 Task: Look for space in Middelburg, South Africa from 12th July, 2023 to 16th July, 2023 for 8 adults in price range Rs.10000 to Rs.16000. Place can be private room with 8 bedrooms having 8 beds and 8 bathrooms. Property type can be house, flat, guest house, hotel. Amenities needed are: wifi, TV, free parkinig on premises, gym, breakfast. Booking option can be shelf check-in. Required host language is English.
Action: Mouse moved to (550, 140)
Screenshot: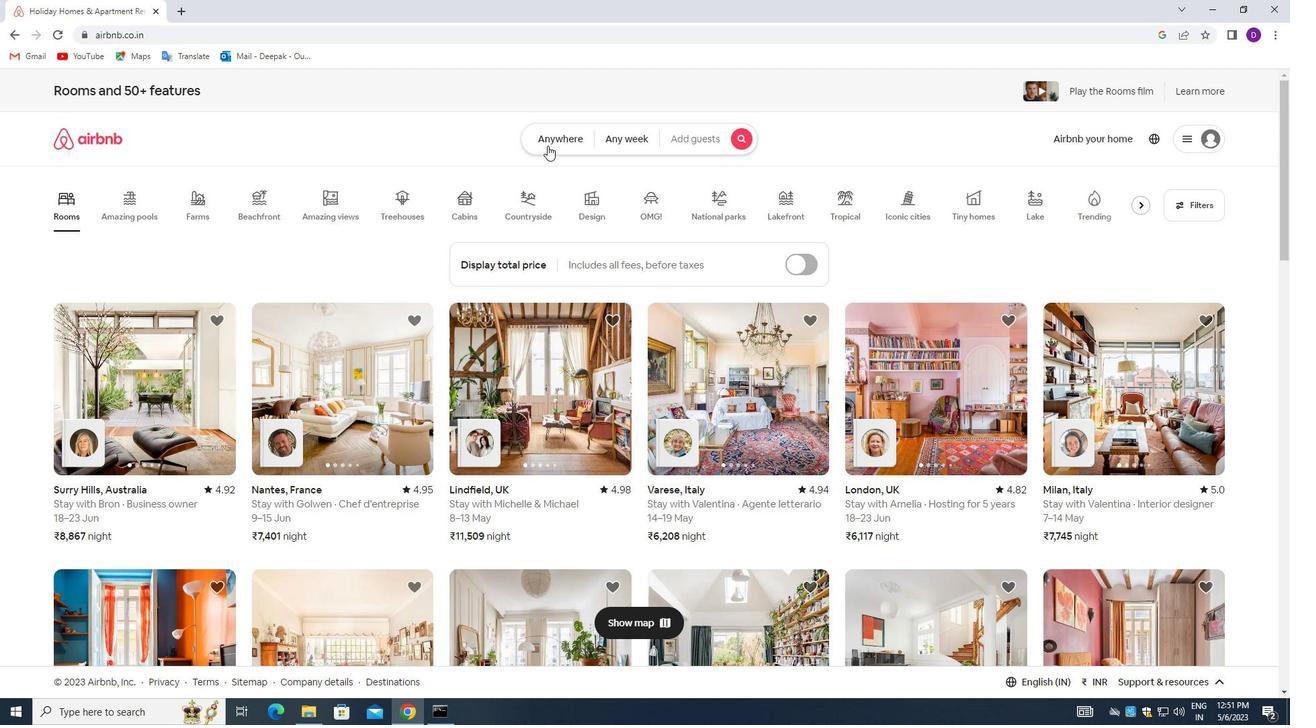 
Action: Mouse pressed left at (550, 140)
Screenshot: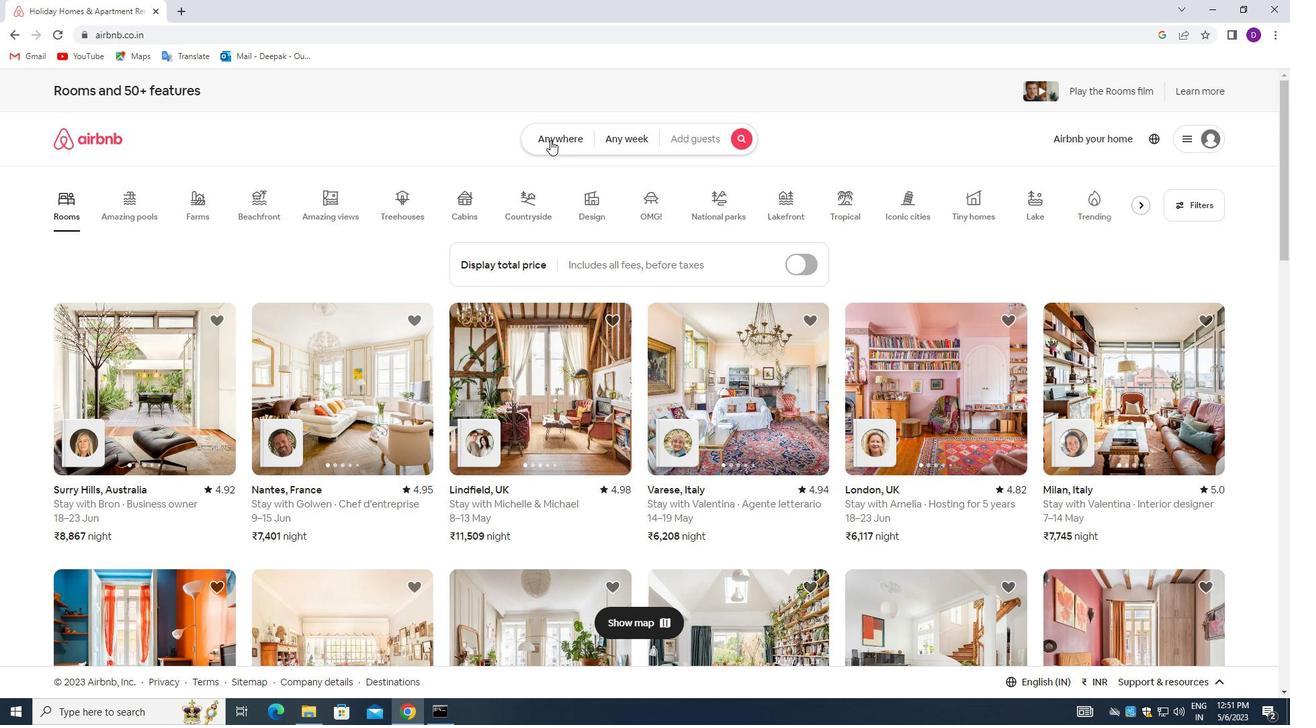 
Action: Mouse moved to (482, 190)
Screenshot: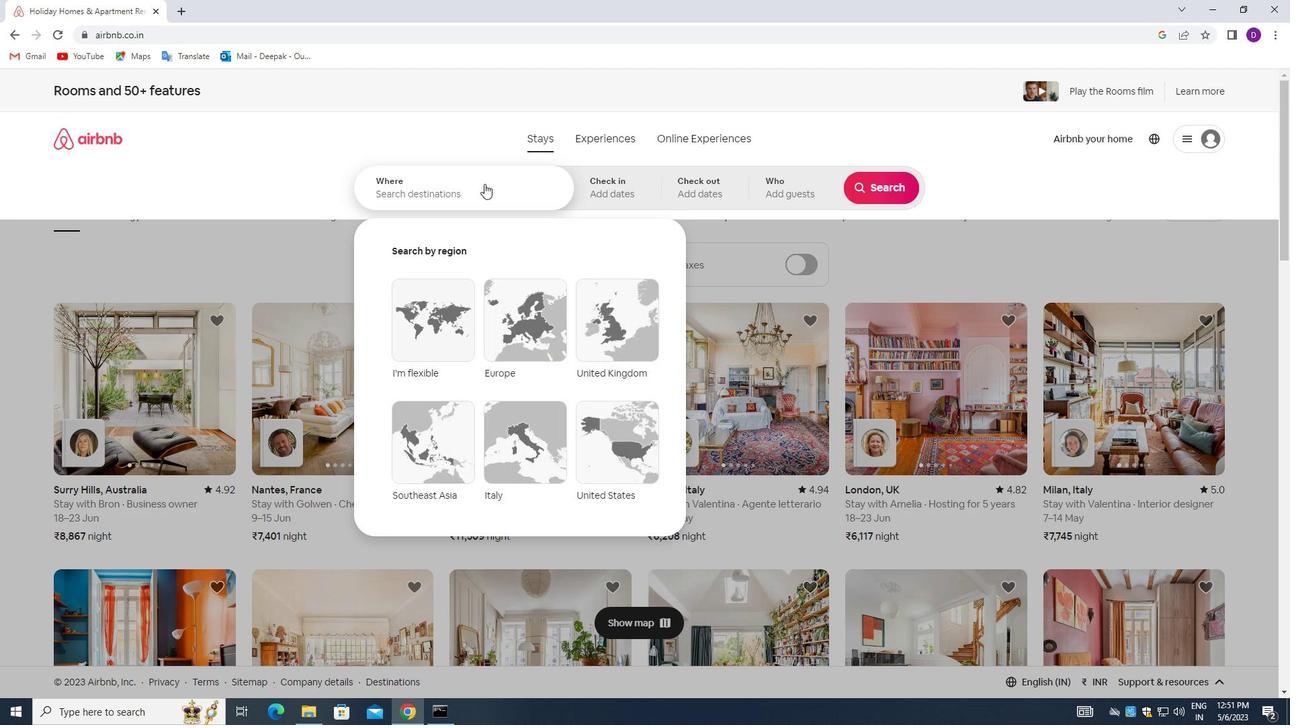 
Action: Mouse pressed left at (482, 190)
Screenshot: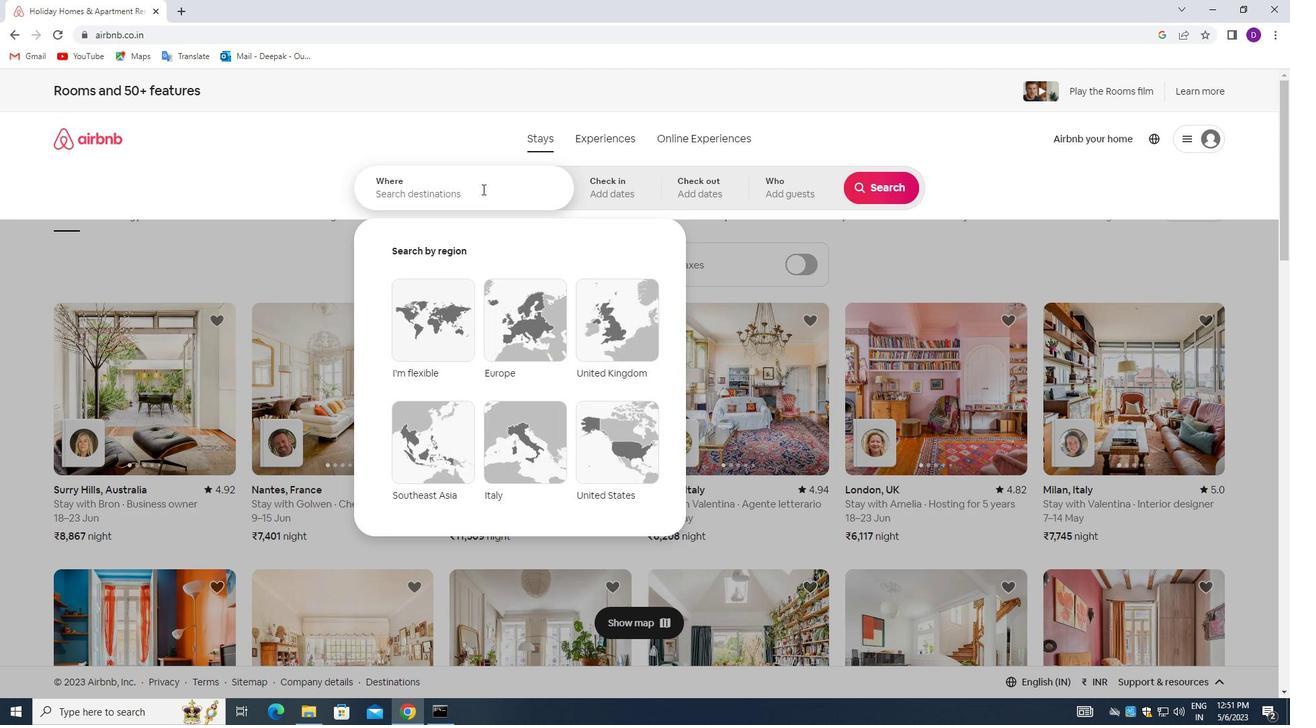 
Action: Mouse moved to (308, 258)
Screenshot: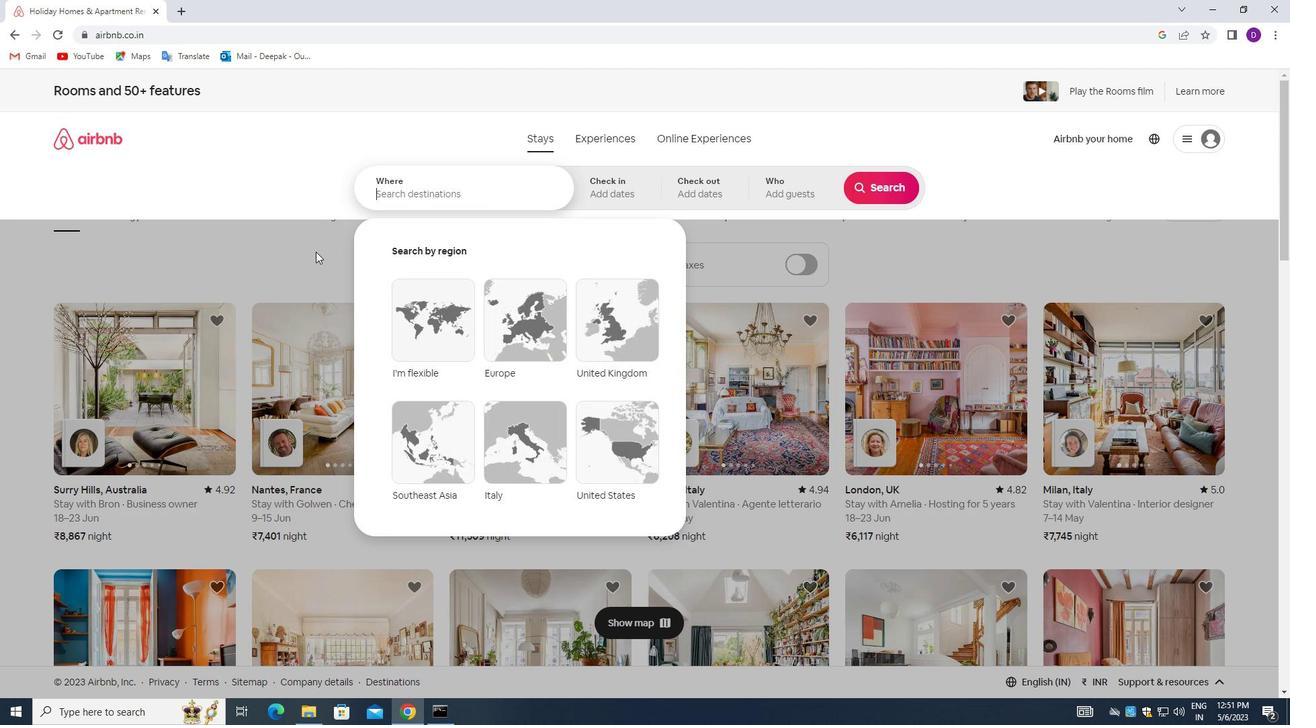 
Action: Key pressed <Key.shift>MIDDELBURG,<Key.space><Key.shift_r>SOUTH<Key.space><Key.shift_r>AFRICA<Key.enter>
Screenshot: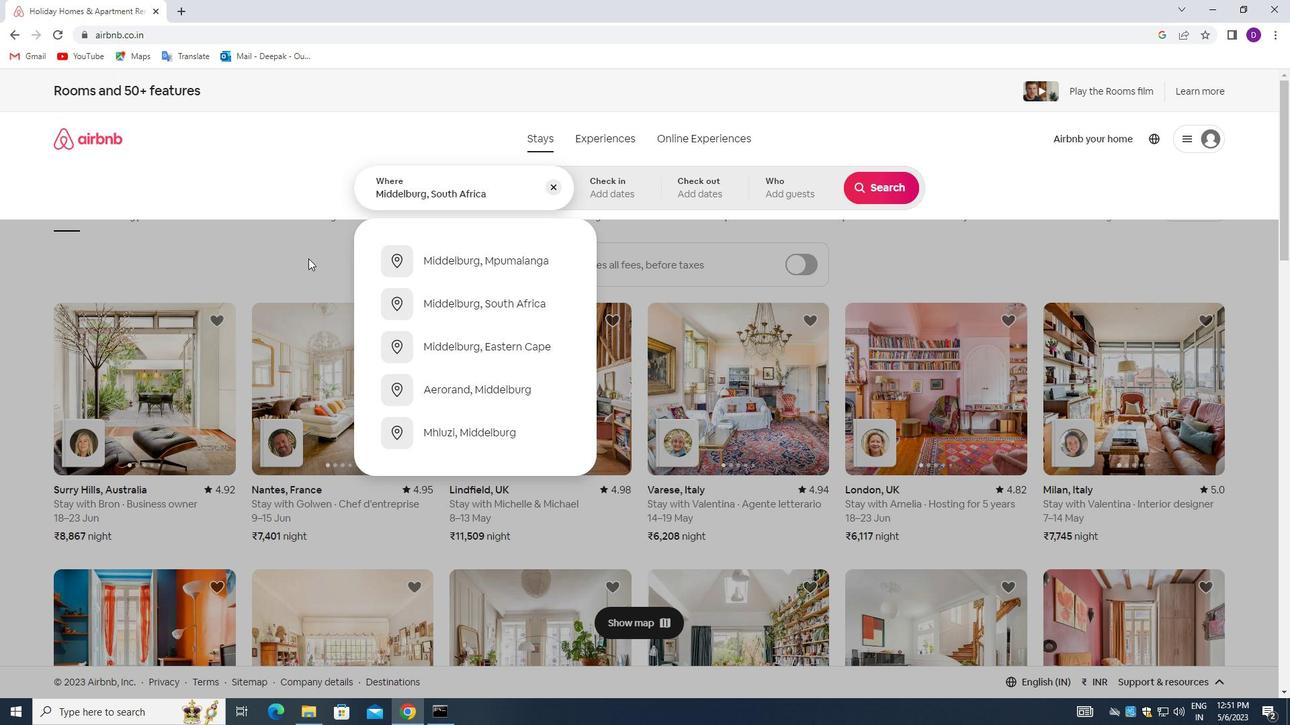 
Action: Mouse moved to (876, 299)
Screenshot: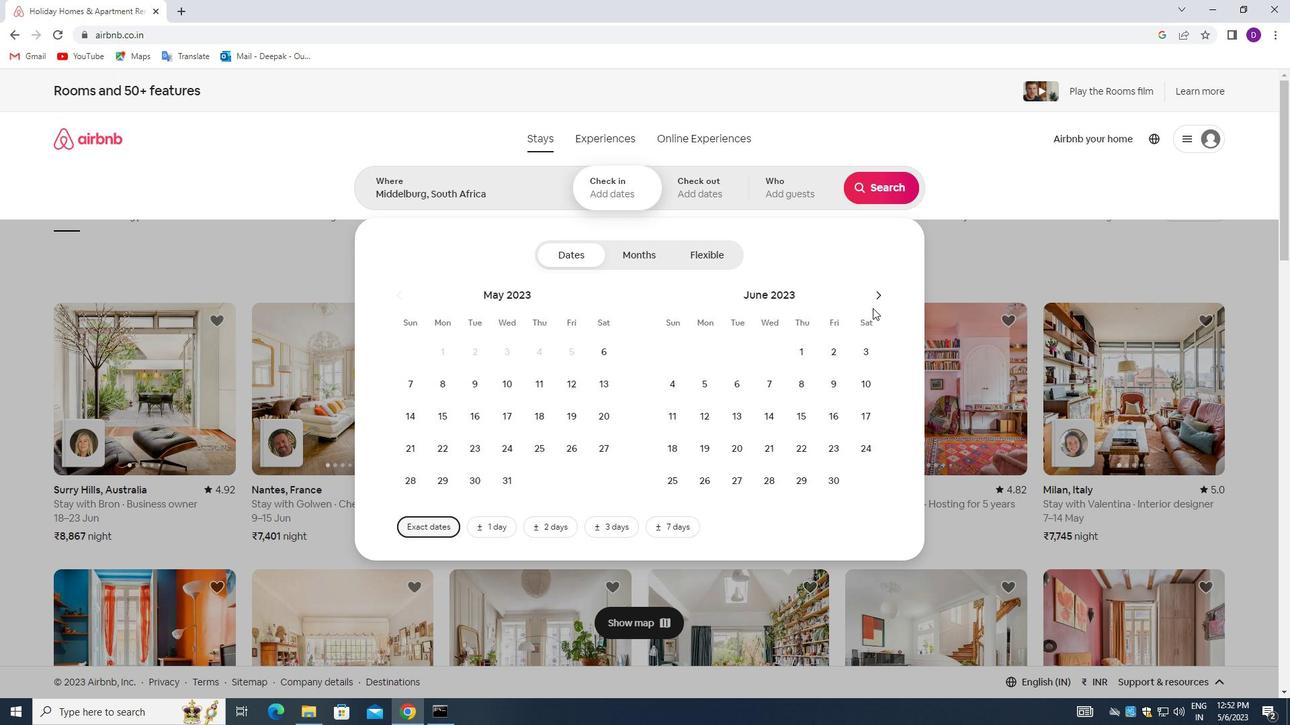 
Action: Mouse pressed left at (876, 299)
Screenshot: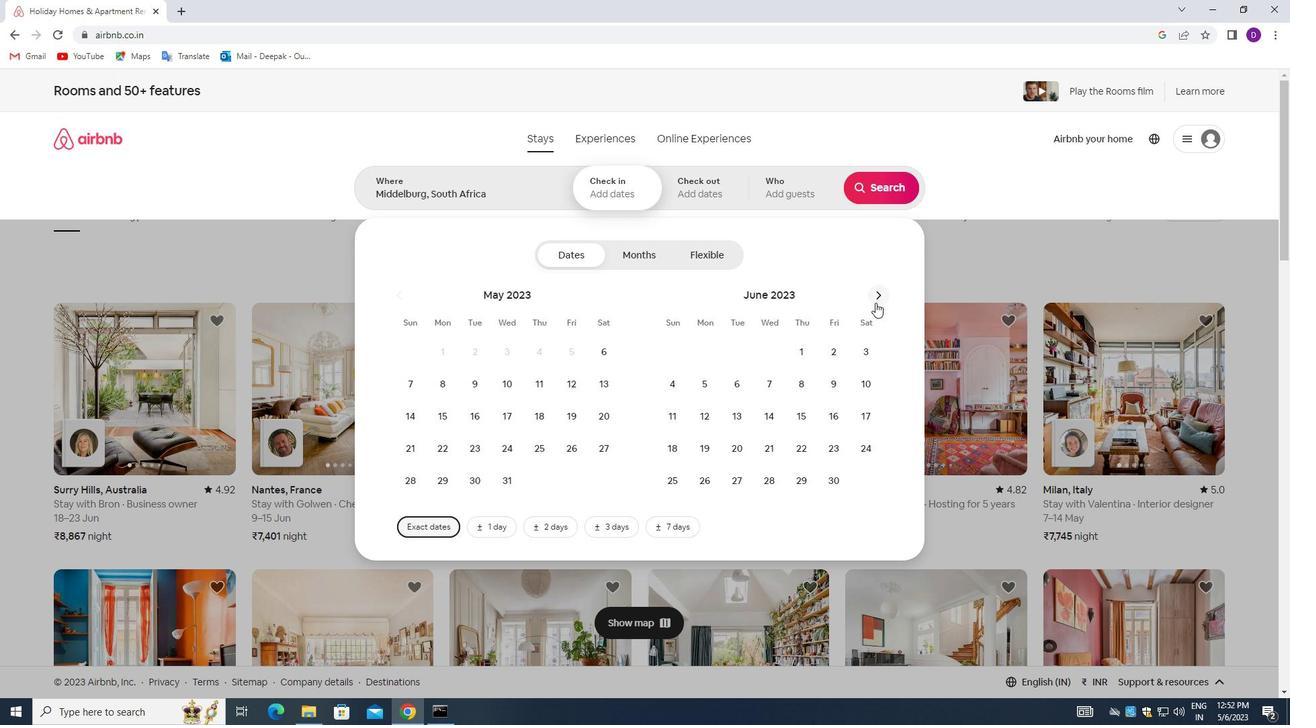 
Action: Mouse moved to (768, 414)
Screenshot: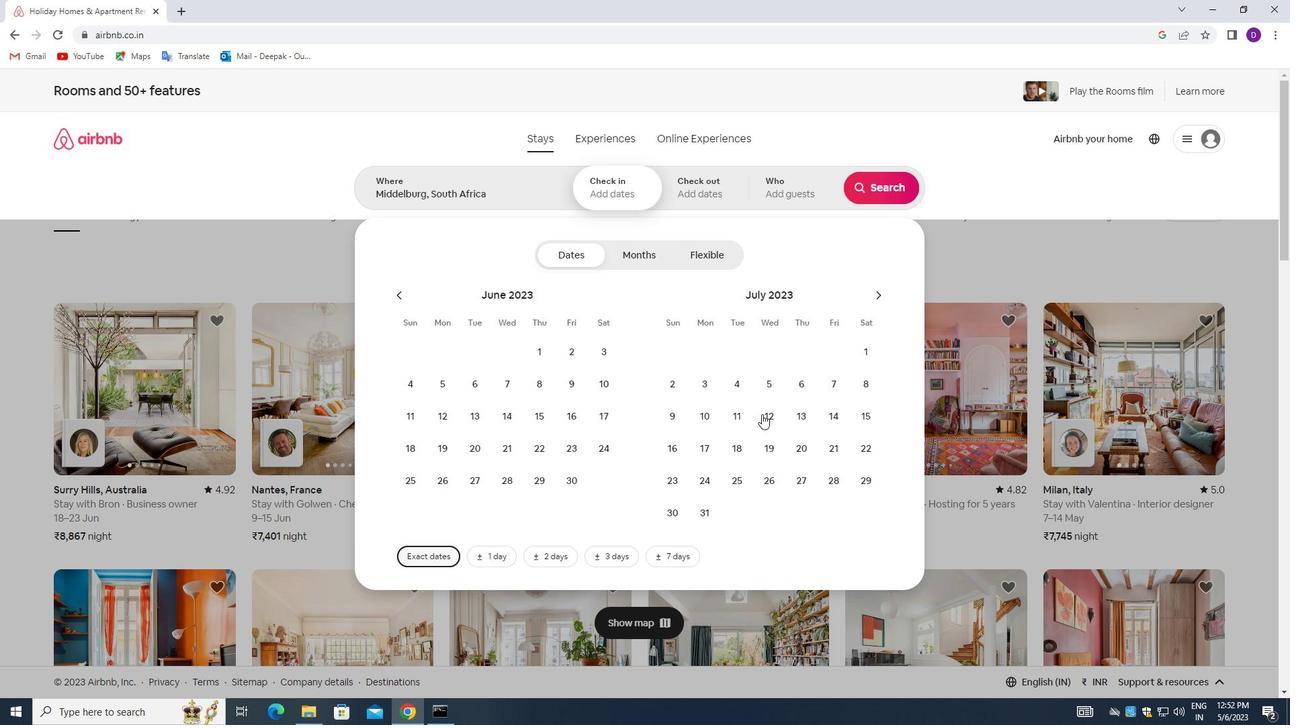 
Action: Mouse pressed left at (768, 414)
Screenshot: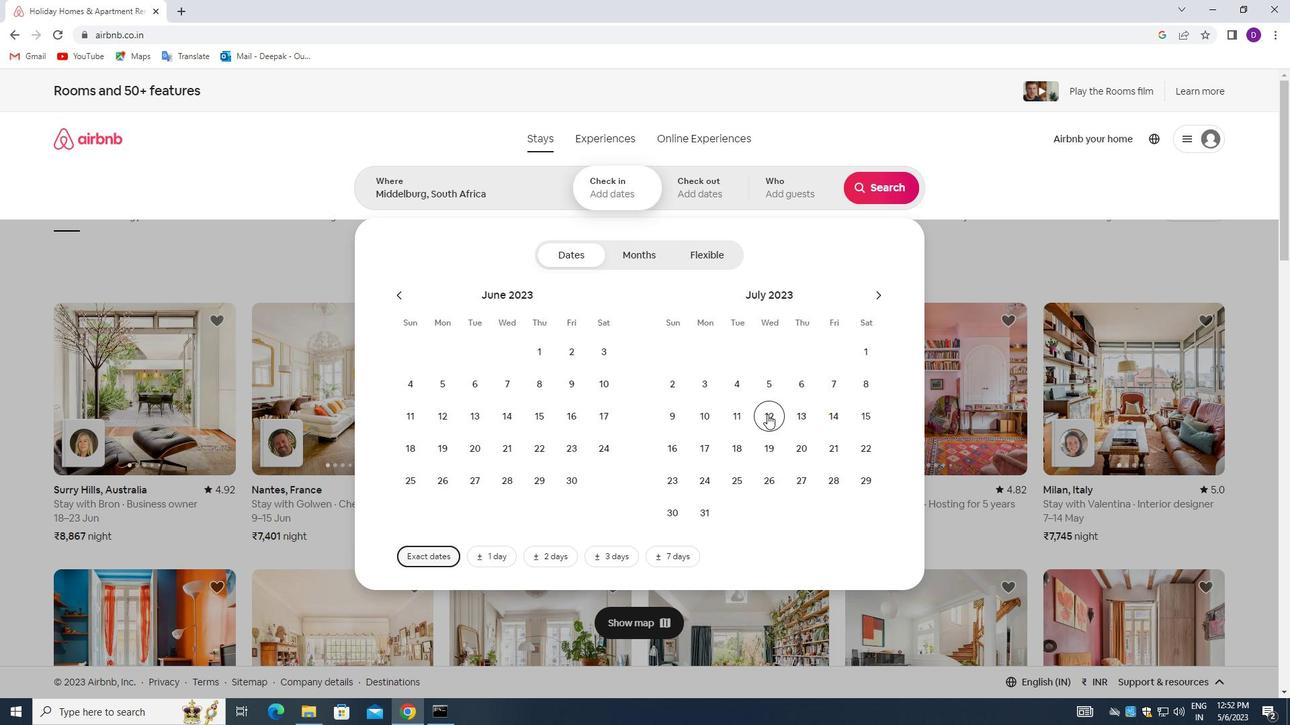 
Action: Mouse moved to (680, 446)
Screenshot: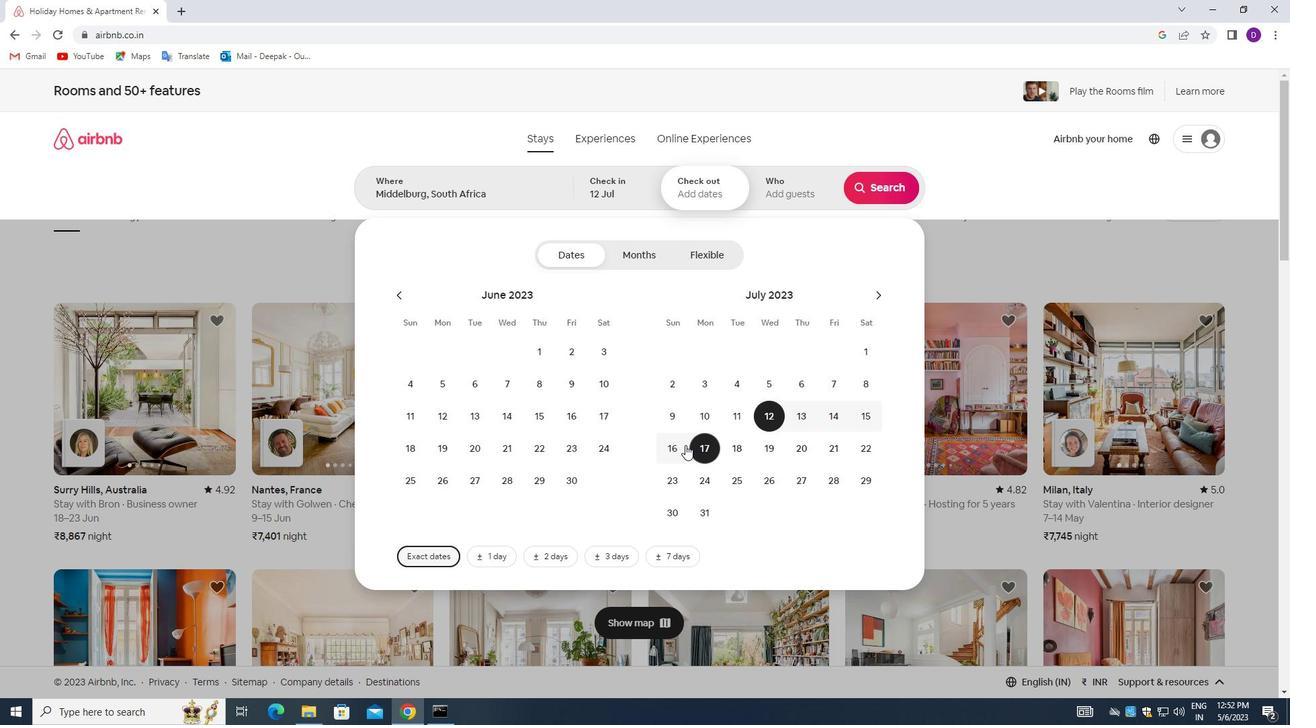 
Action: Mouse pressed left at (680, 446)
Screenshot: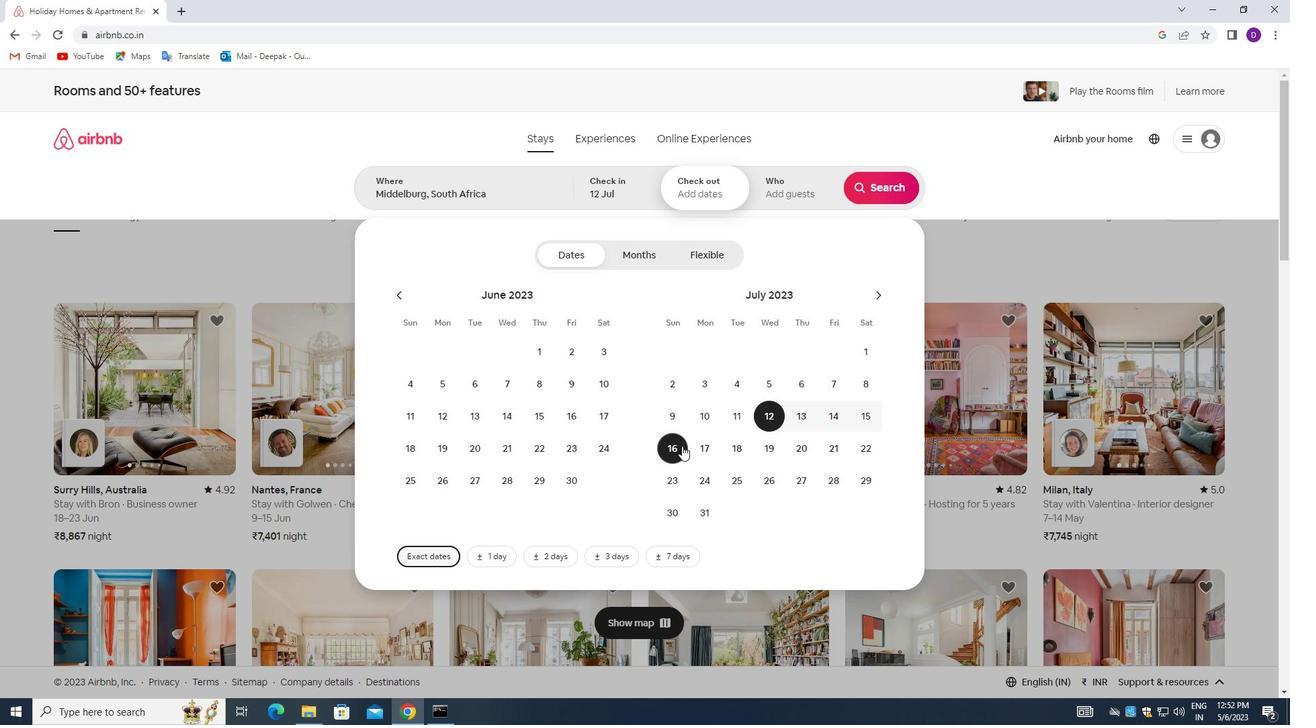 
Action: Mouse moved to (776, 189)
Screenshot: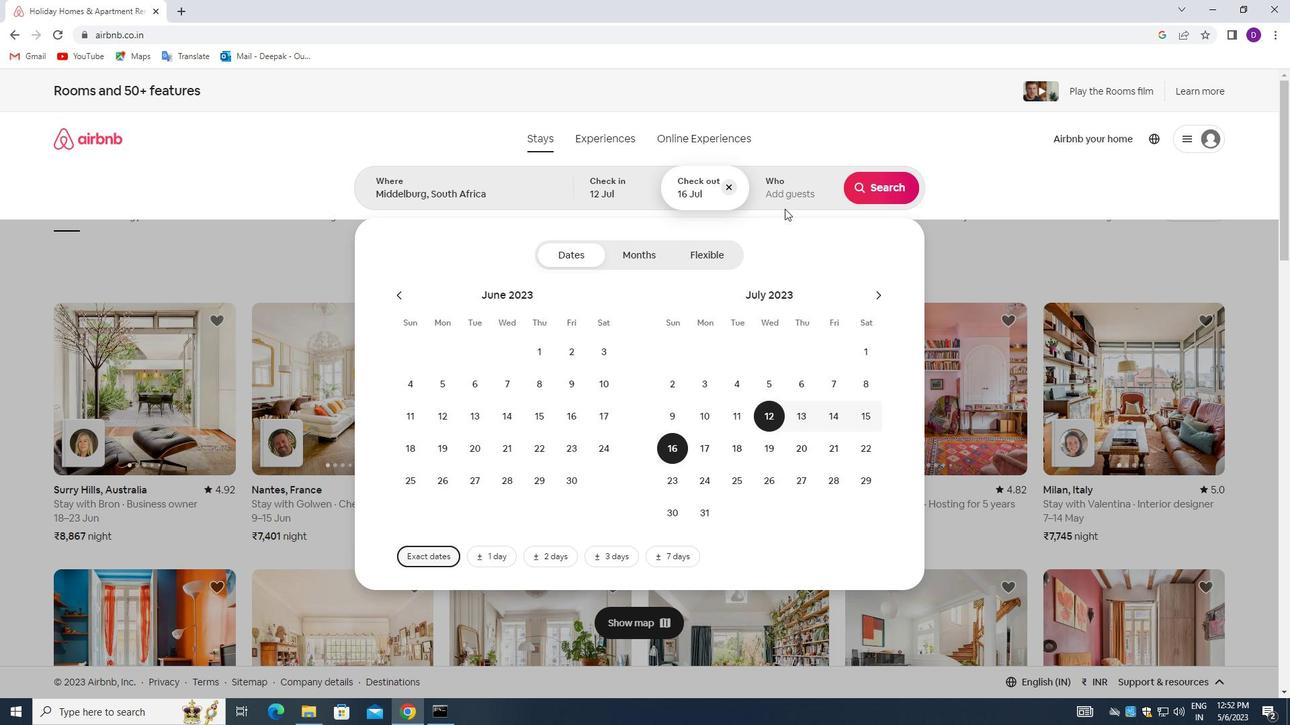 
Action: Mouse pressed left at (776, 189)
Screenshot: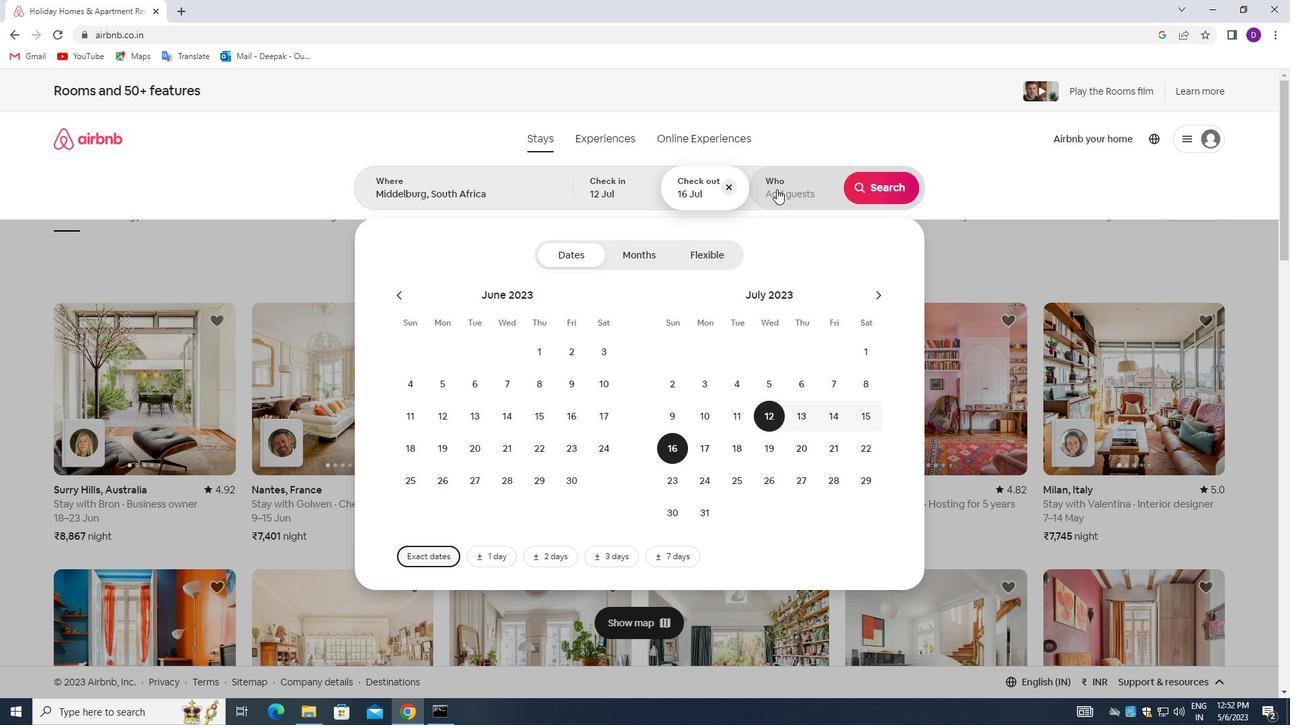 
Action: Mouse moved to (880, 262)
Screenshot: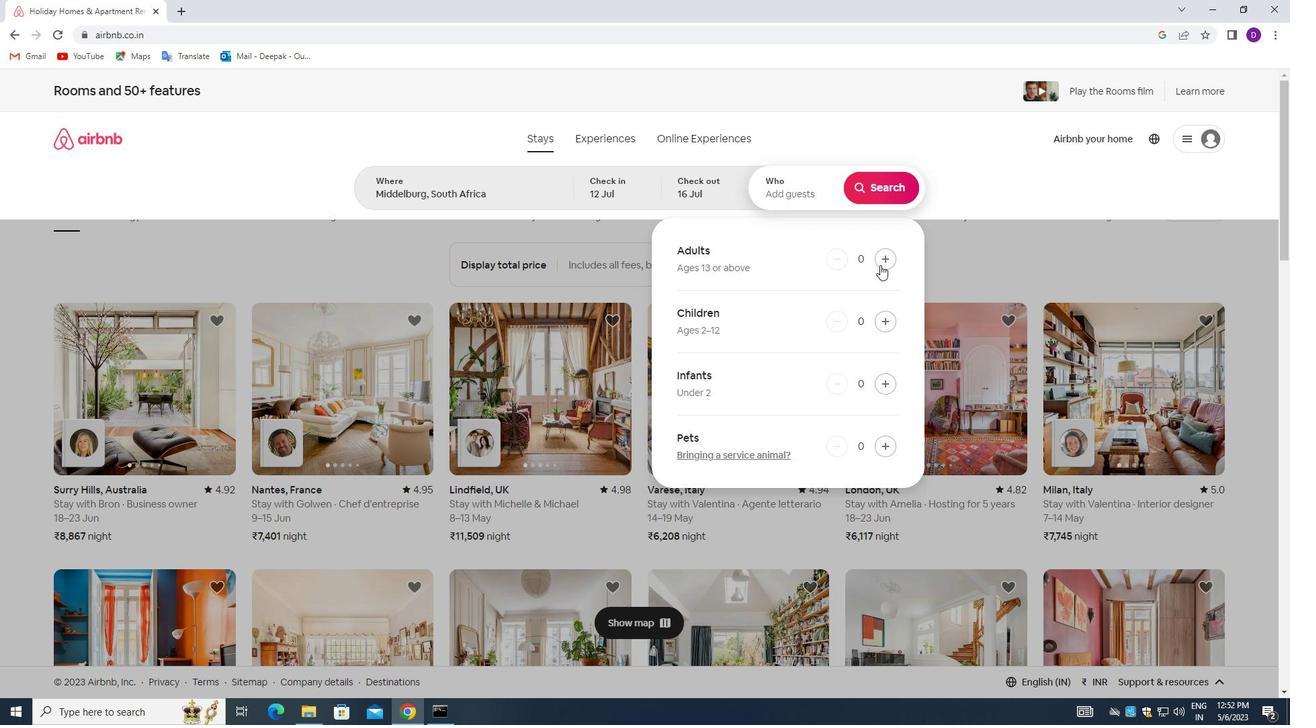 
Action: Mouse pressed left at (880, 262)
Screenshot: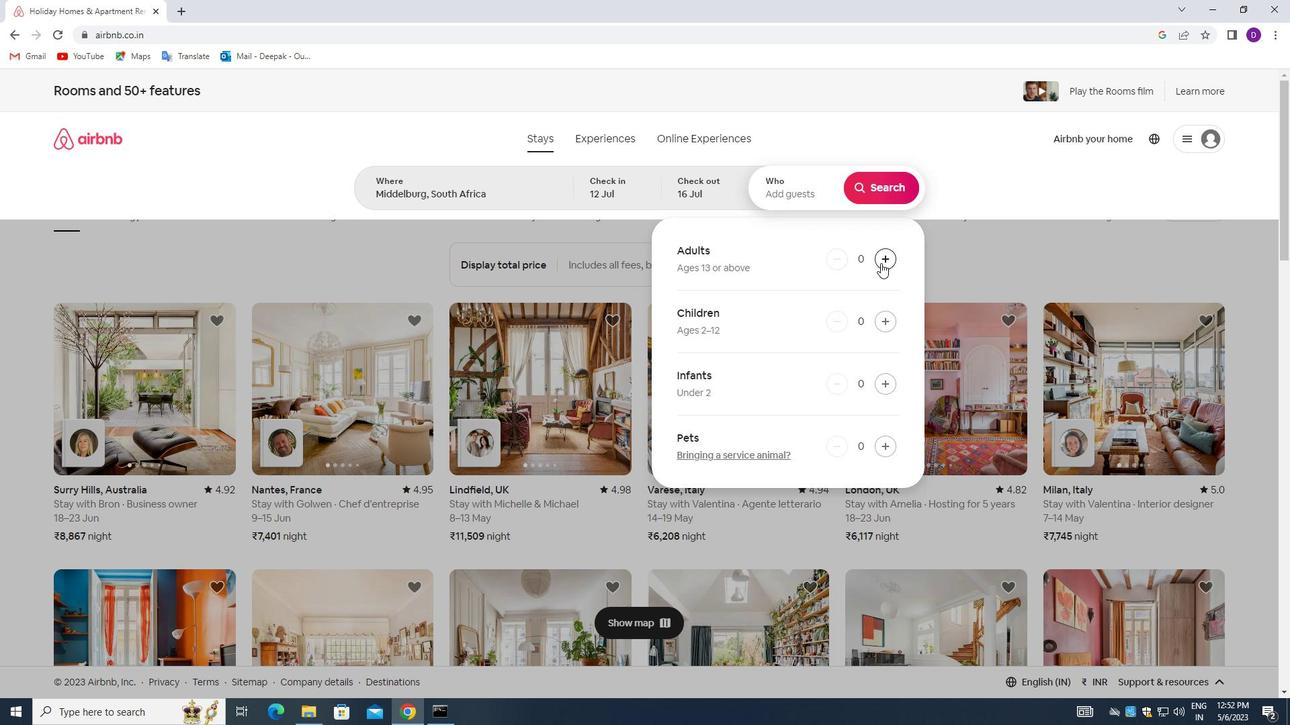 
Action: Mouse pressed left at (880, 262)
Screenshot: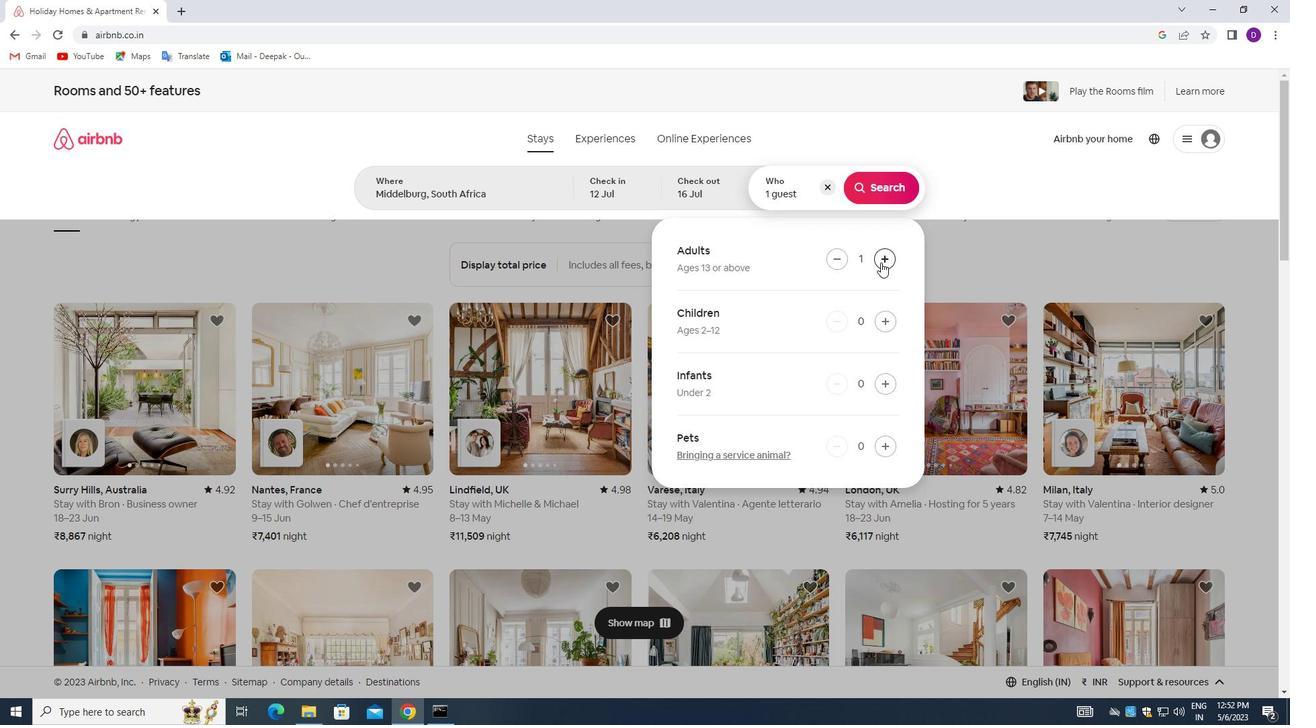
Action: Mouse pressed left at (880, 262)
Screenshot: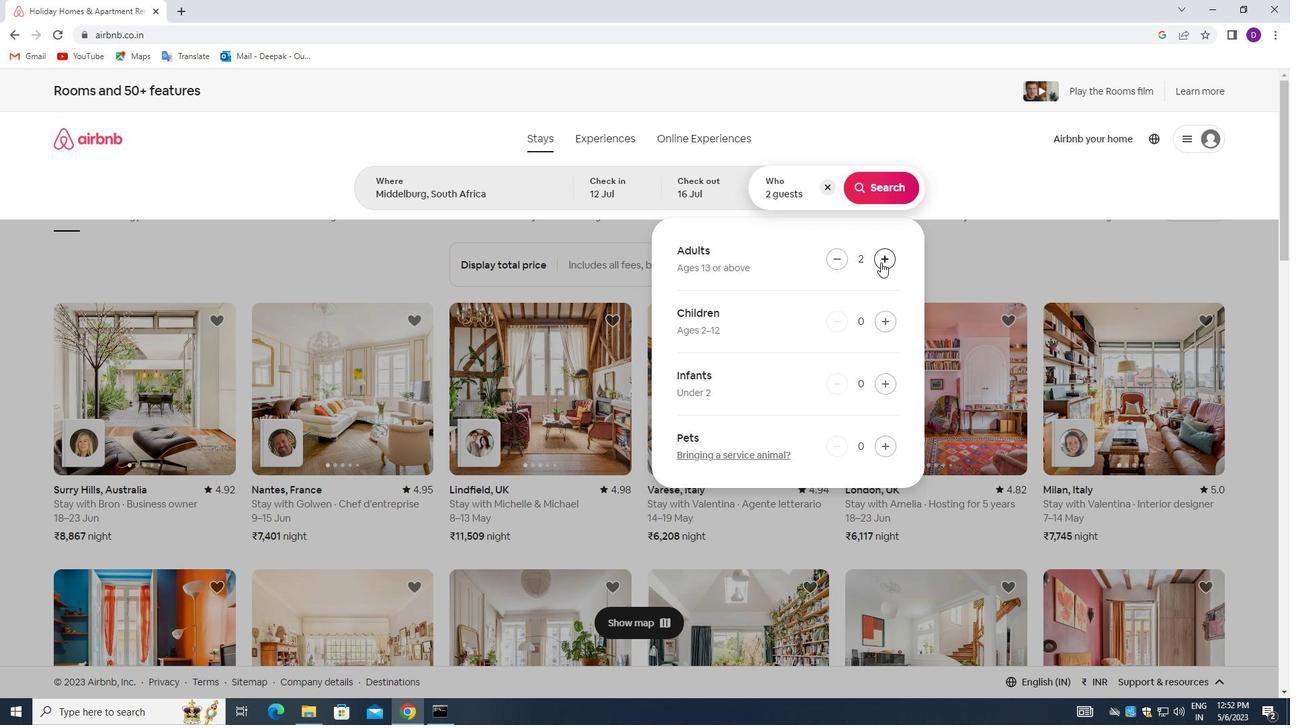 
Action: Mouse pressed left at (880, 262)
Screenshot: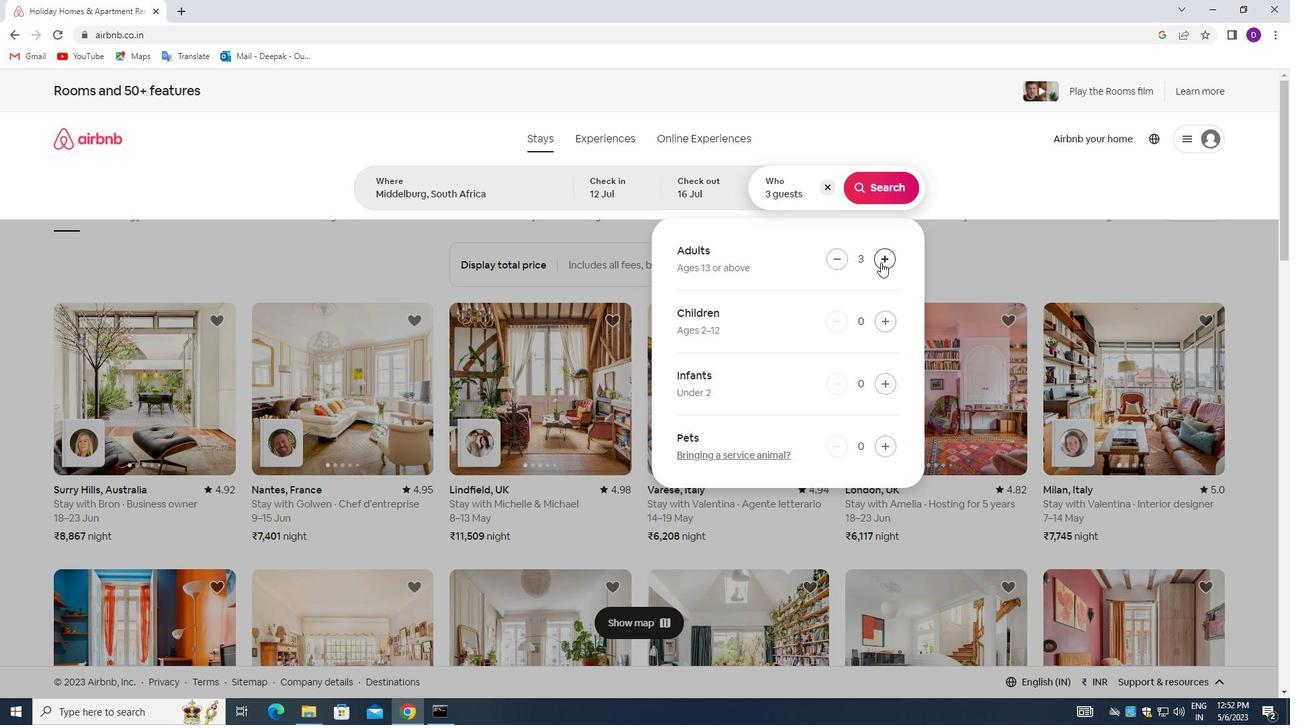 
Action: Mouse pressed left at (880, 262)
Screenshot: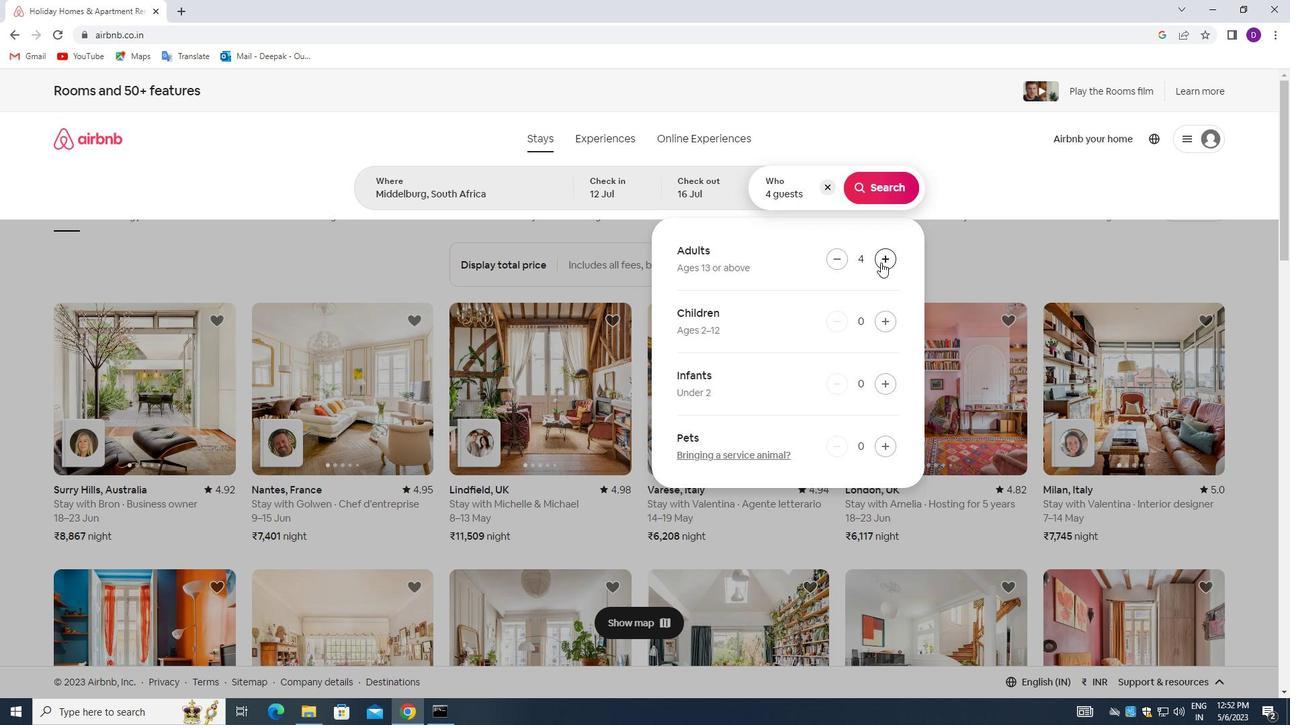 
Action: Mouse pressed left at (880, 262)
Screenshot: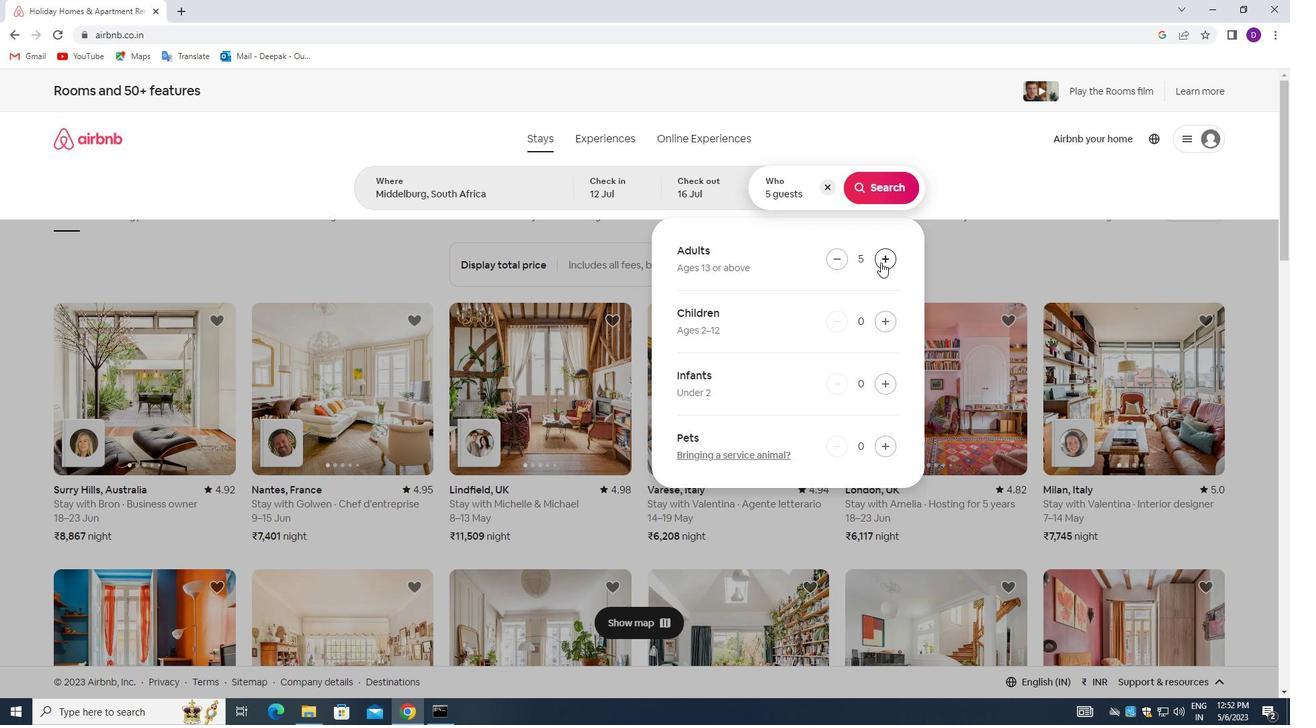 
Action: Mouse pressed left at (880, 262)
Screenshot: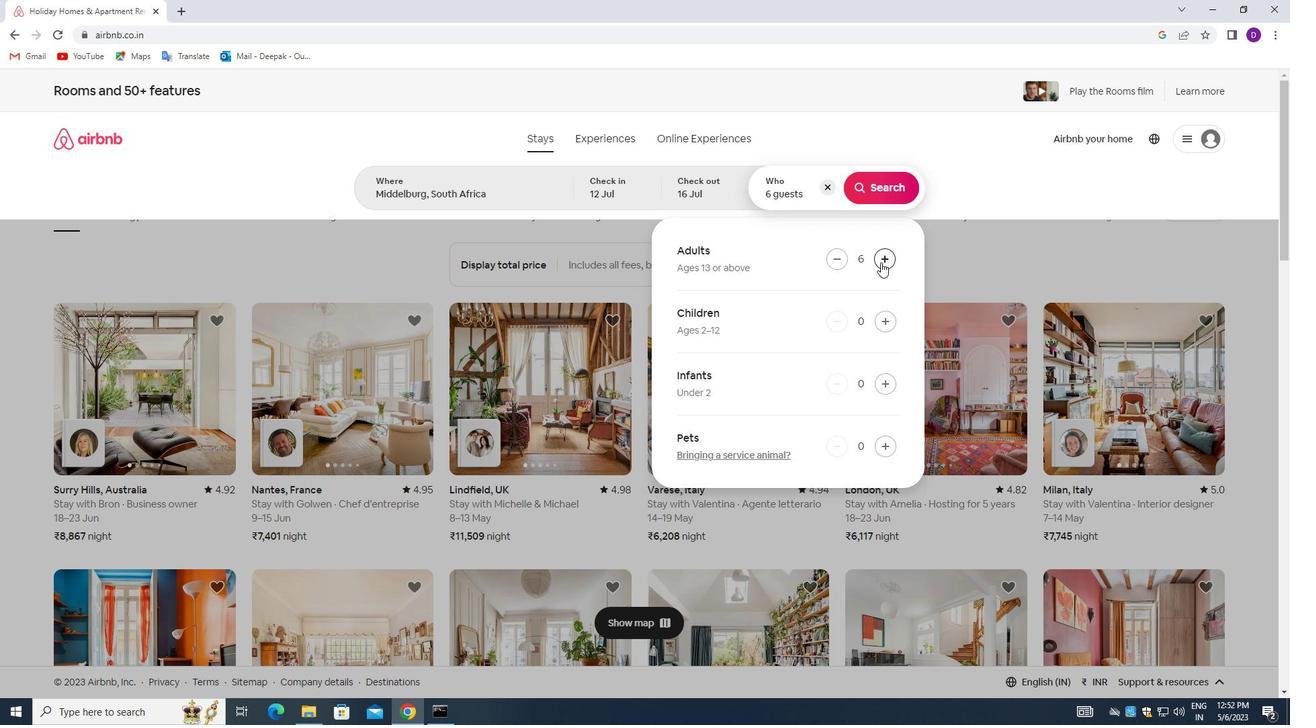 
Action: Mouse pressed left at (880, 262)
Screenshot: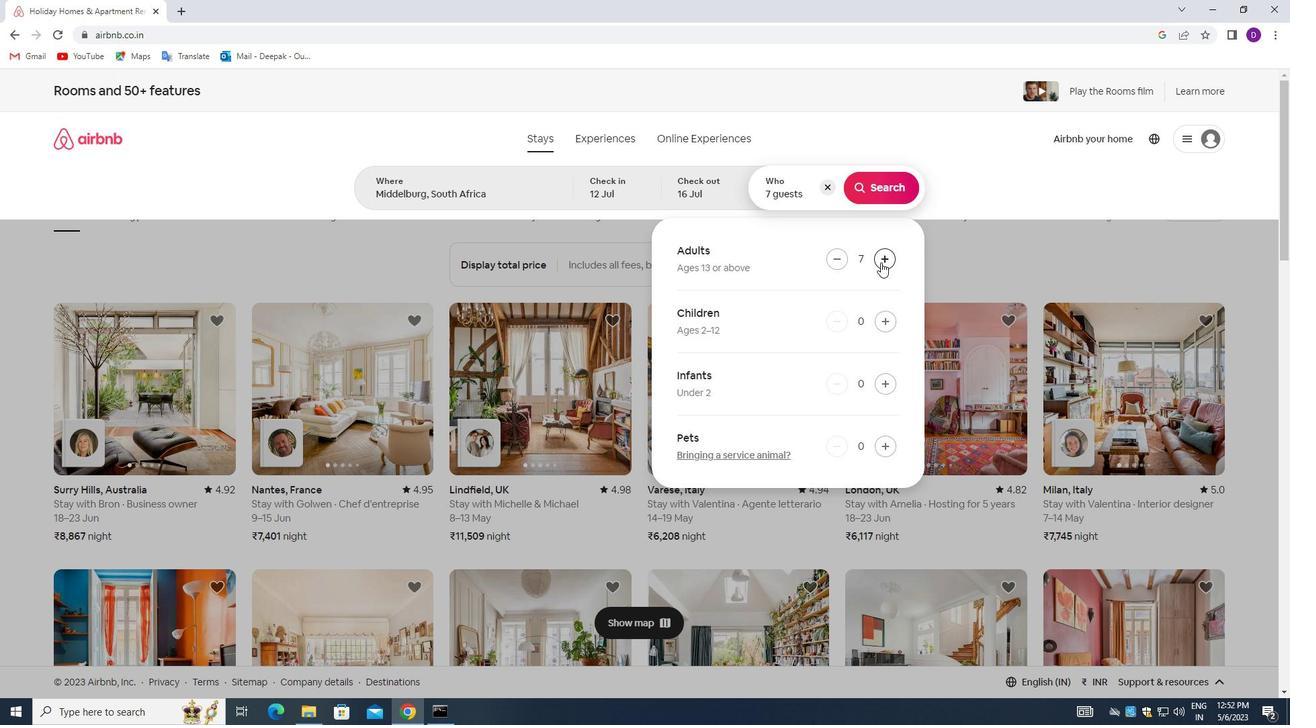 
Action: Mouse moved to (878, 185)
Screenshot: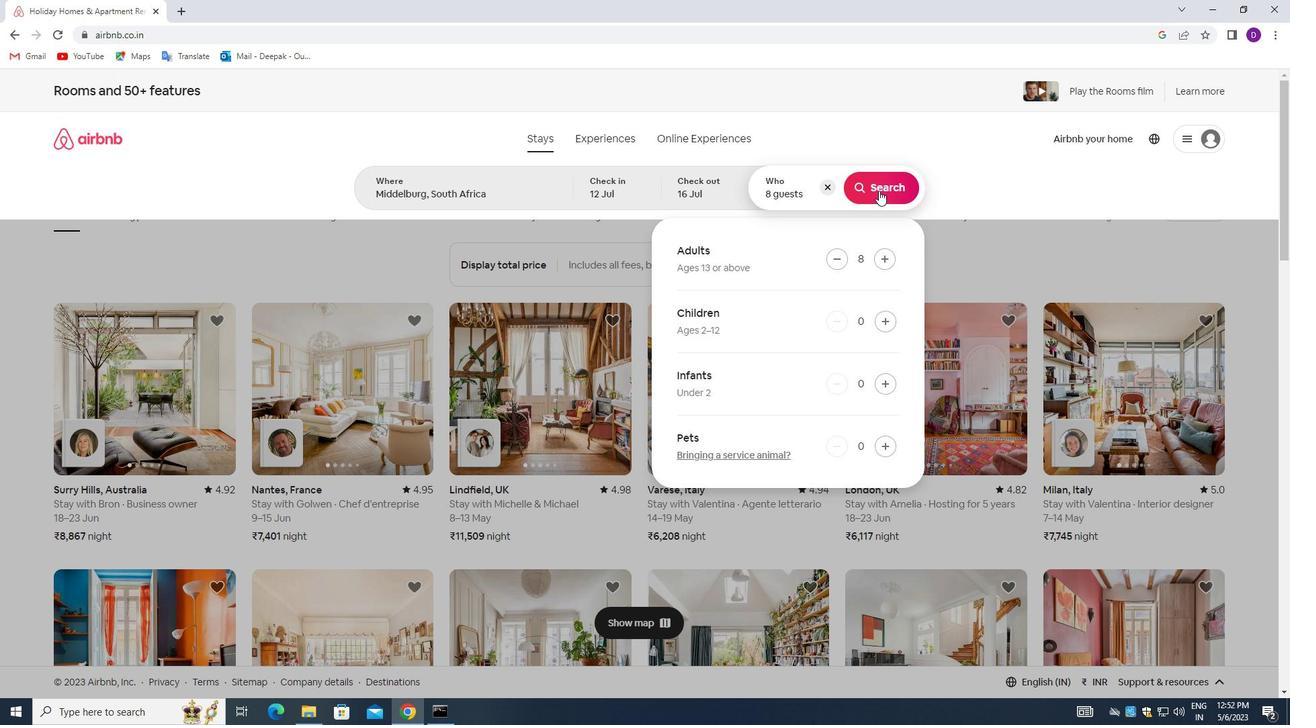 
Action: Mouse pressed left at (878, 185)
Screenshot: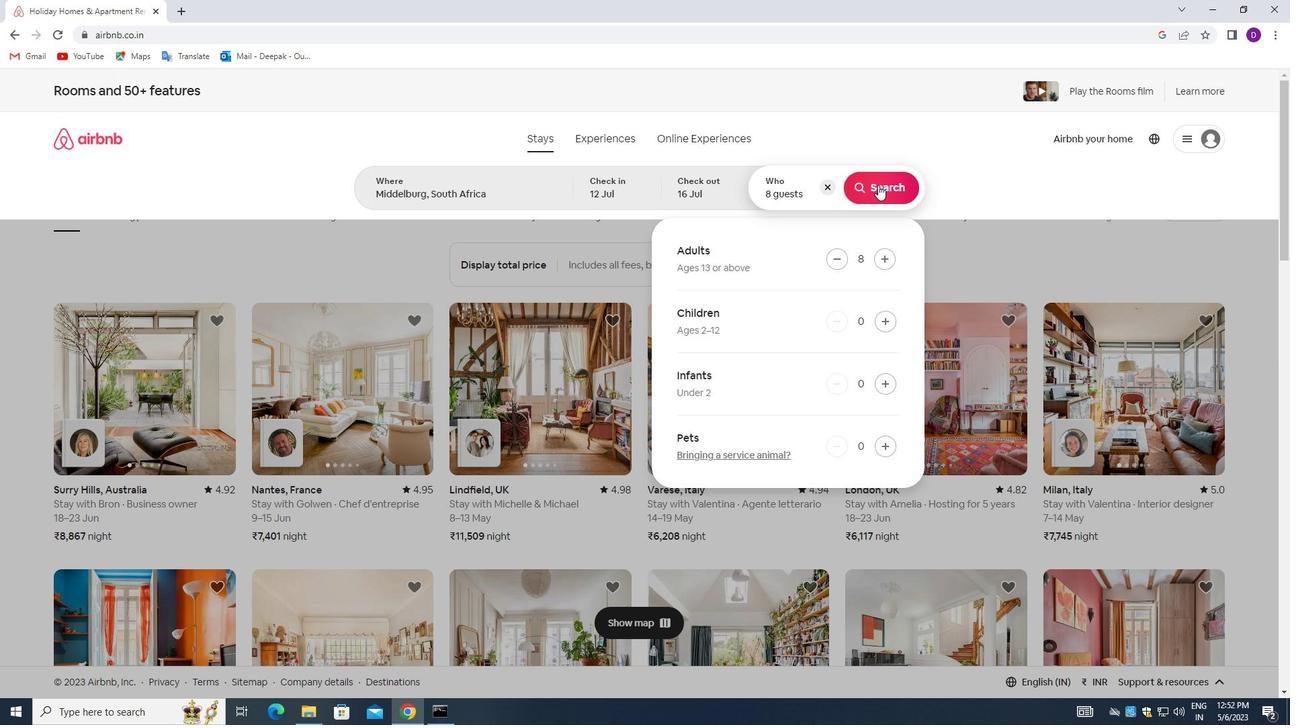 
Action: Mouse moved to (1210, 152)
Screenshot: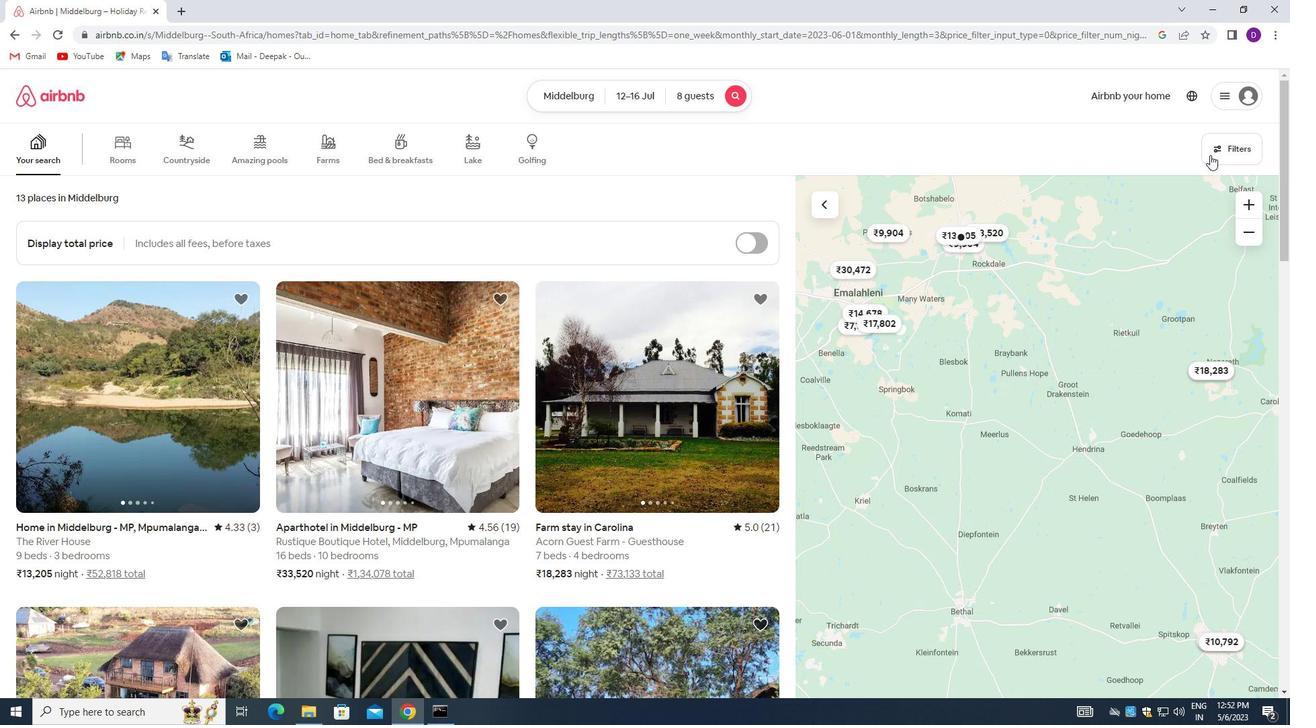 
Action: Mouse pressed left at (1210, 152)
Screenshot: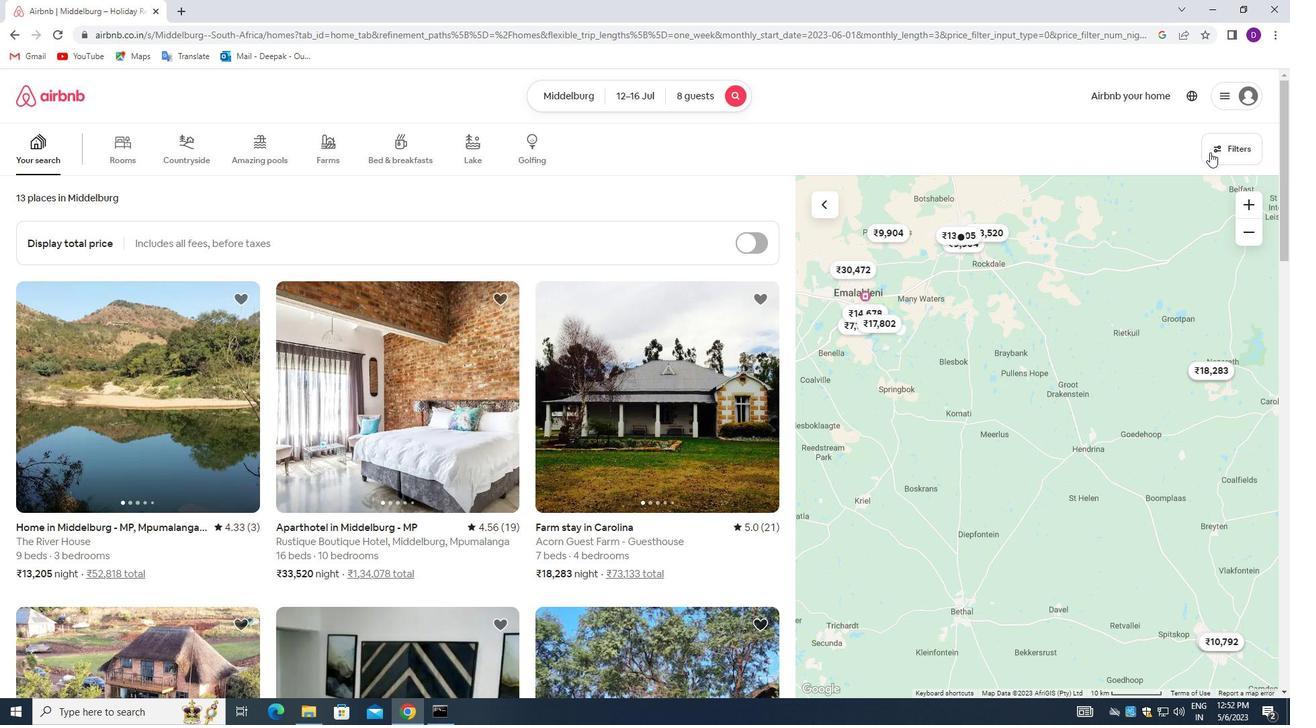 
Action: Mouse moved to (488, 476)
Screenshot: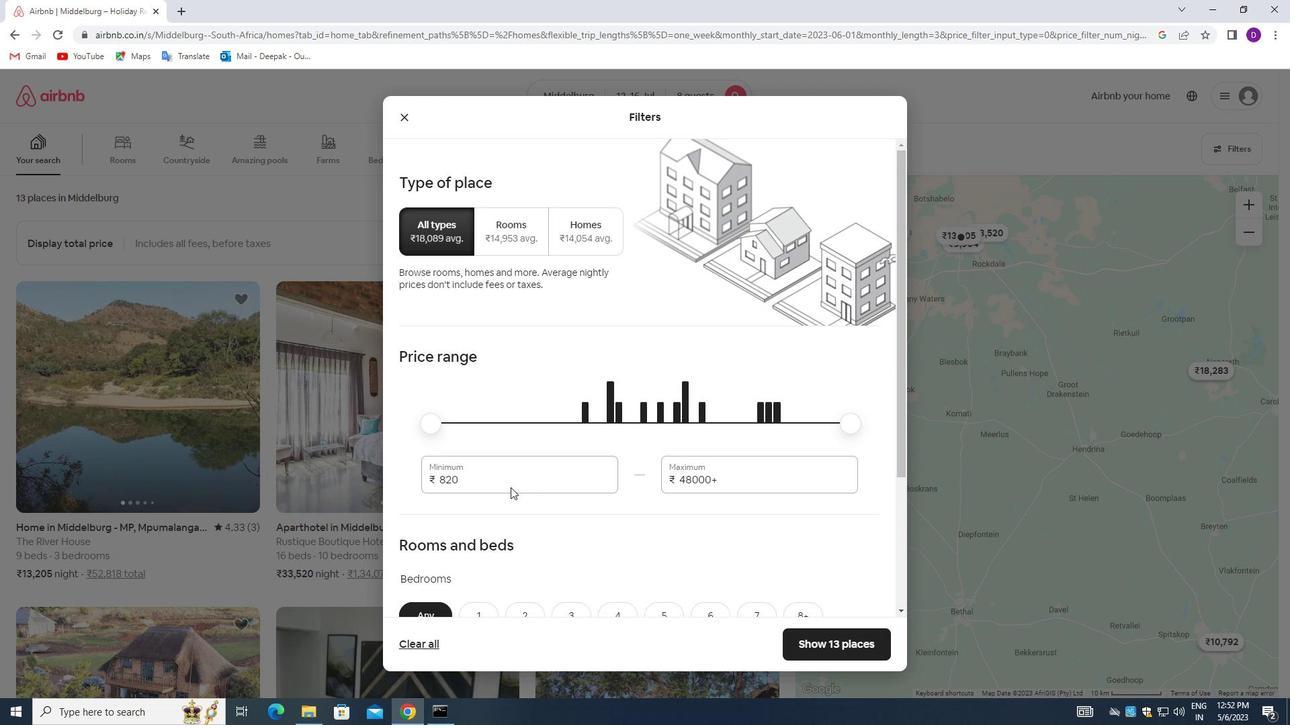 
Action: Mouse pressed left at (488, 476)
Screenshot: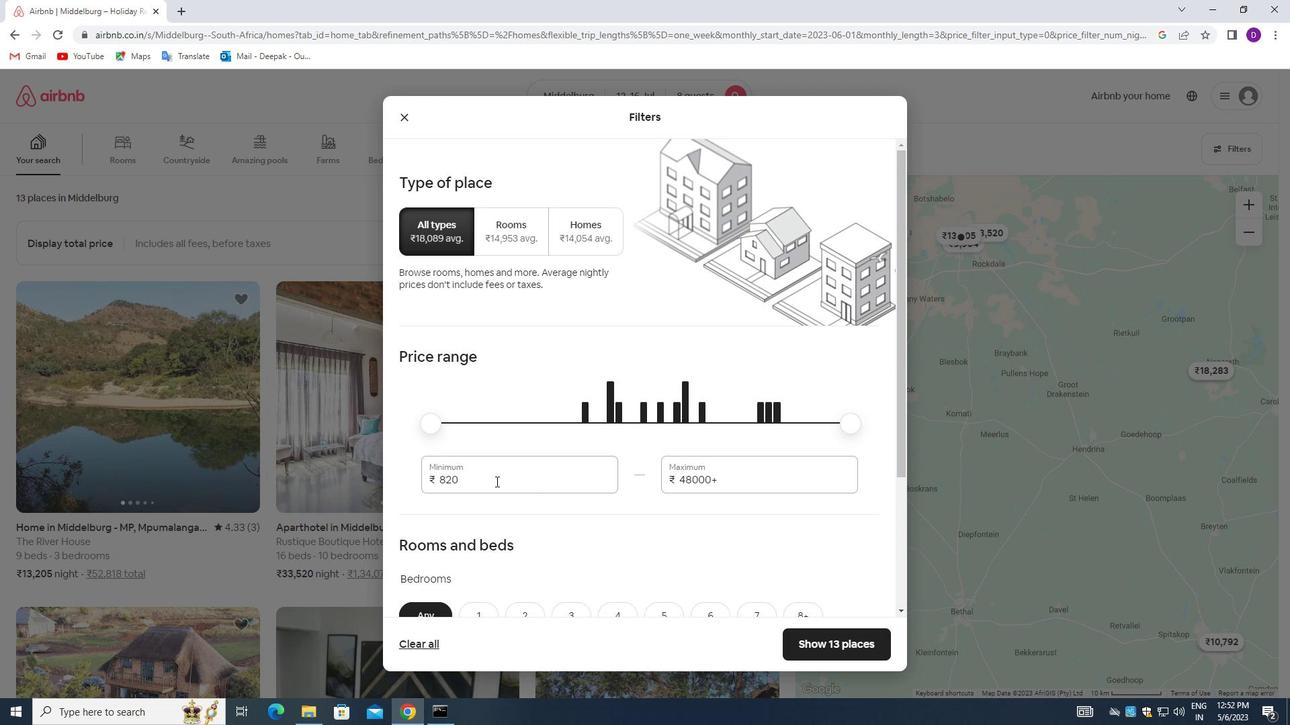 
Action: Mouse pressed left at (488, 476)
Screenshot: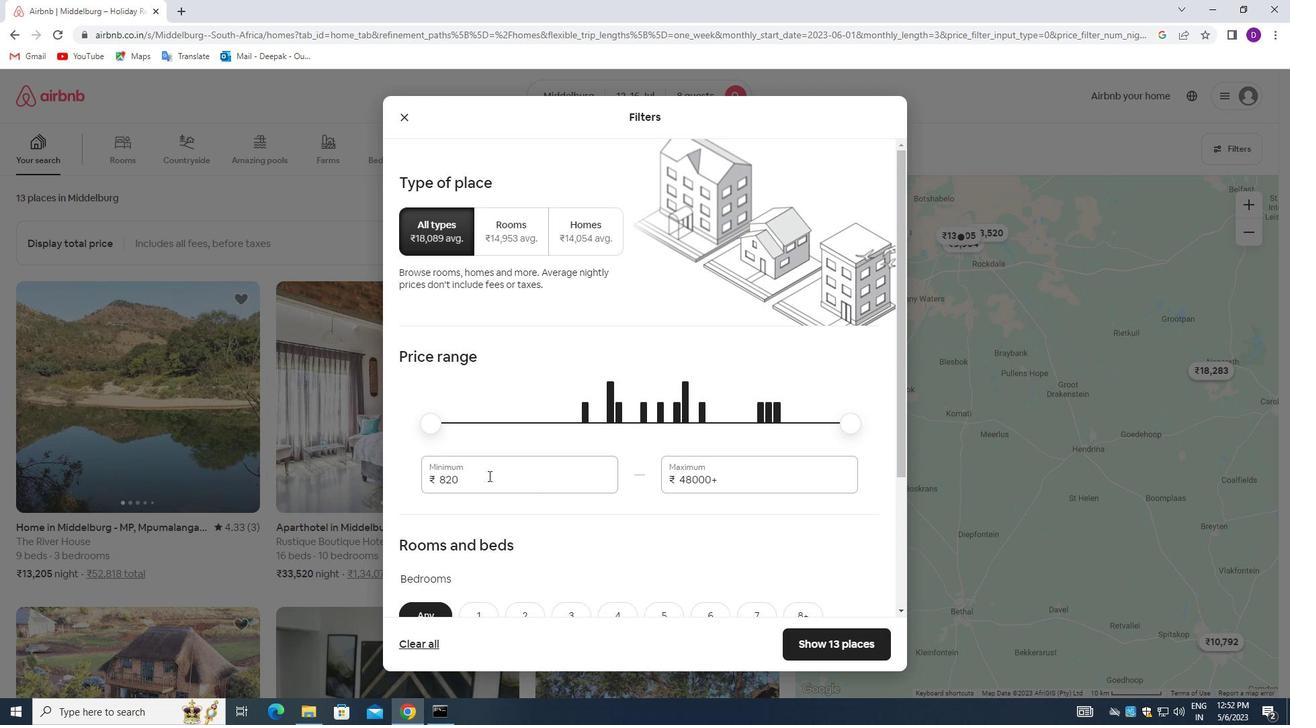 
Action: Key pressed 10000<Key.tab>16000
Screenshot: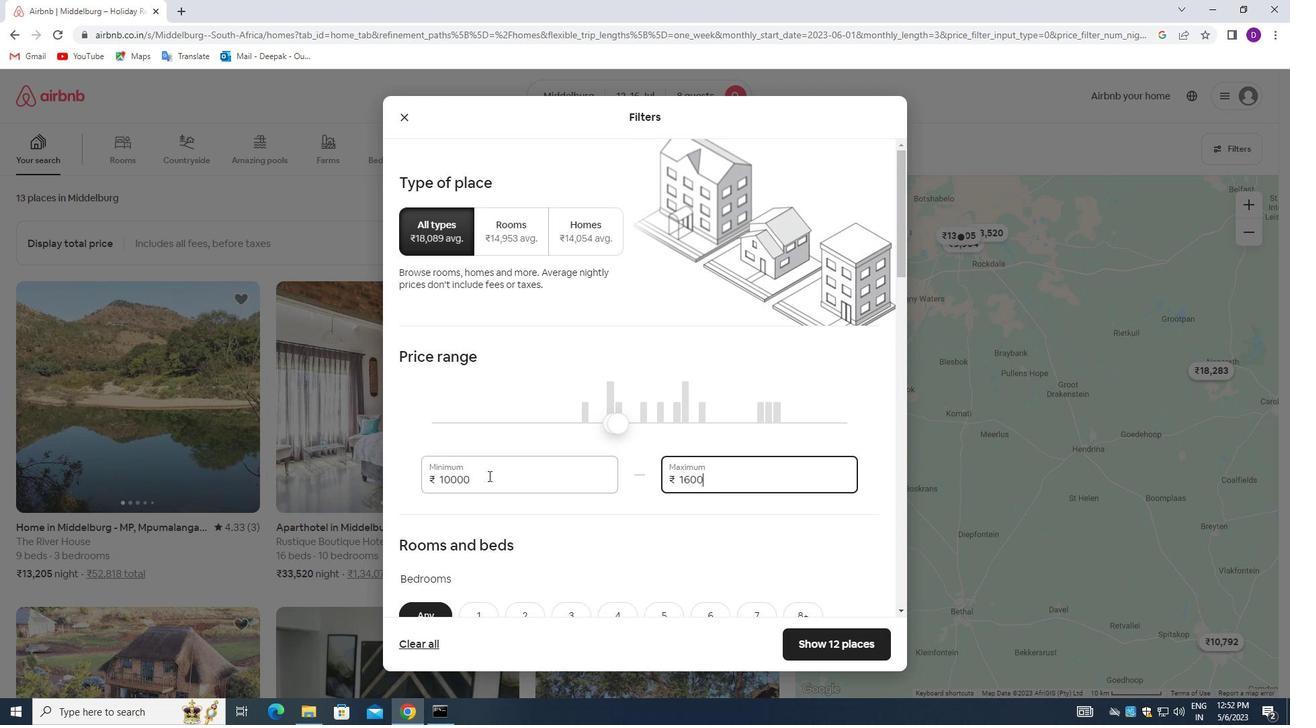 
Action: Mouse moved to (610, 497)
Screenshot: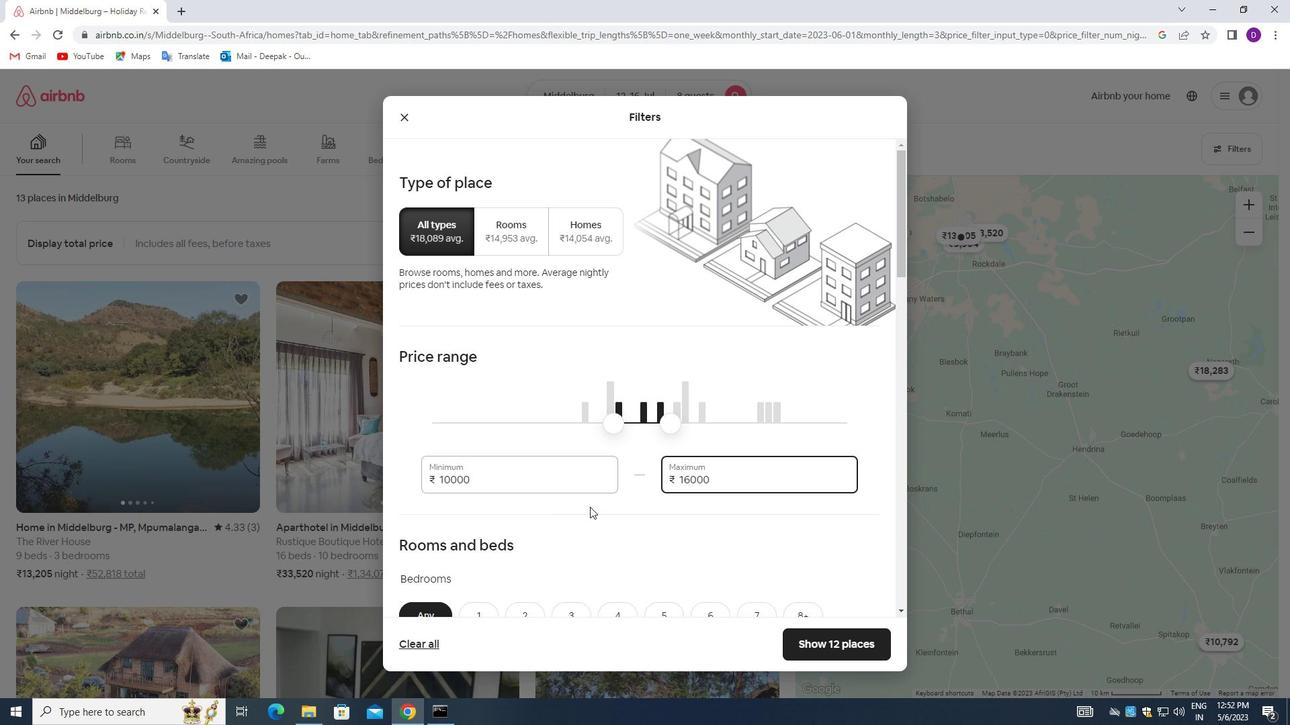 
Action: Mouse scrolled (610, 496) with delta (0, 0)
Screenshot: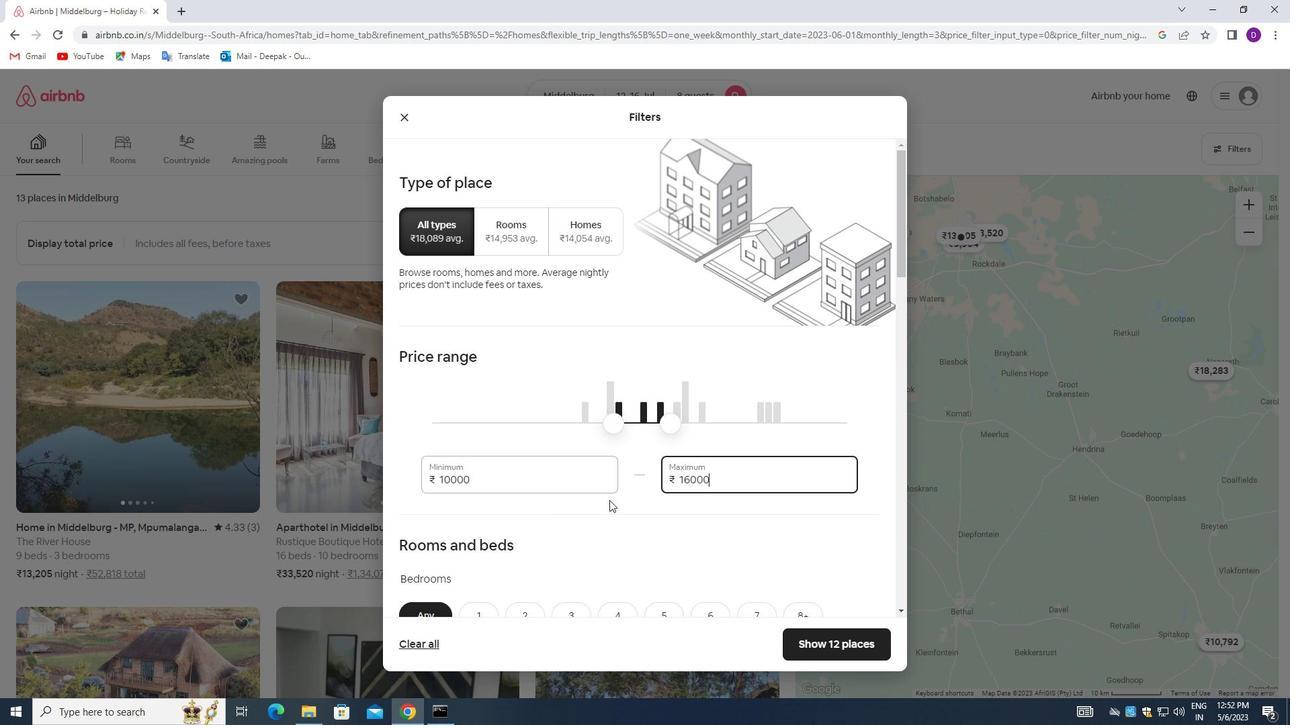 
Action: Mouse scrolled (610, 496) with delta (0, 0)
Screenshot: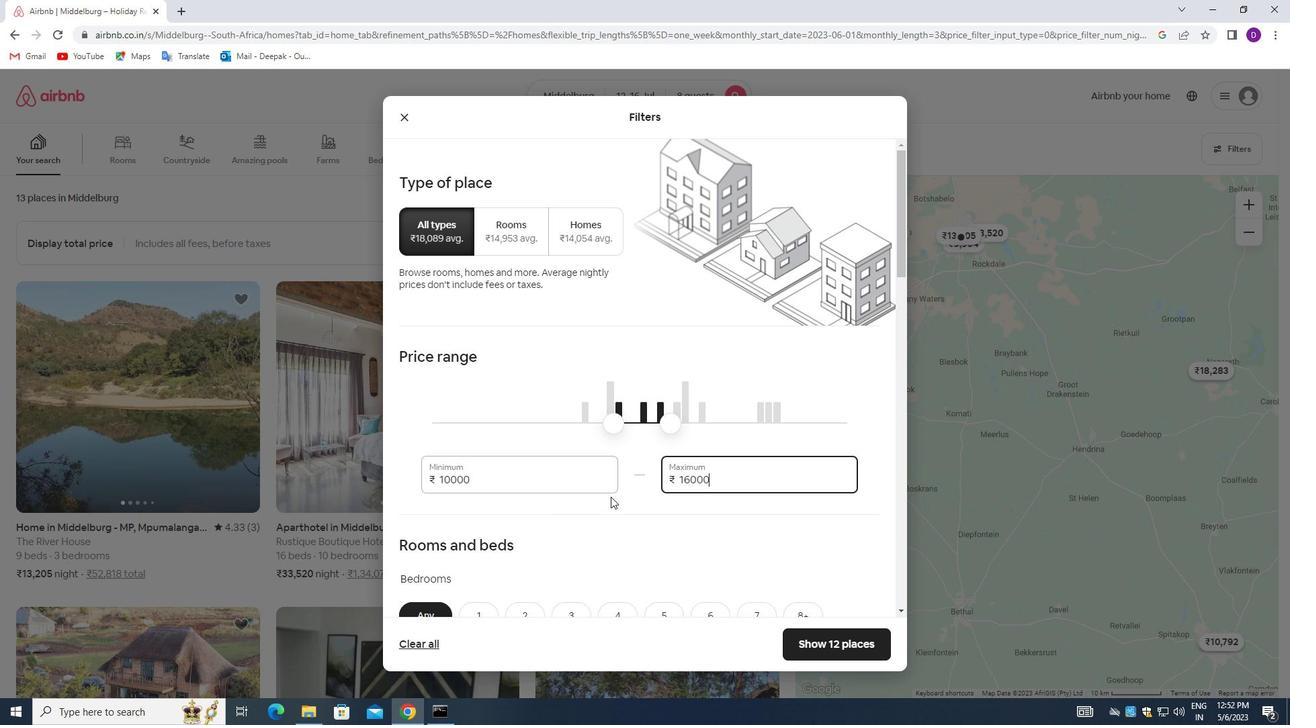 
Action: Mouse moved to (590, 426)
Screenshot: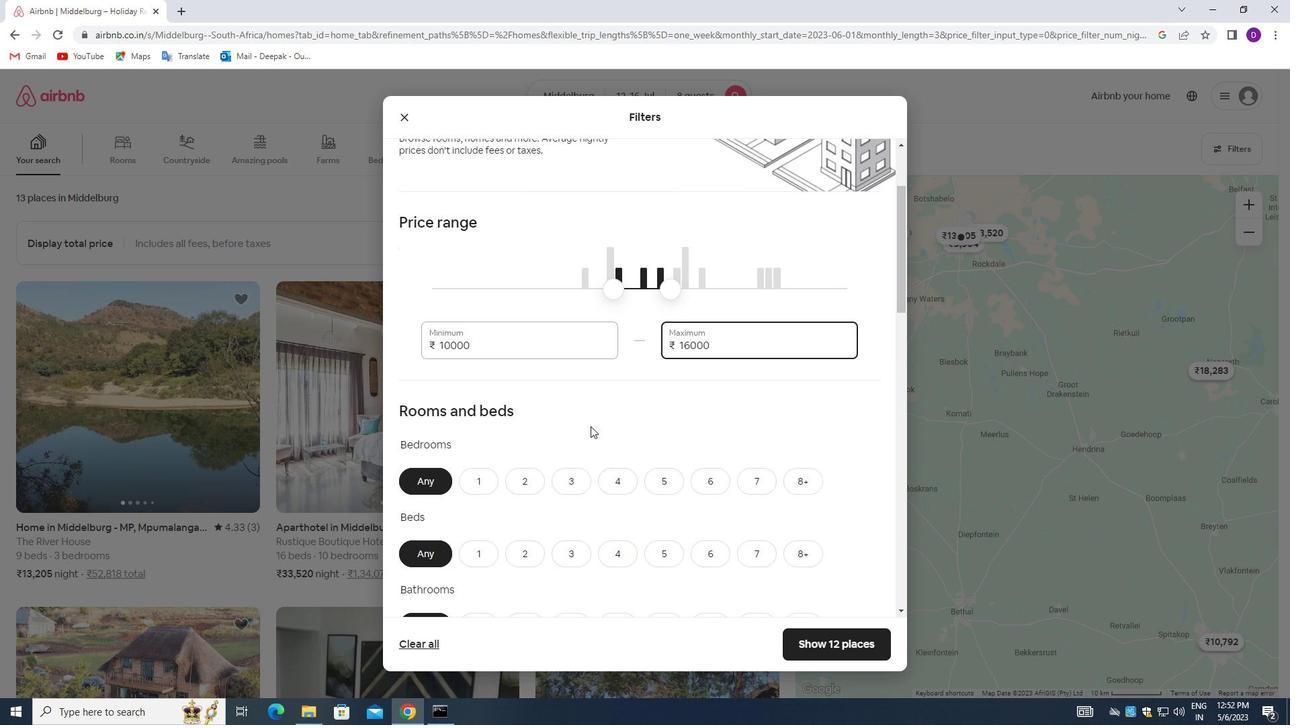 
Action: Mouse scrolled (590, 425) with delta (0, 0)
Screenshot: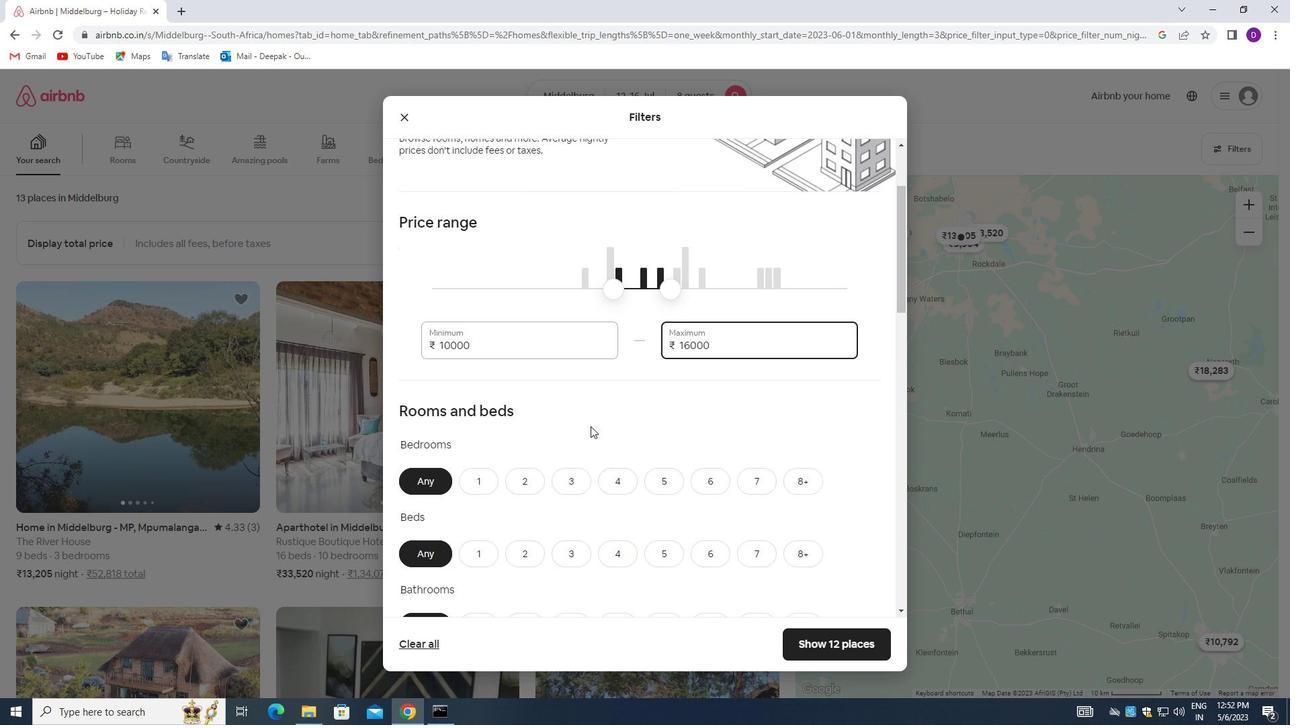 
Action: Mouse moved to (590, 426)
Screenshot: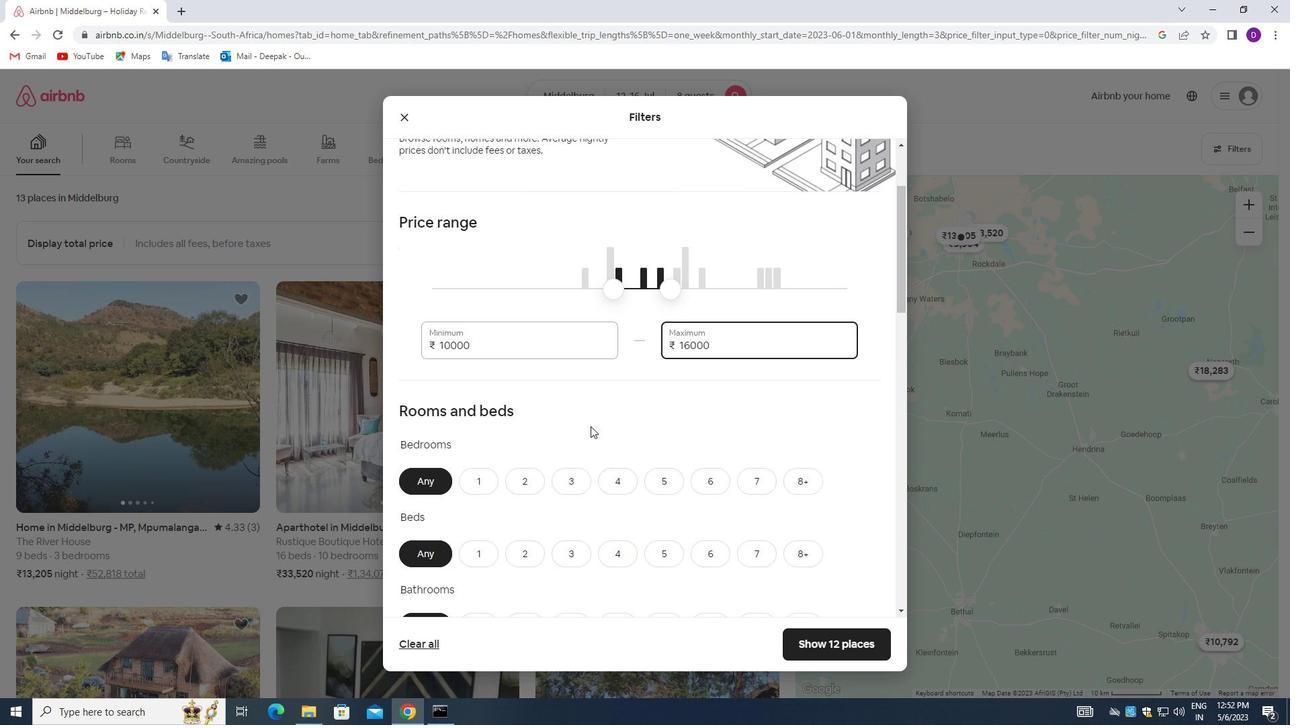 
Action: Mouse scrolled (590, 425) with delta (0, 0)
Screenshot: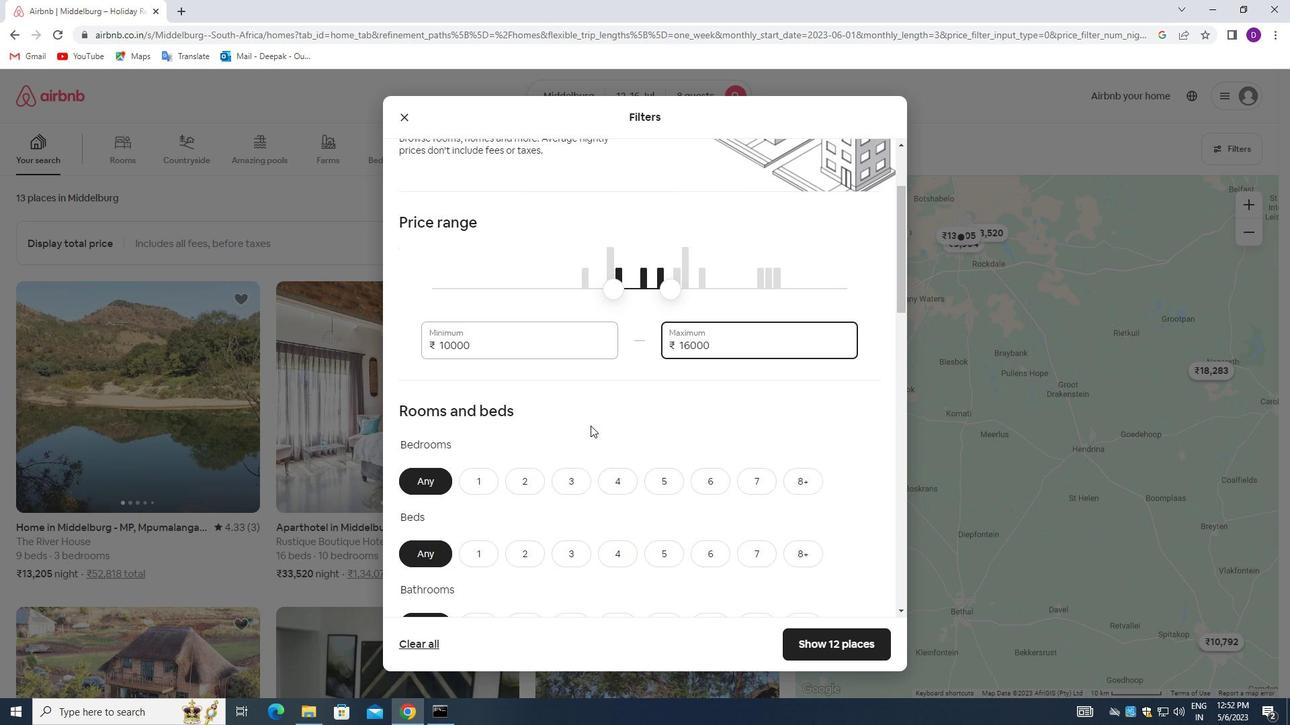 
Action: Mouse scrolled (590, 425) with delta (0, 0)
Screenshot: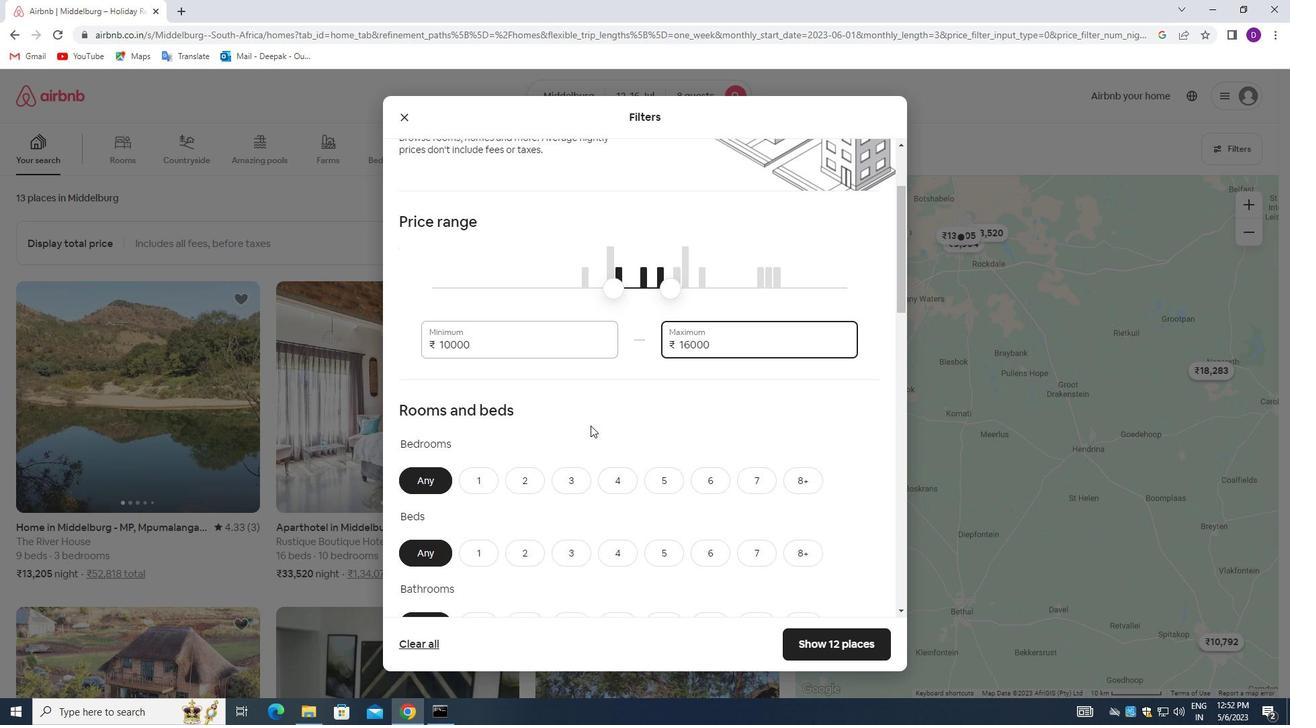 
Action: Mouse moved to (627, 280)
Screenshot: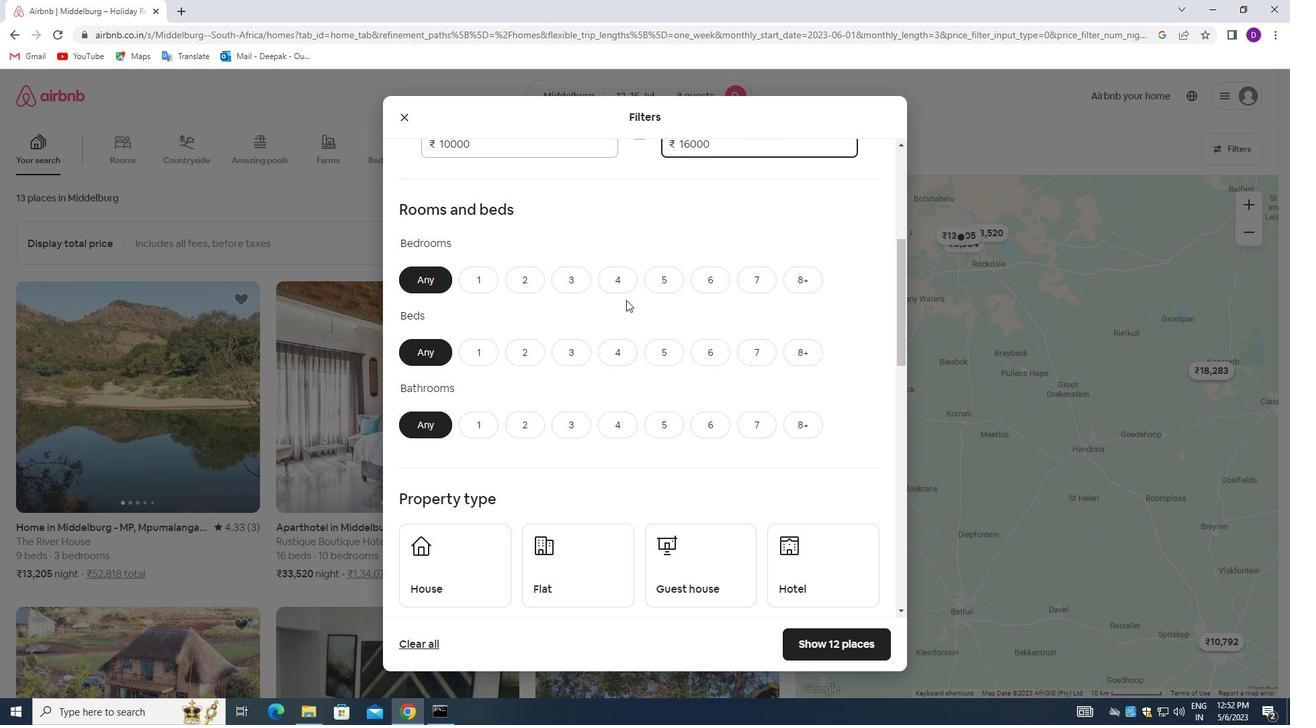 
Action: Mouse pressed left at (627, 280)
Screenshot: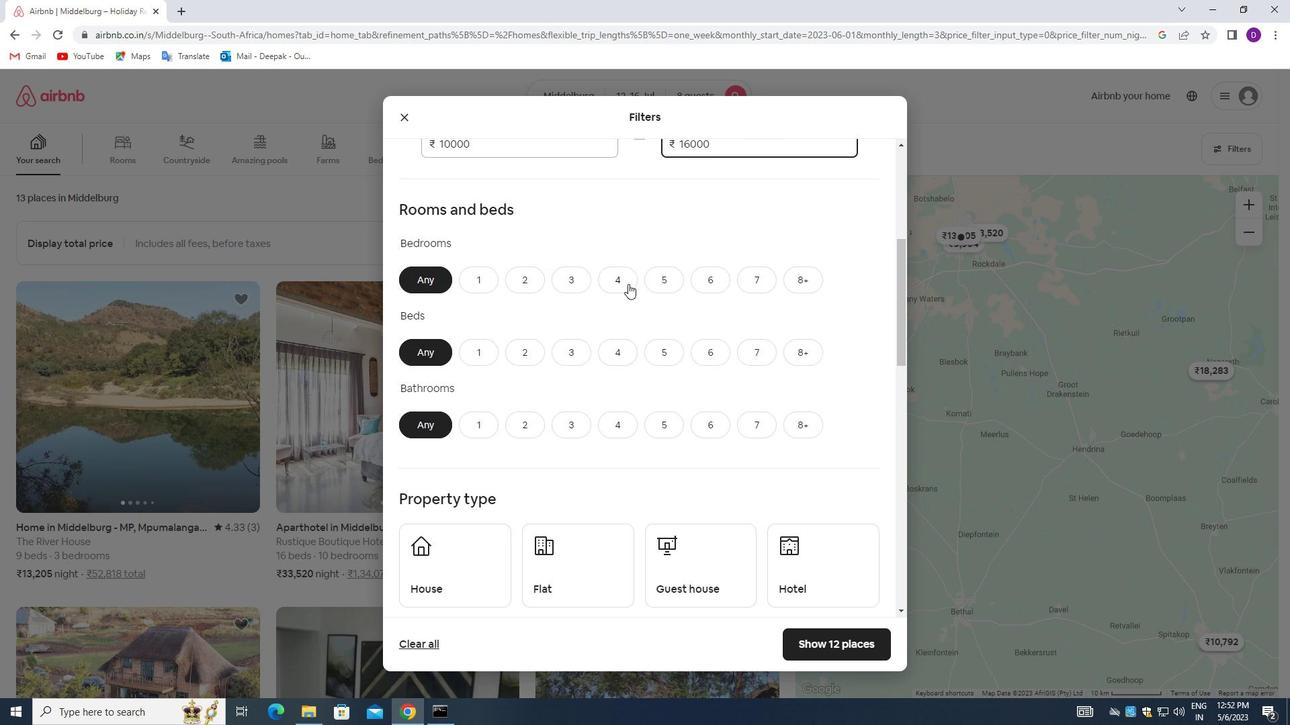 
Action: Mouse moved to (626, 356)
Screenshot: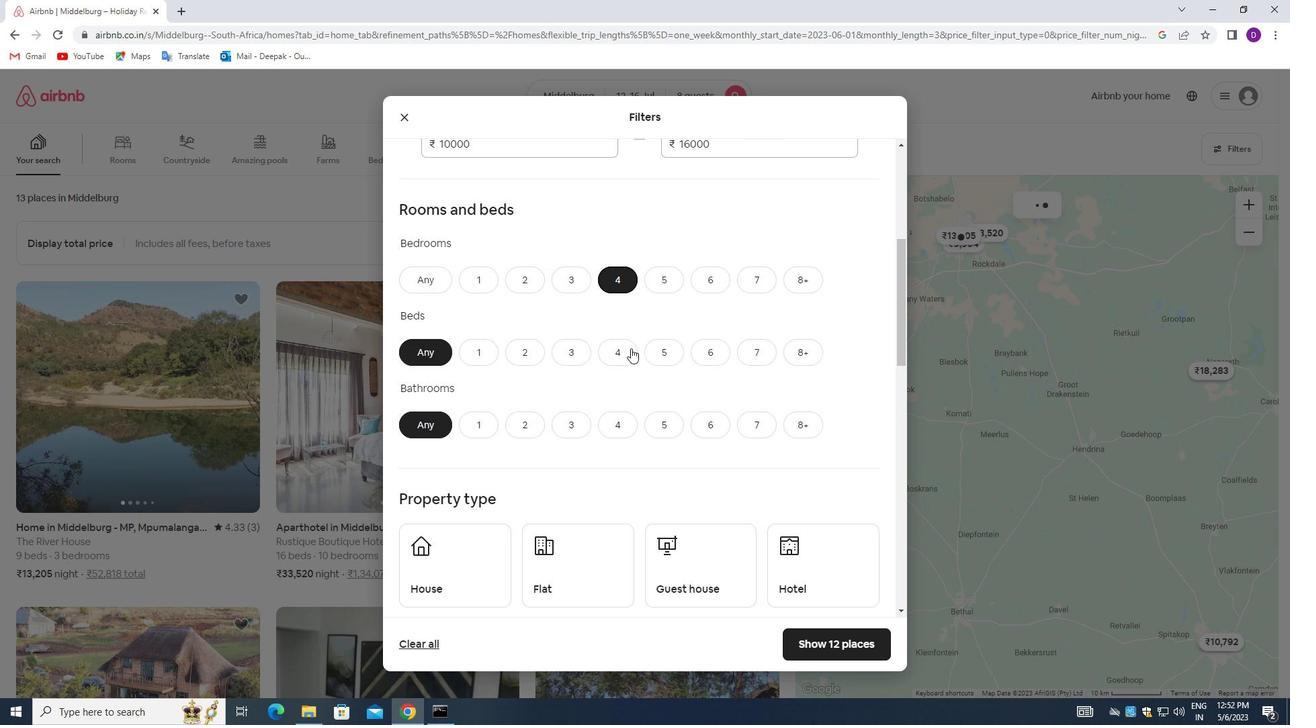 
Action: Mouse pressed left at (626, 356)
Screenshot: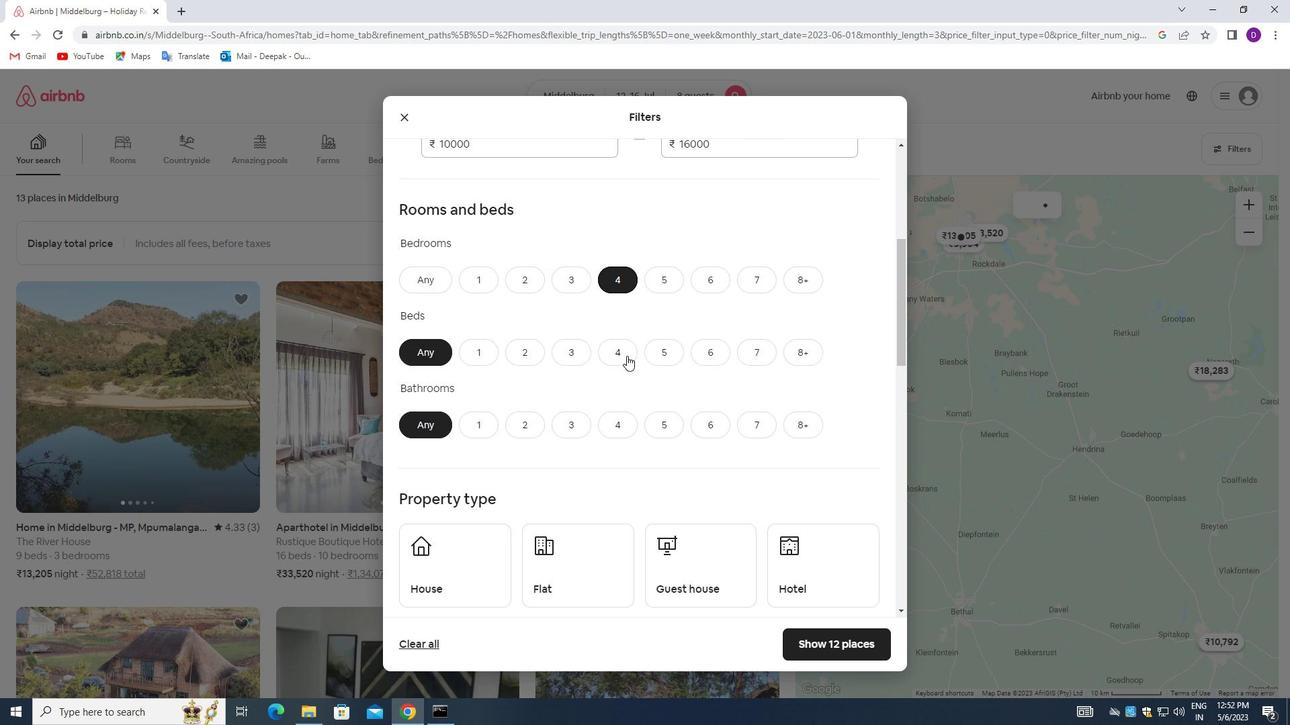 
Action: Mouse moved to (627, 421)
Screenshot: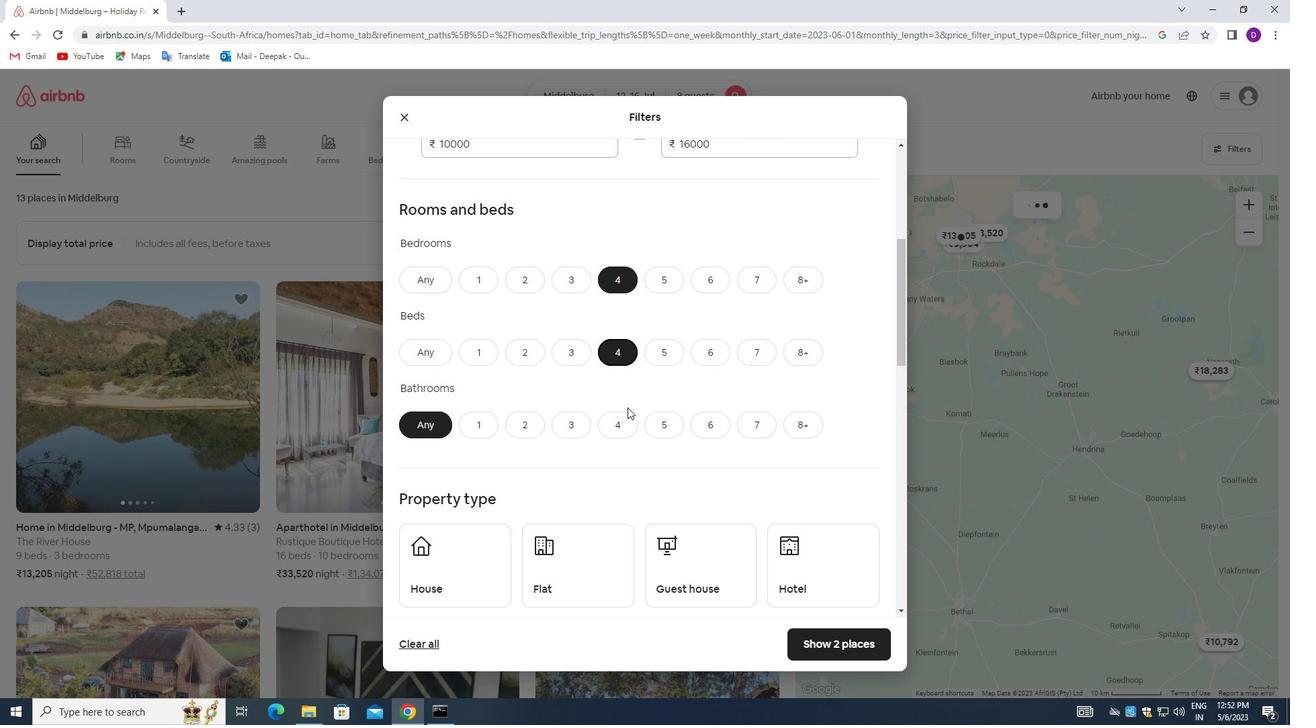 
Action: Mouse pressed left at (627, 421)
Screenshot: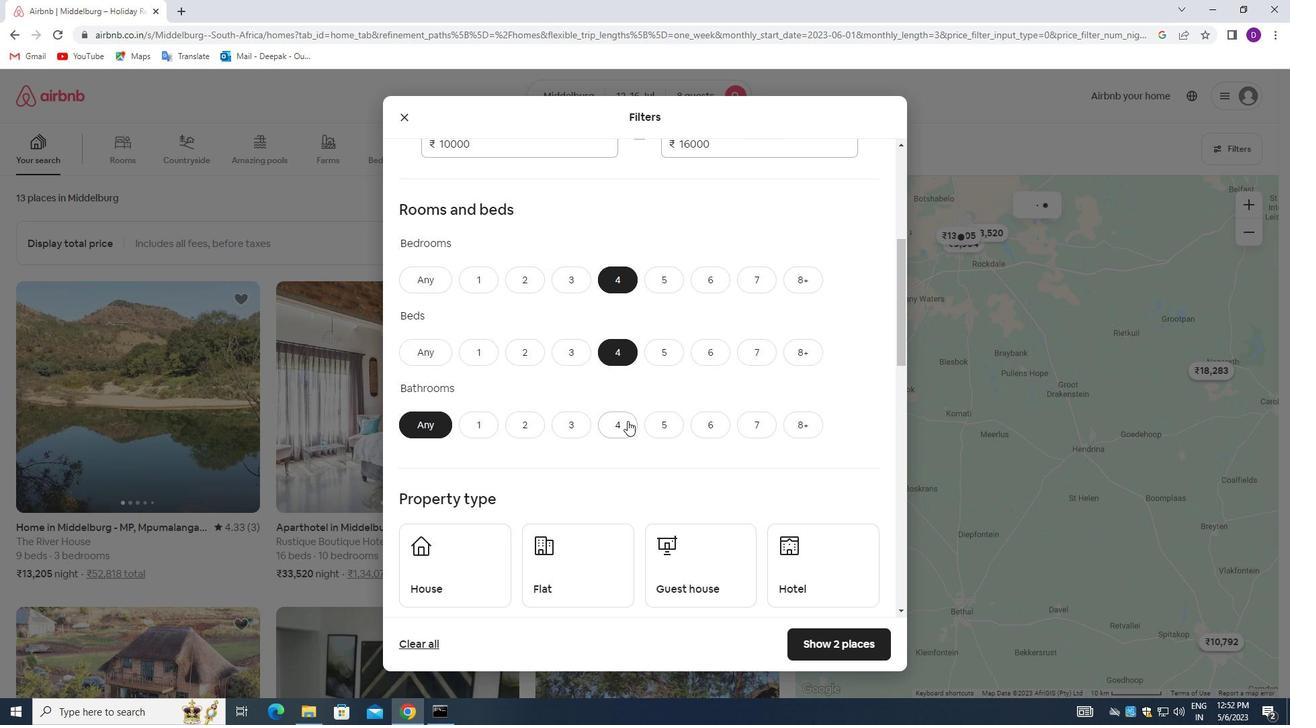 
Action: Mouse moved to (616, 373)
Screenshot: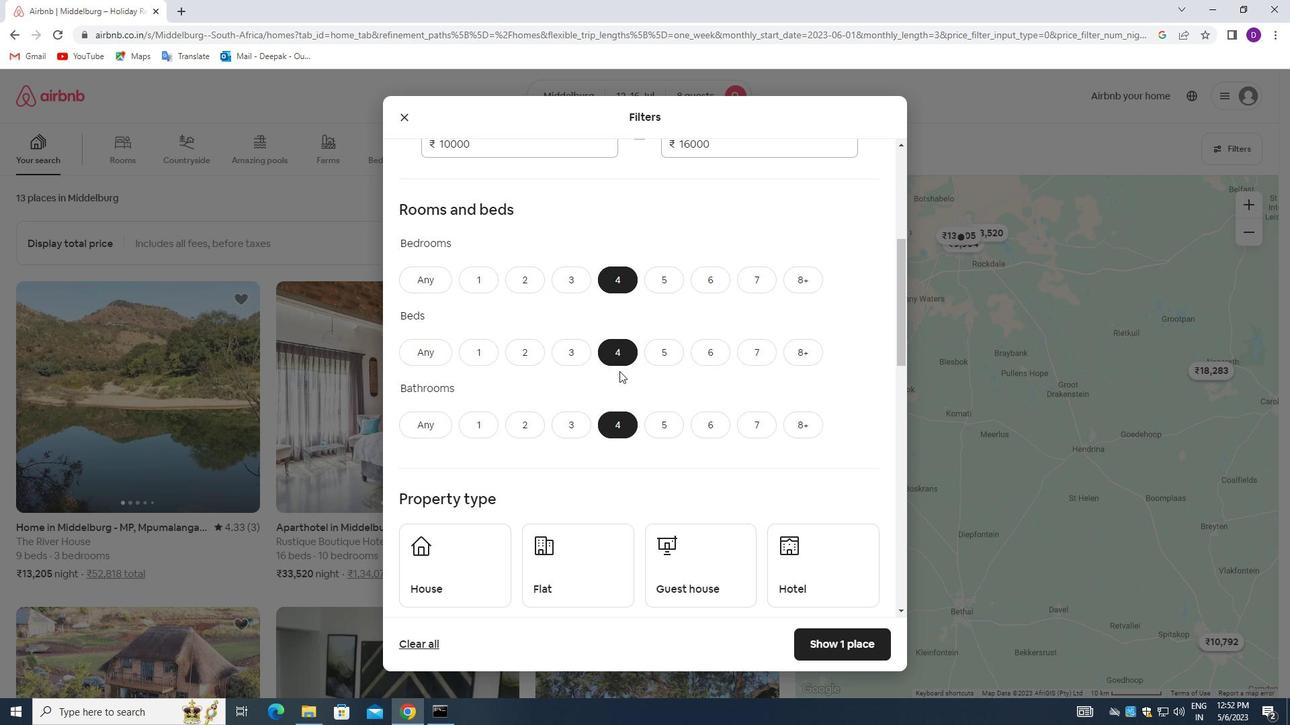 
Action: Mouse scrolled (616, 372) with delta (0, 0)
Screenshot: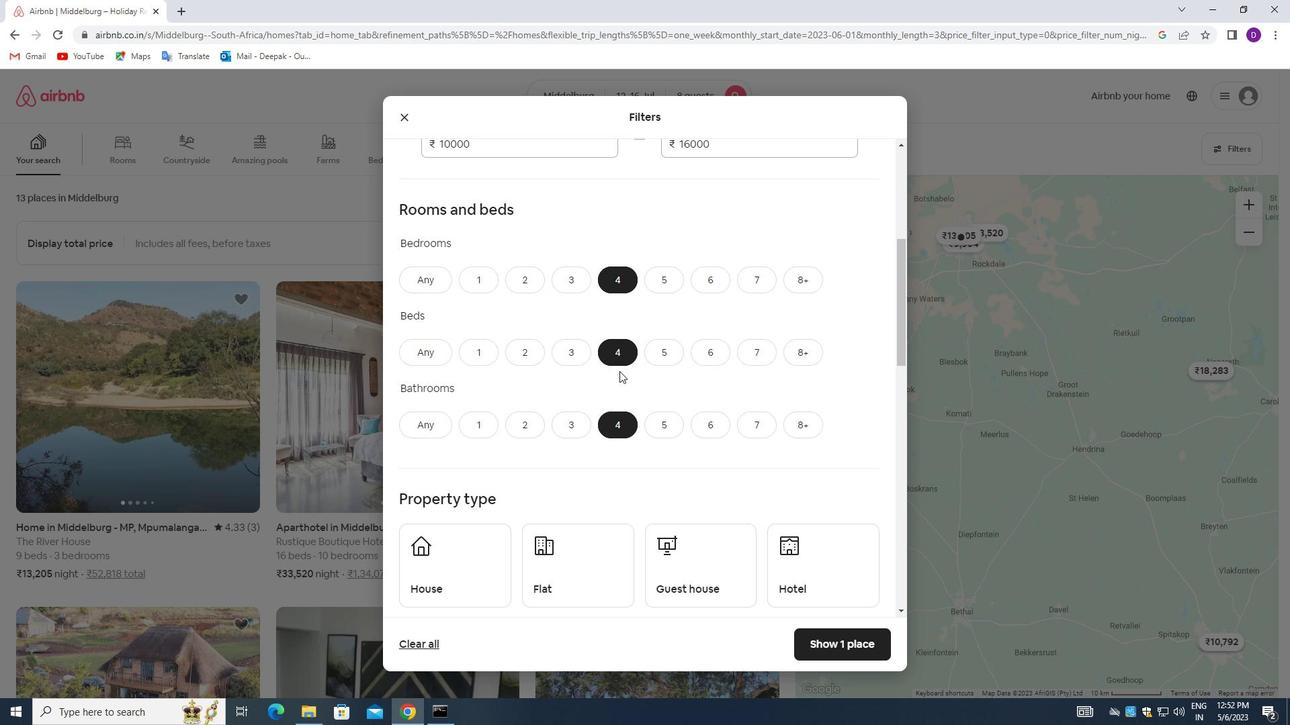 
Action: Mouse moved to (612, 371)
Screenshot: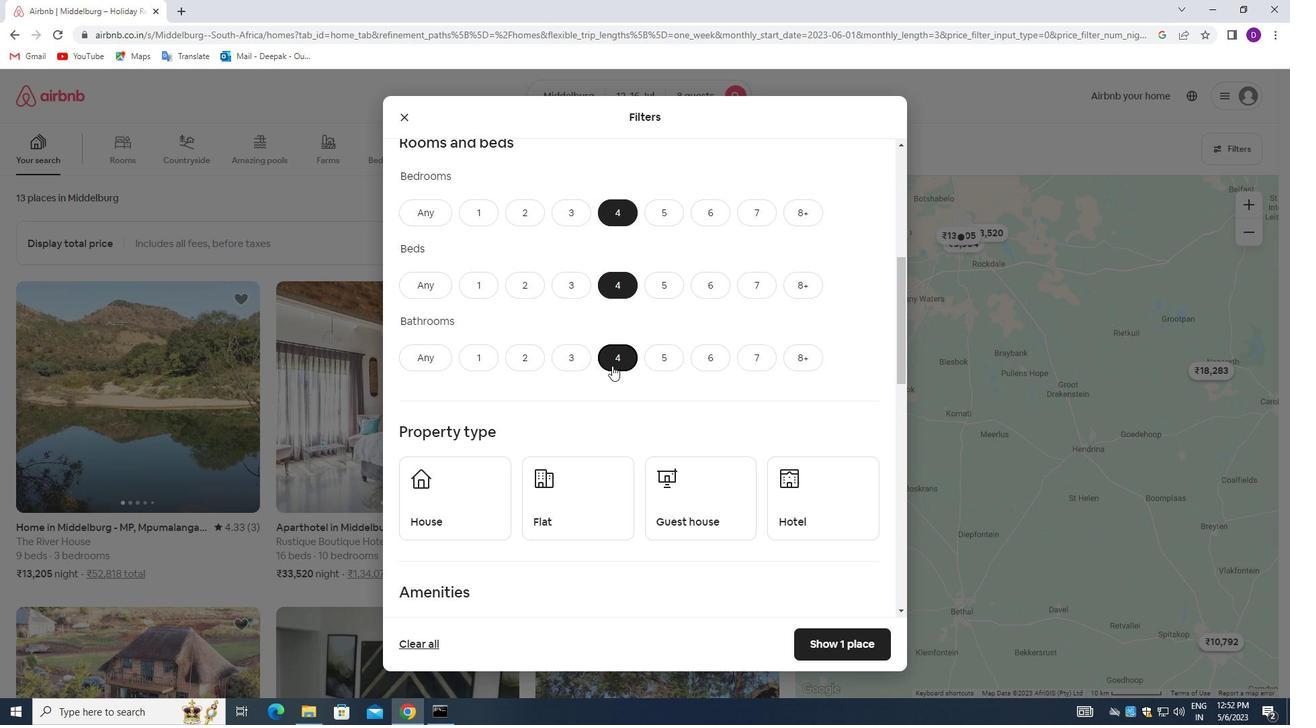 
Action: Mouse scrolled (612, 372) with delta (0, 0)
Screenshot: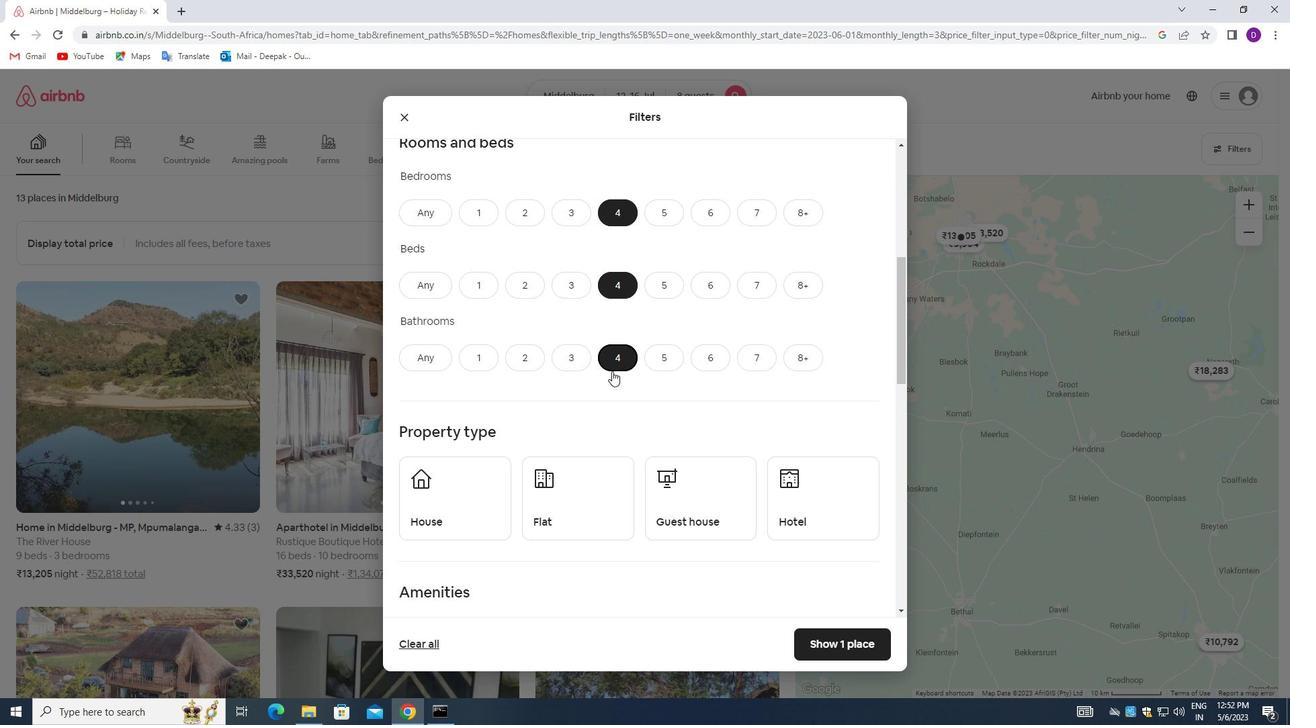 
Action: Mouse moved to (612, 372)
Screenshot: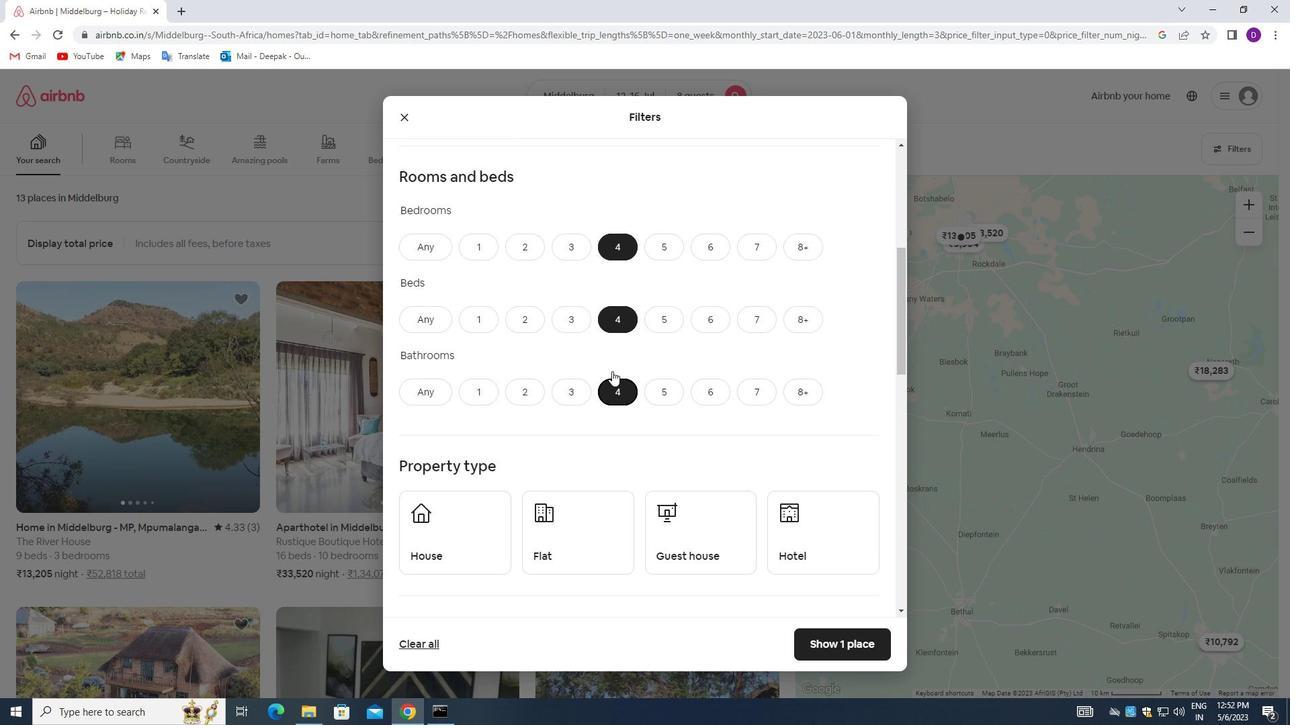 
Action: Mouse scrolled (612, 372) with delta (0, 0)
Screenshot: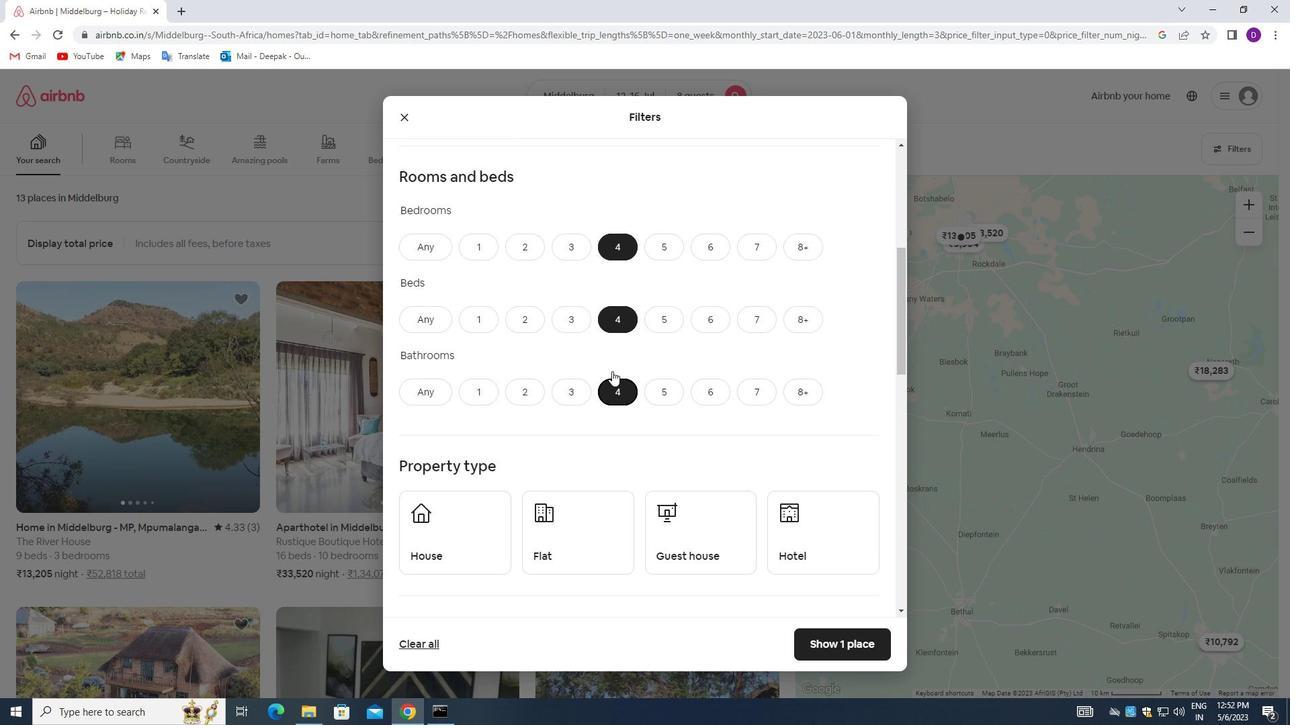 
Action: Mouse moved to (795, 340)
Screenshot: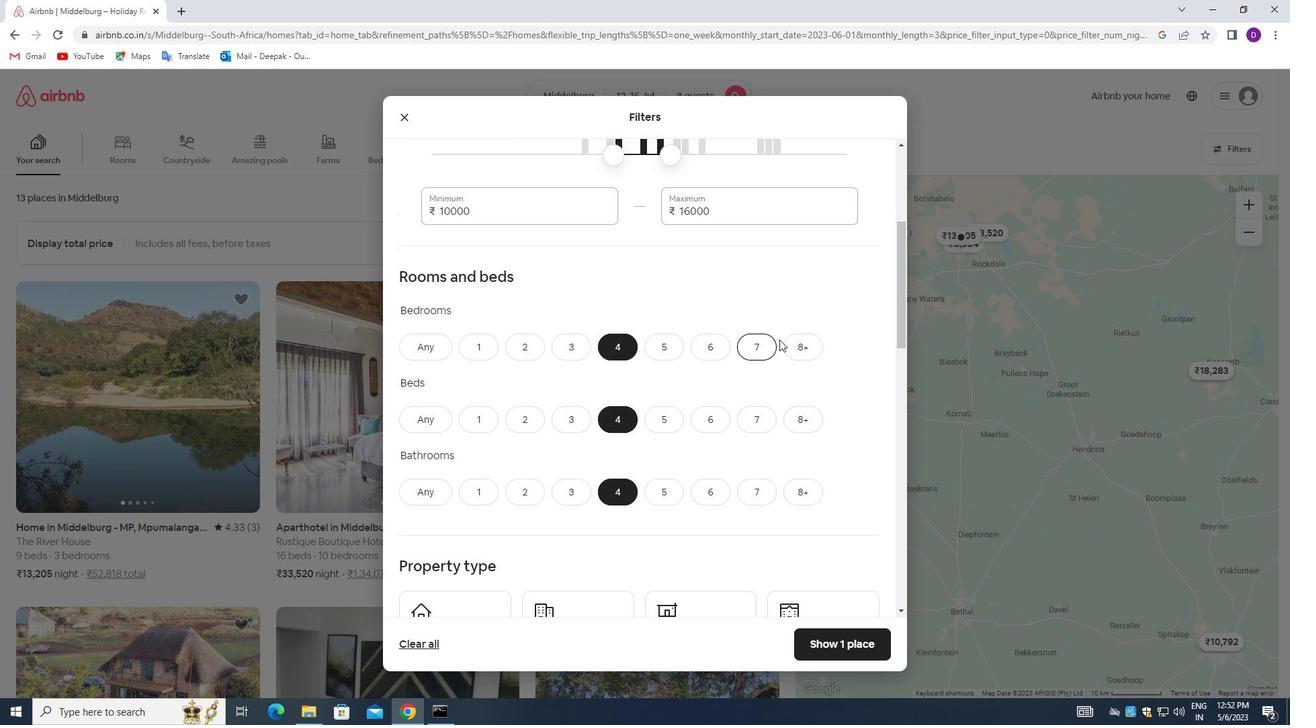 
Action: Mouse pressed left at (795, 340)
Screenshot: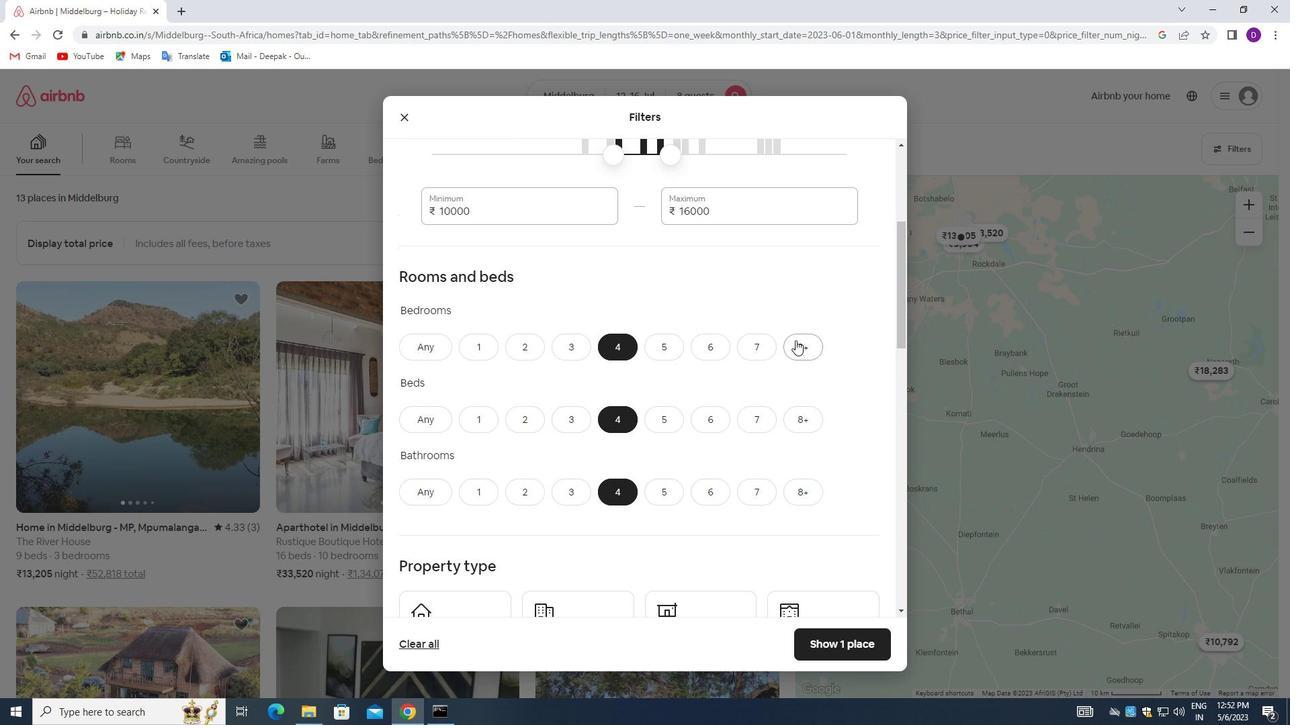 
Action: Mouse moved to (804, 411)
Screenshot: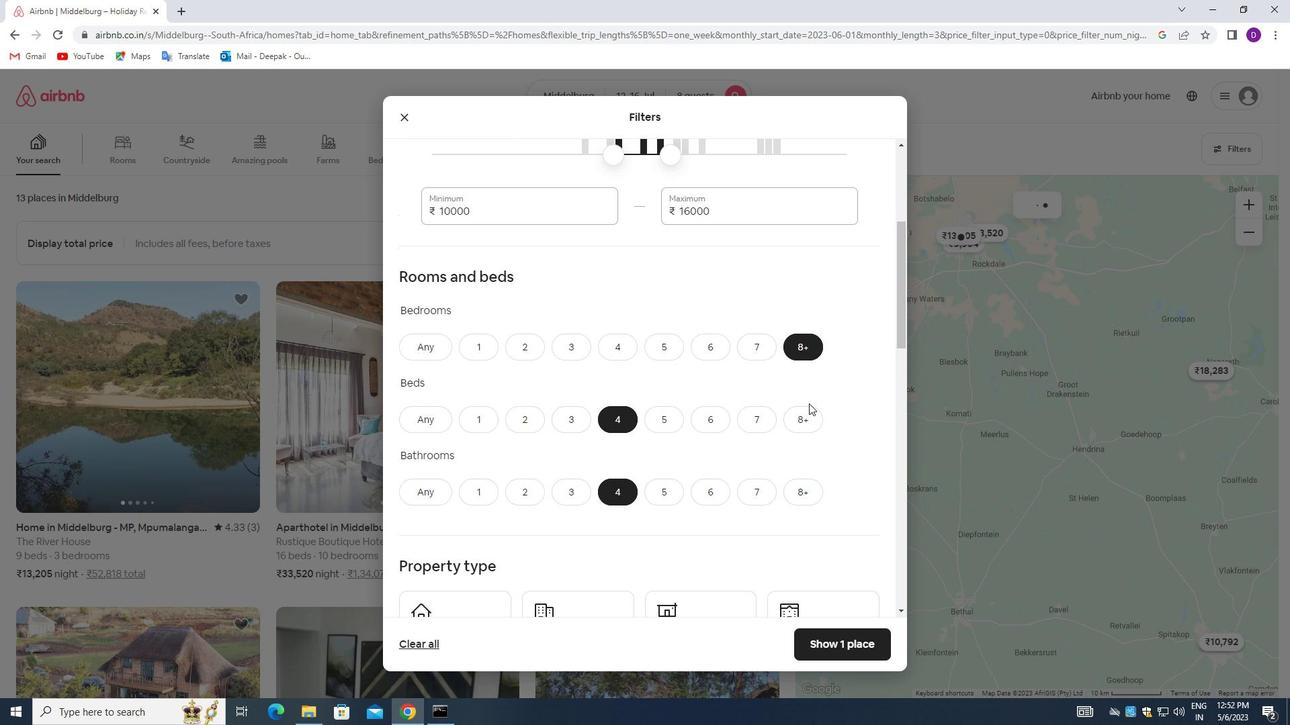 
Action: Mouse pressed left at (804, 411)
Screenshot: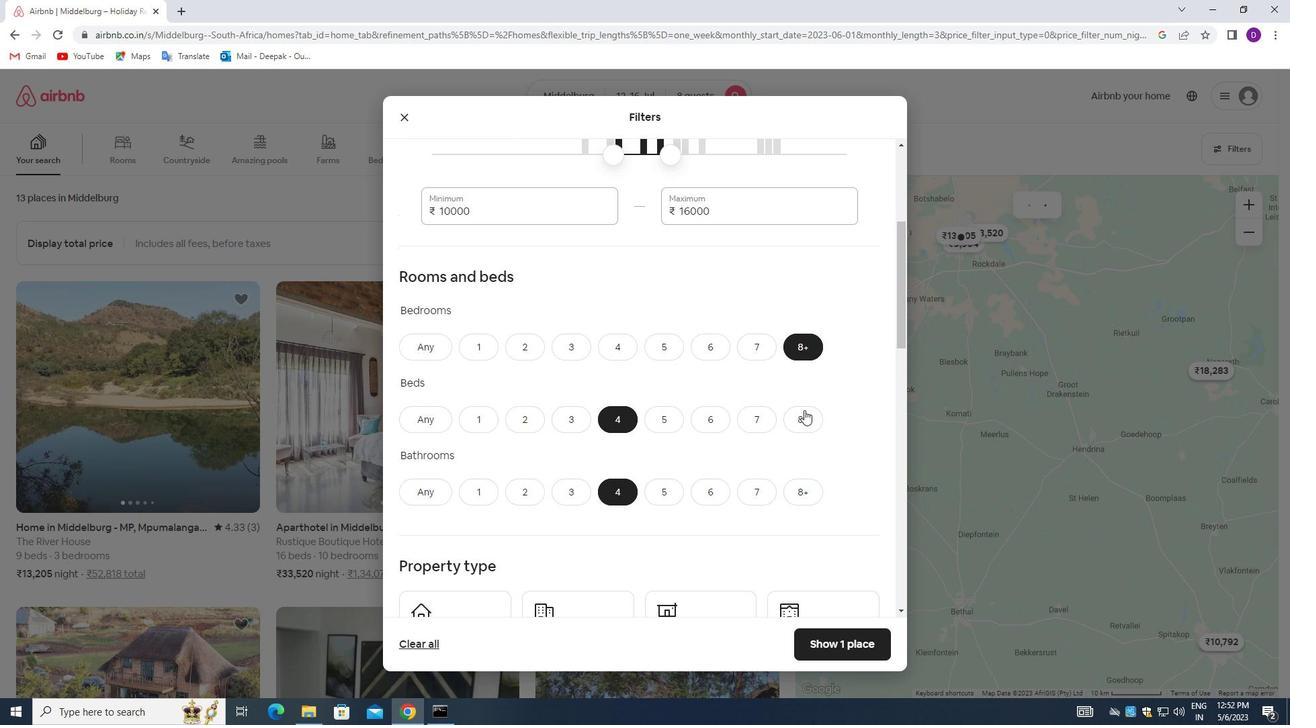 
Action: Mouse moved to (798, 488)
Screenshot: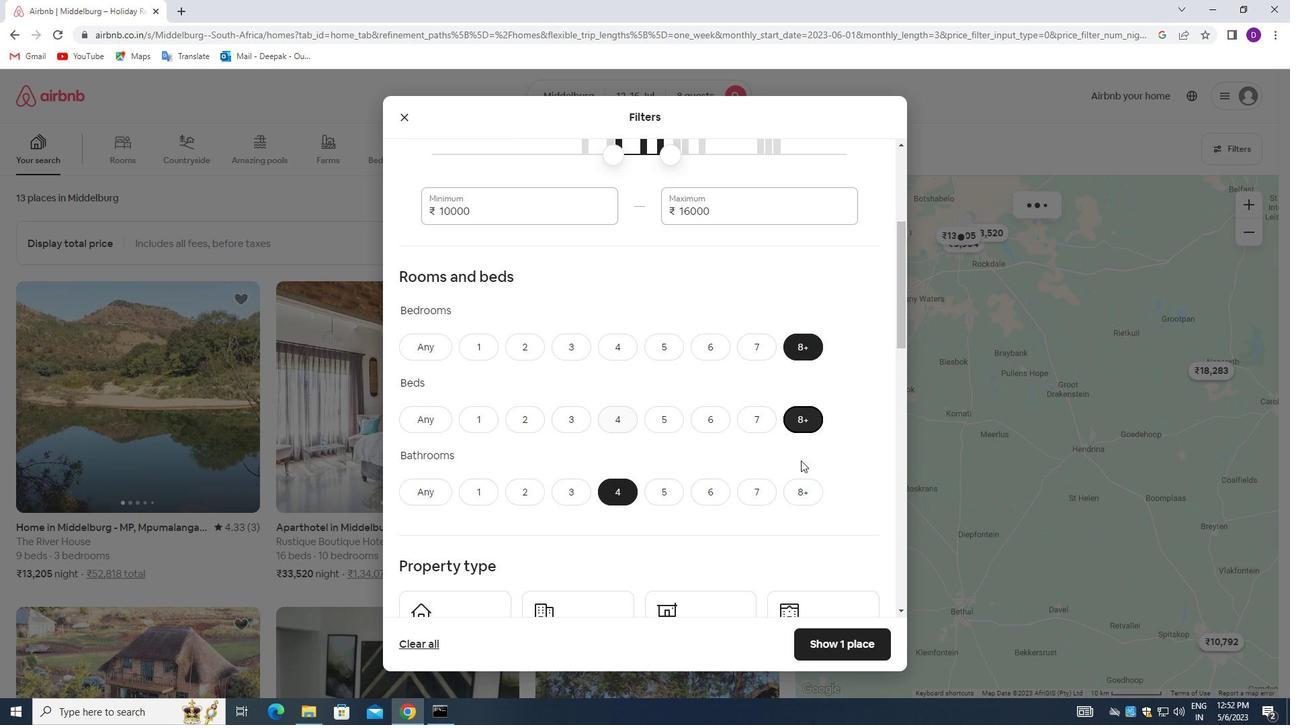 
Action: Mouse pressed left at (798, 488)
Screenshot: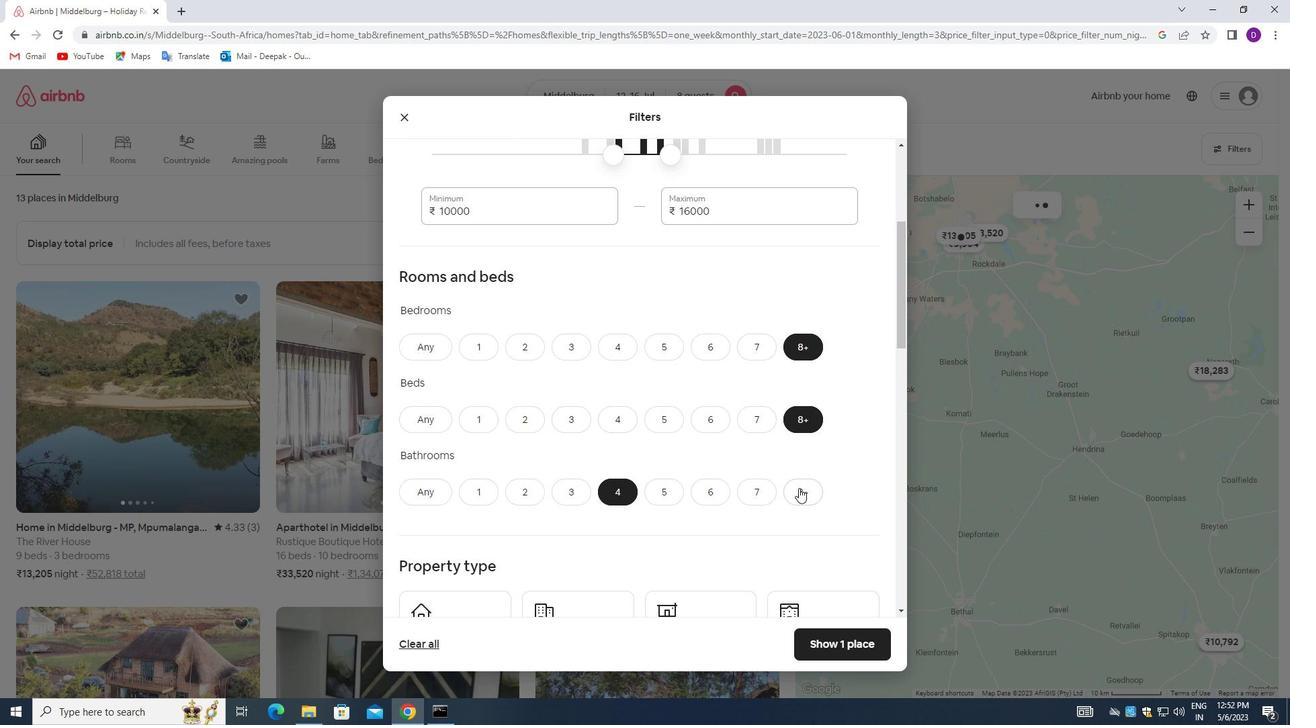 
Action: Mouse moved to (655, 380)
Screenshot: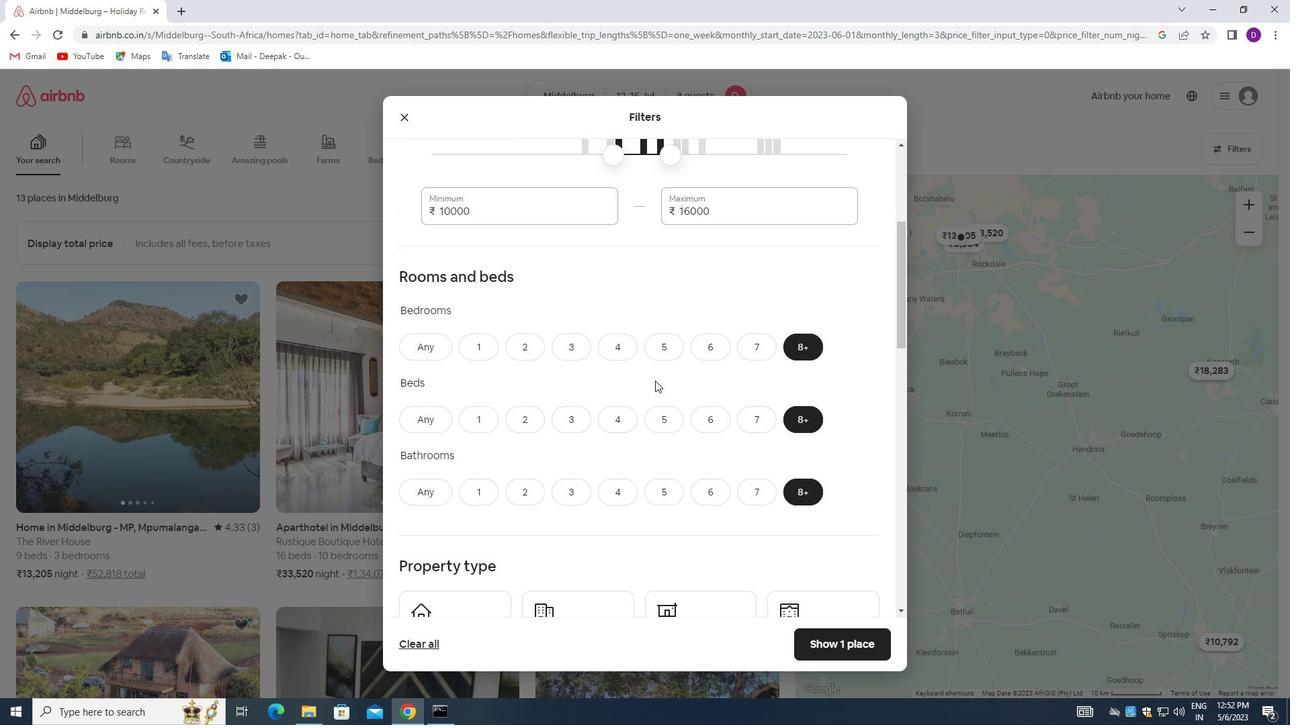 
Action: Mouse scrolled (655, 379) with delta (0, 0)
Screenshot: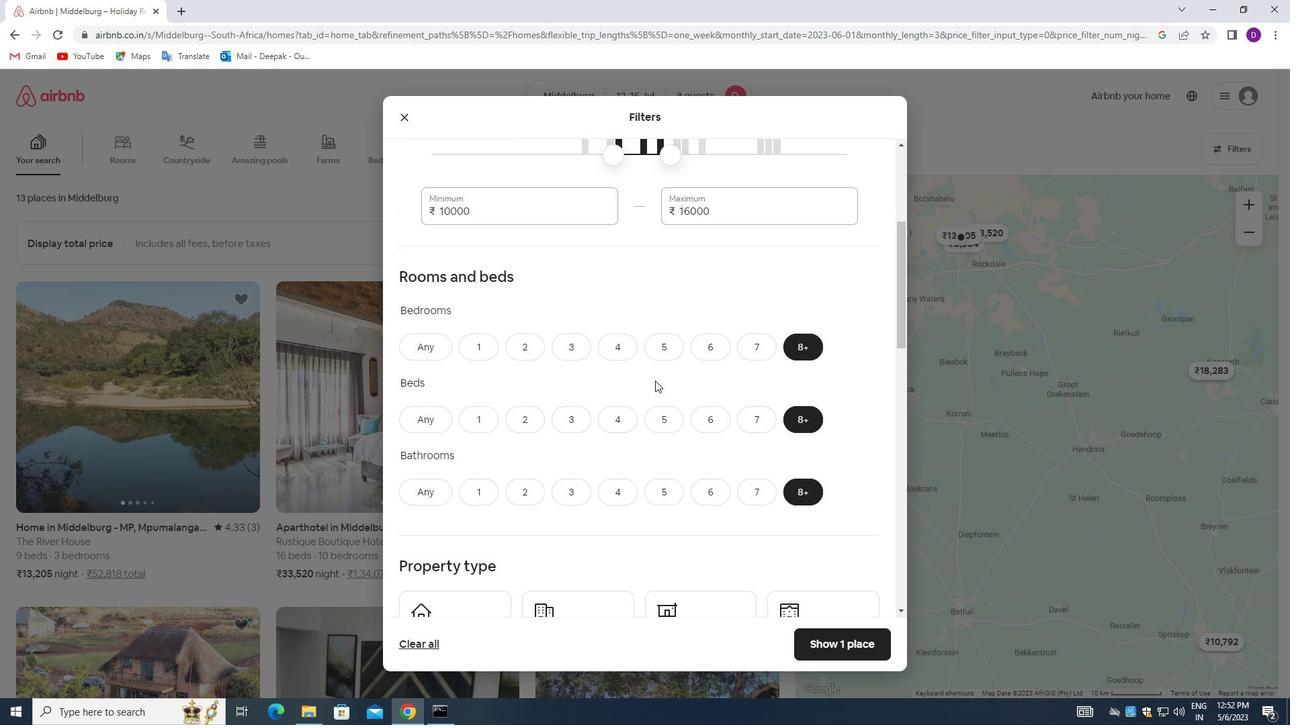 
Action: Mouse scrolled (655, 379) with delta (0, 0)
Screenshot: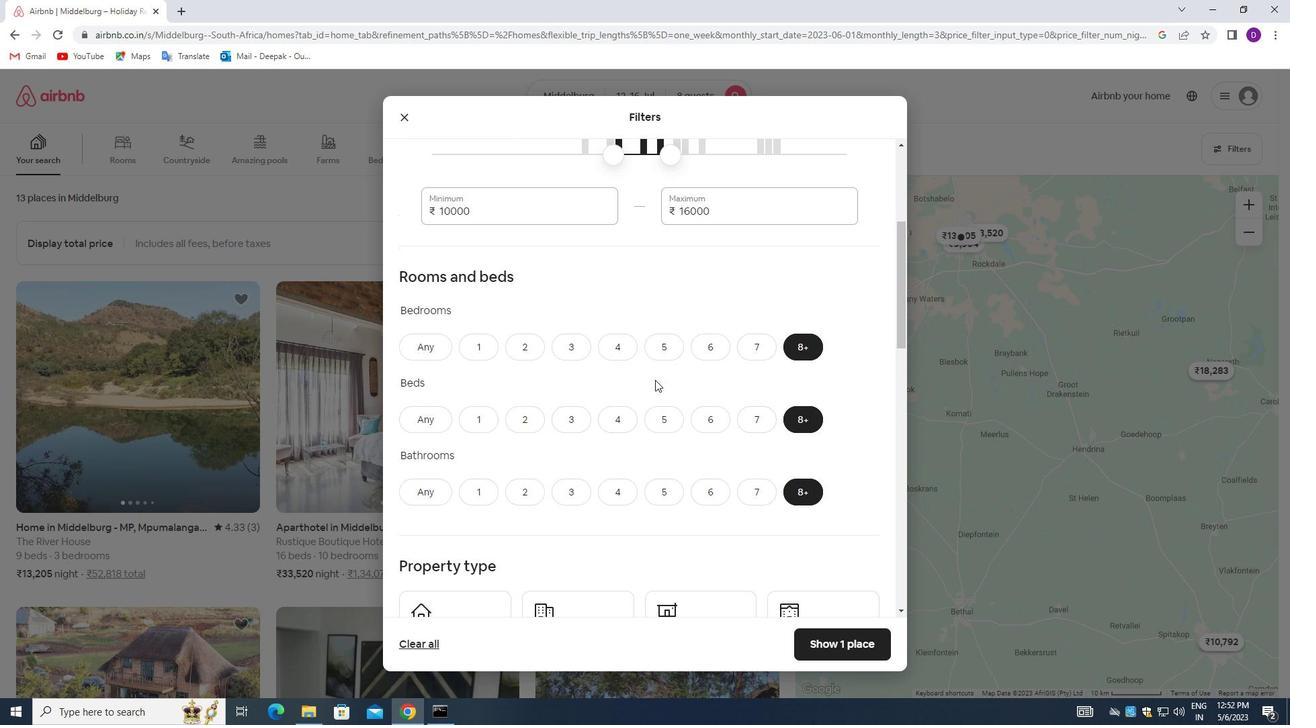 
Action: Mouse moved to (650, 349)
Screenshot: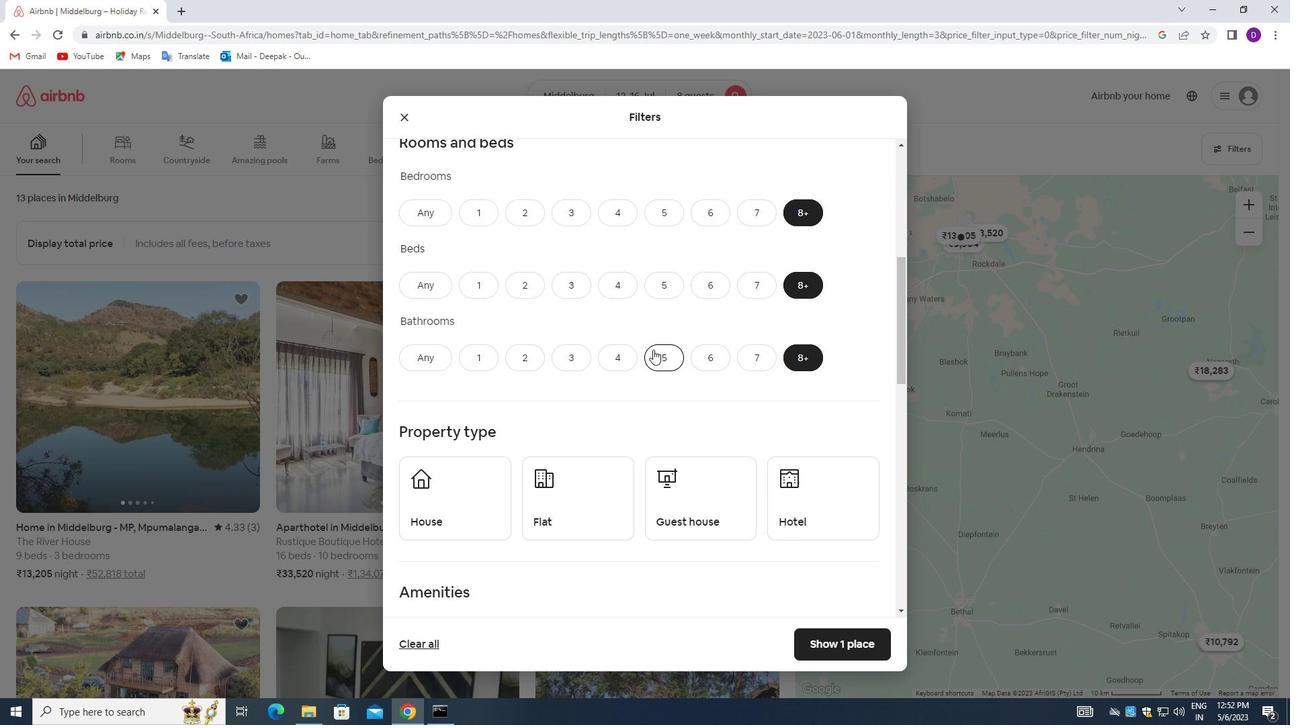 
Action: Mouse scrolled (650, 348) with delta (0, 0)
Screenshot: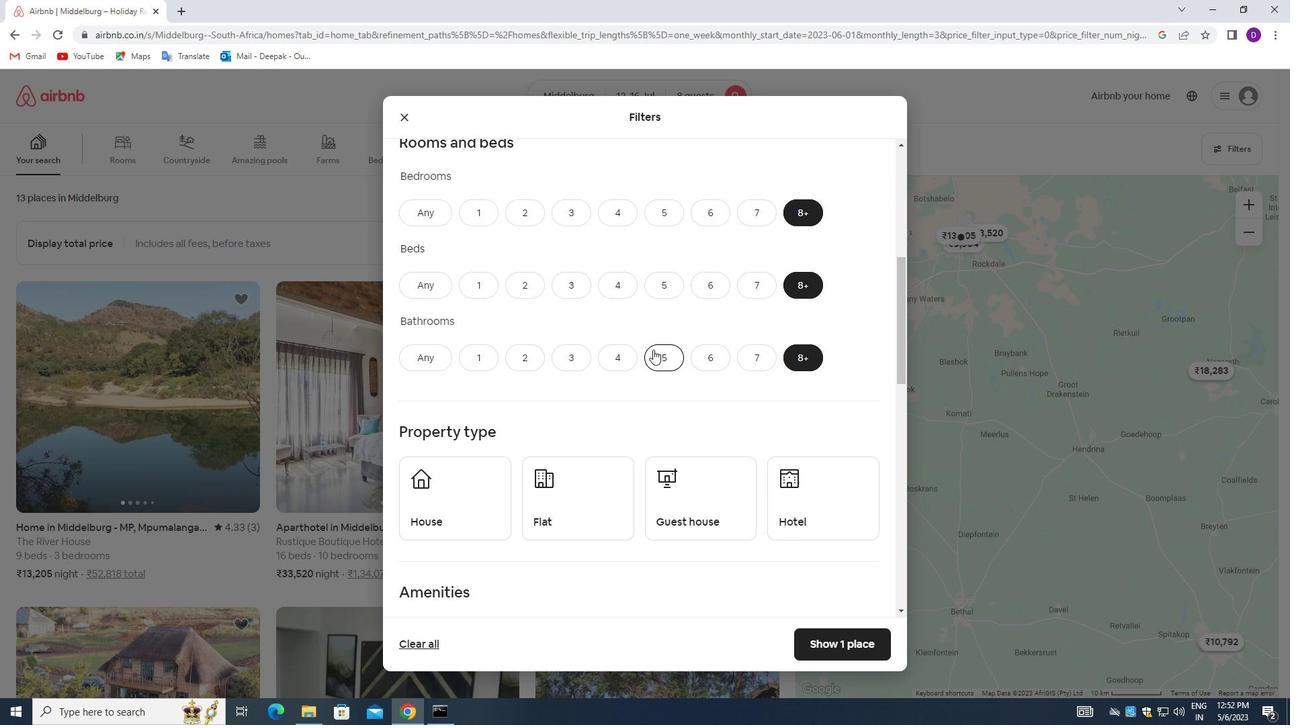 
Action: Mouse moved to (470, 412)
Screenshot: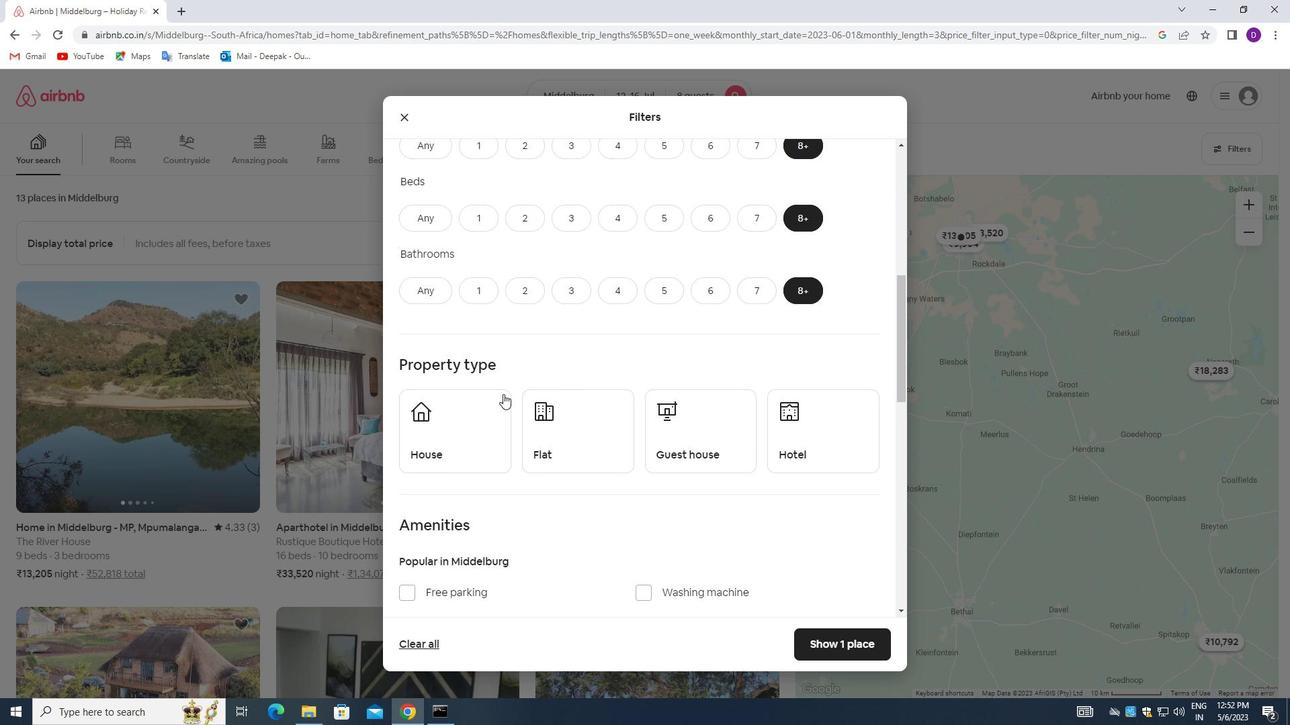
Action: Mouse pressed left at (470, 412)
Screenshot: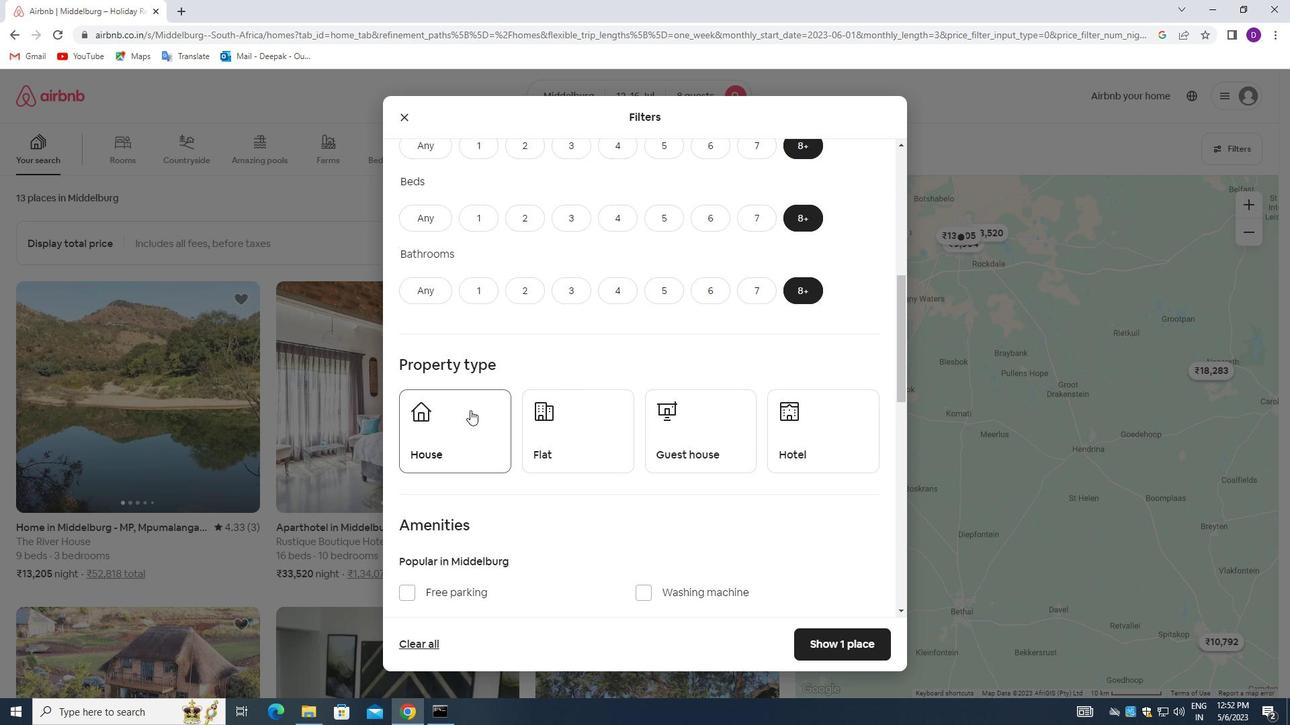 
Action: Mouse moved to (572, 429)
Screenshot: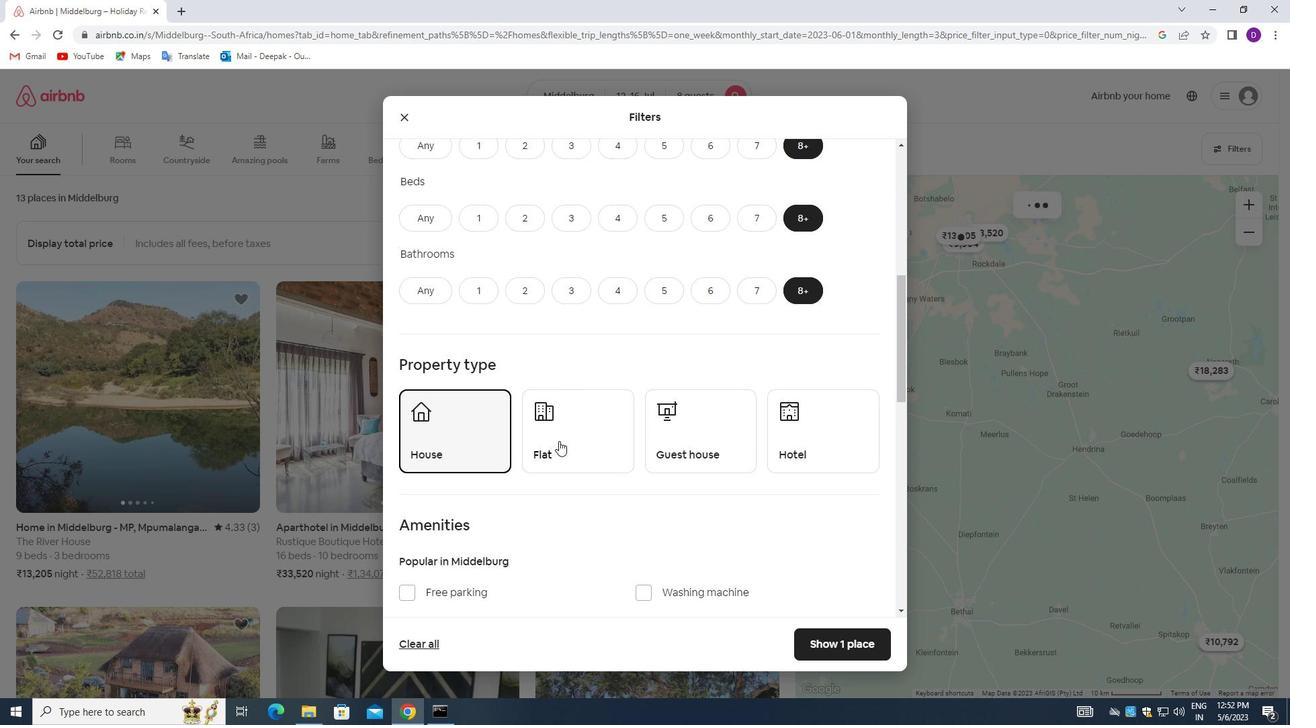 
Action: Mouse pressed left at (572, 429)
Screenshot: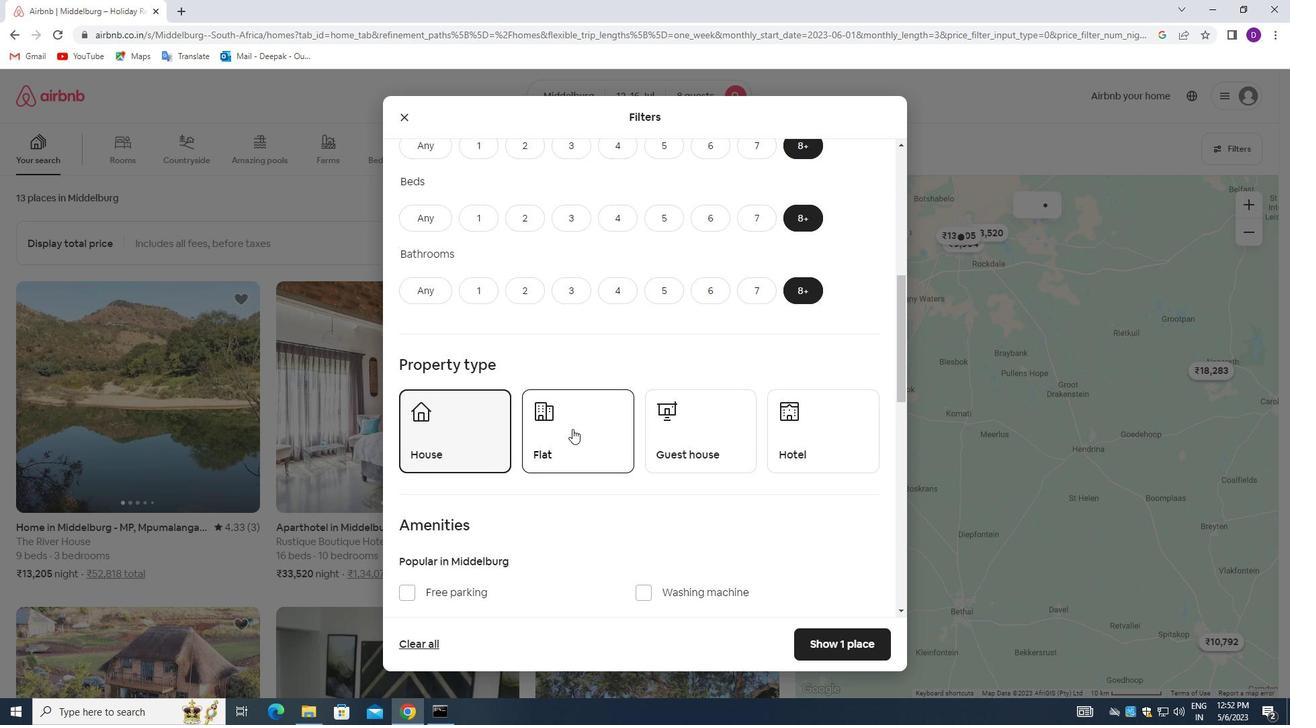
Action: Mouse moved to (710, 376)
Screenshot: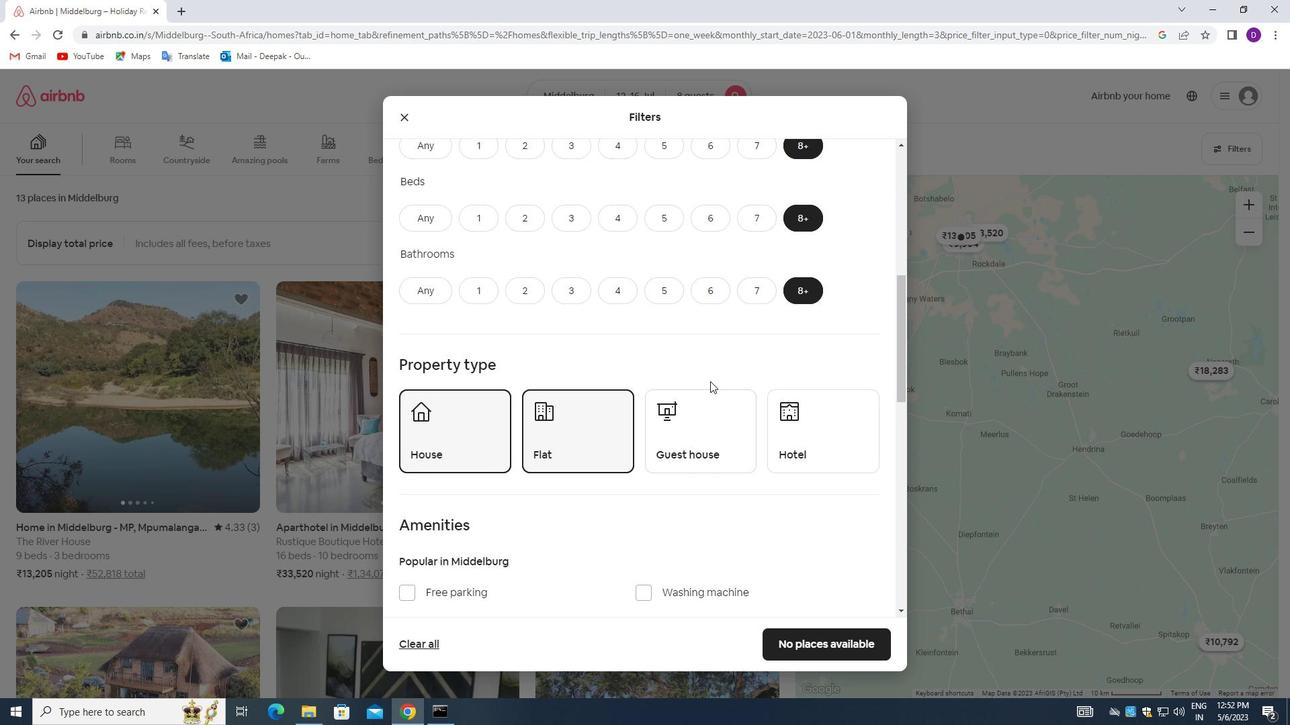 
Action: Mouse pressed left at (710, 376)
Screenshot: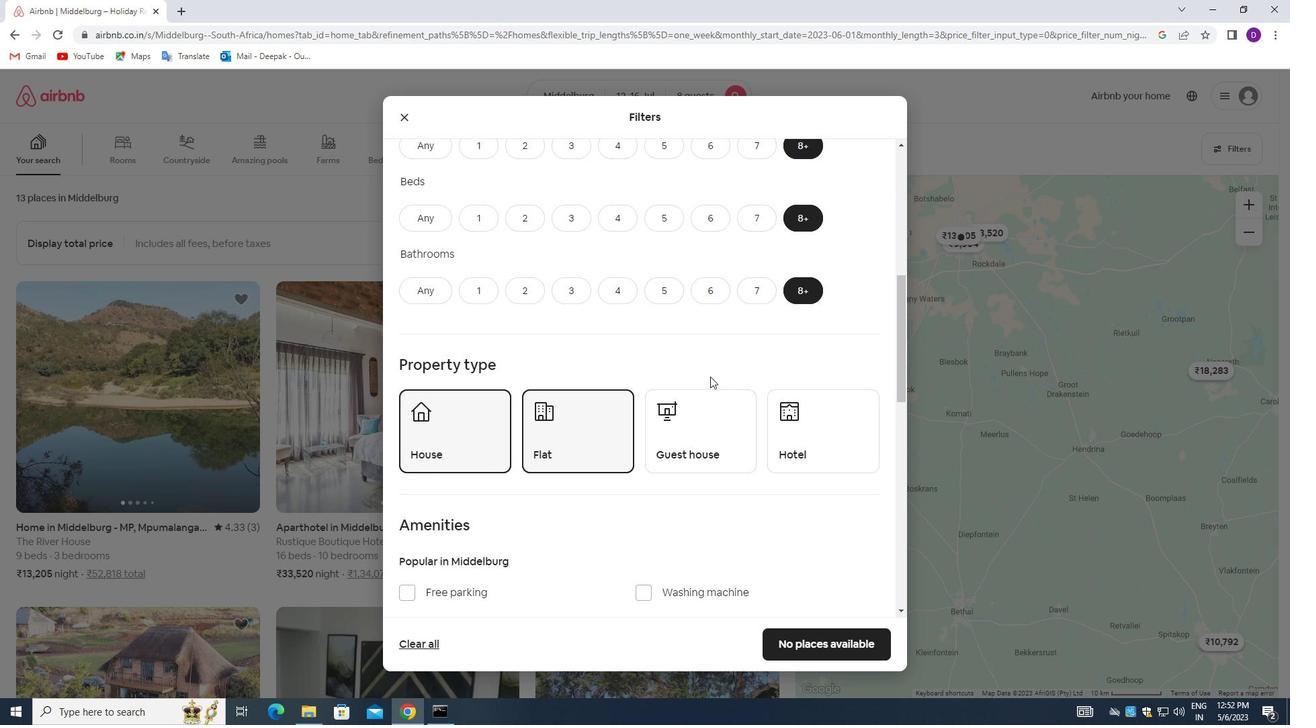 
Action: Mouse moved to (700, 399)
Screenshot: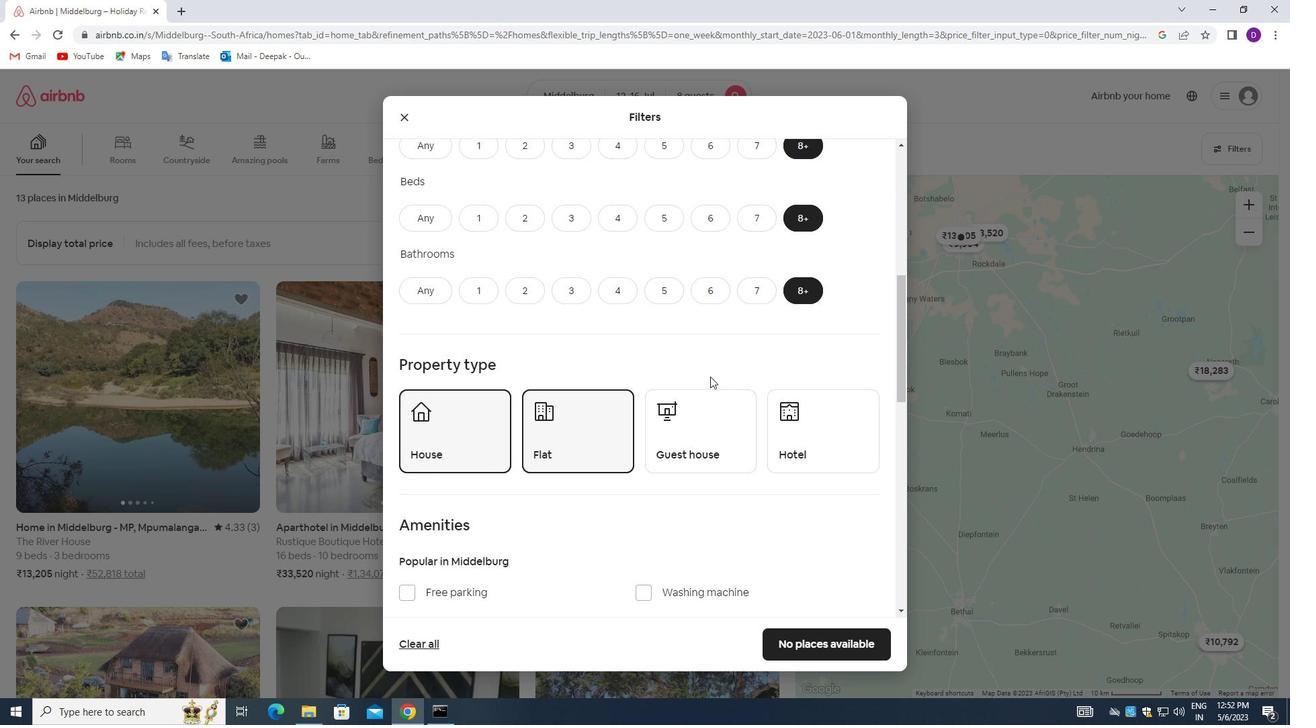 
Action: Mouse pressed left at (700, 399)
Screenshot: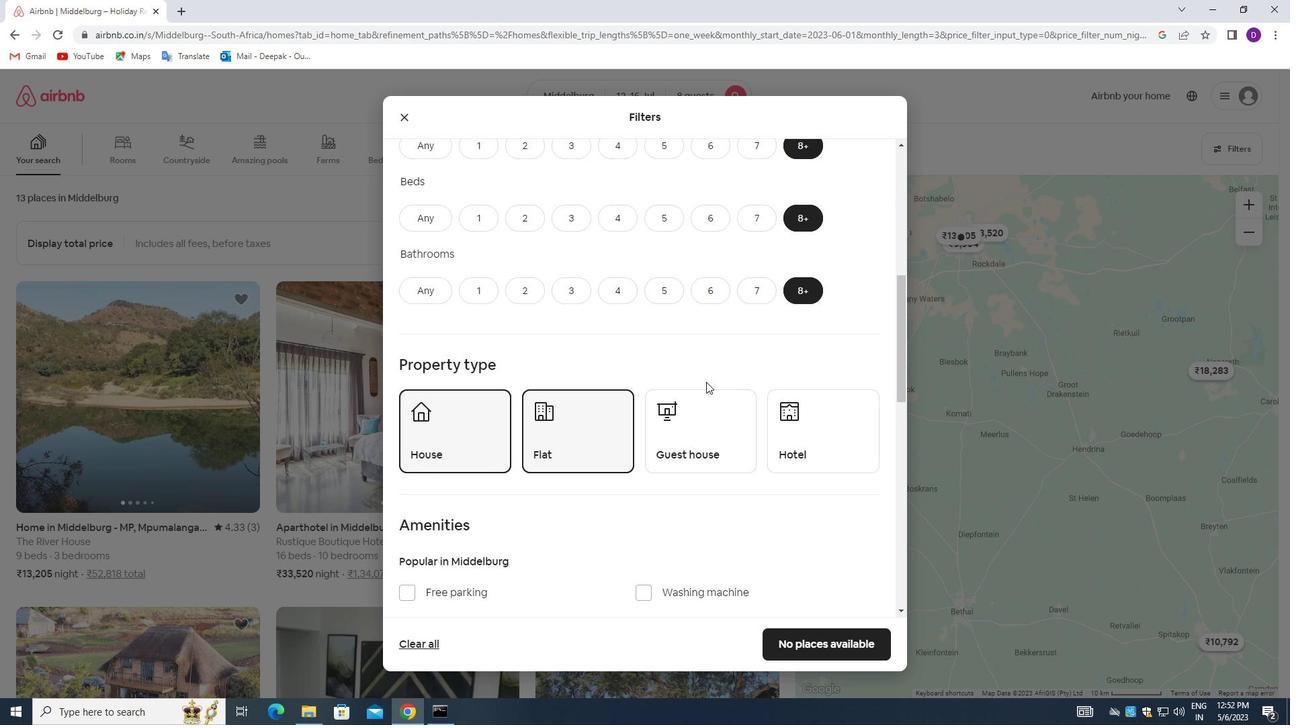 
Action: Mouse moved to (799, 423)
Screenshot: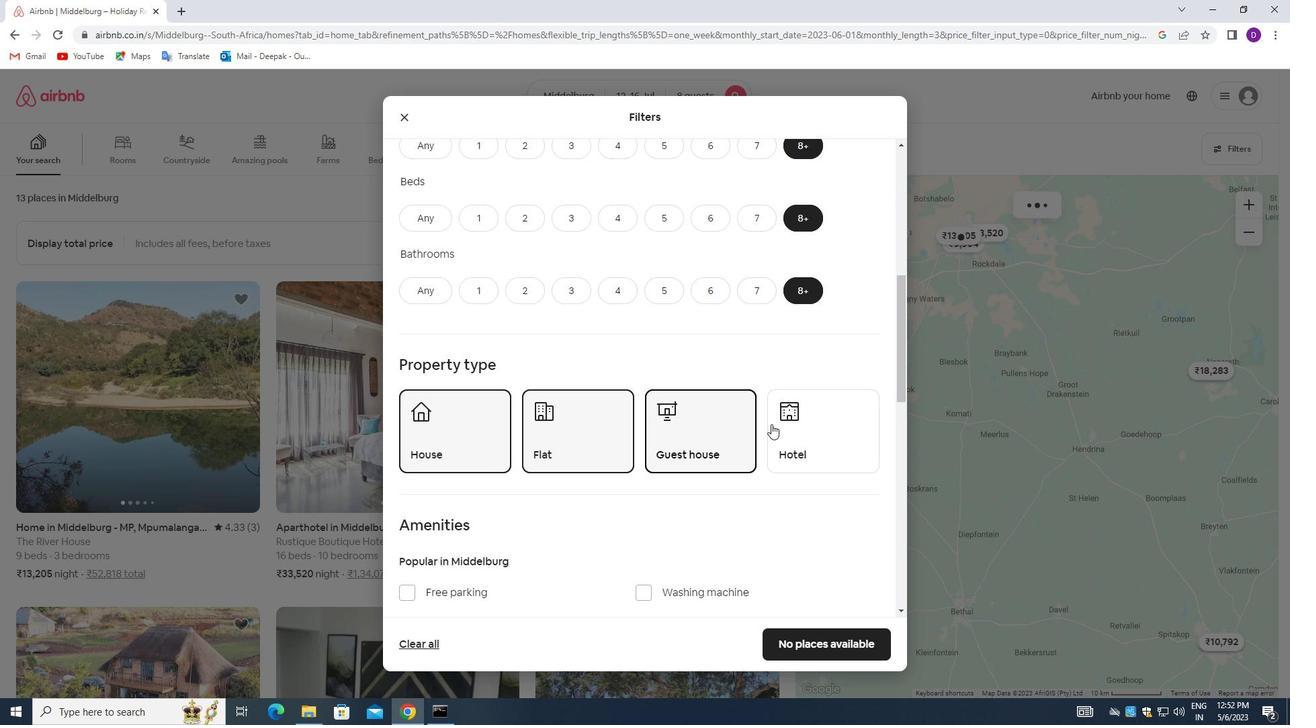 
Action: Mouse pressed left at (799, 423)
Screenshot: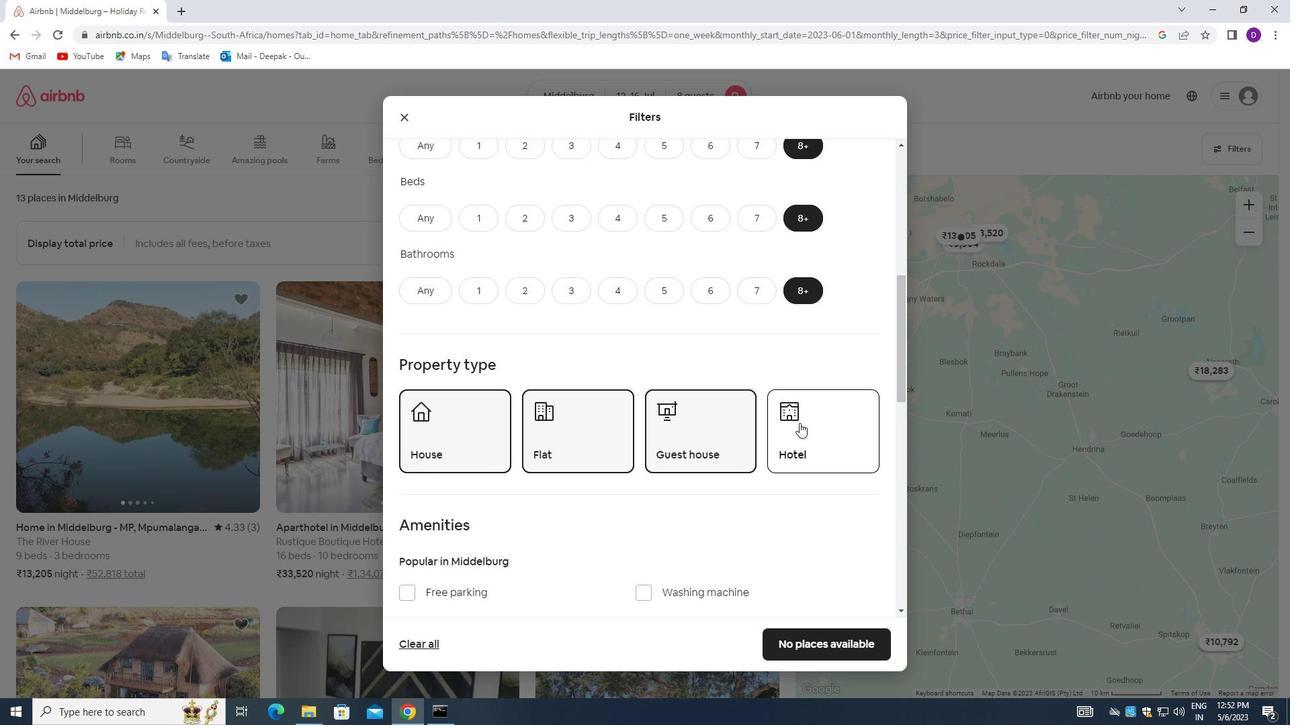 
Action: Mouse moved to (673, 407)
Screenshot: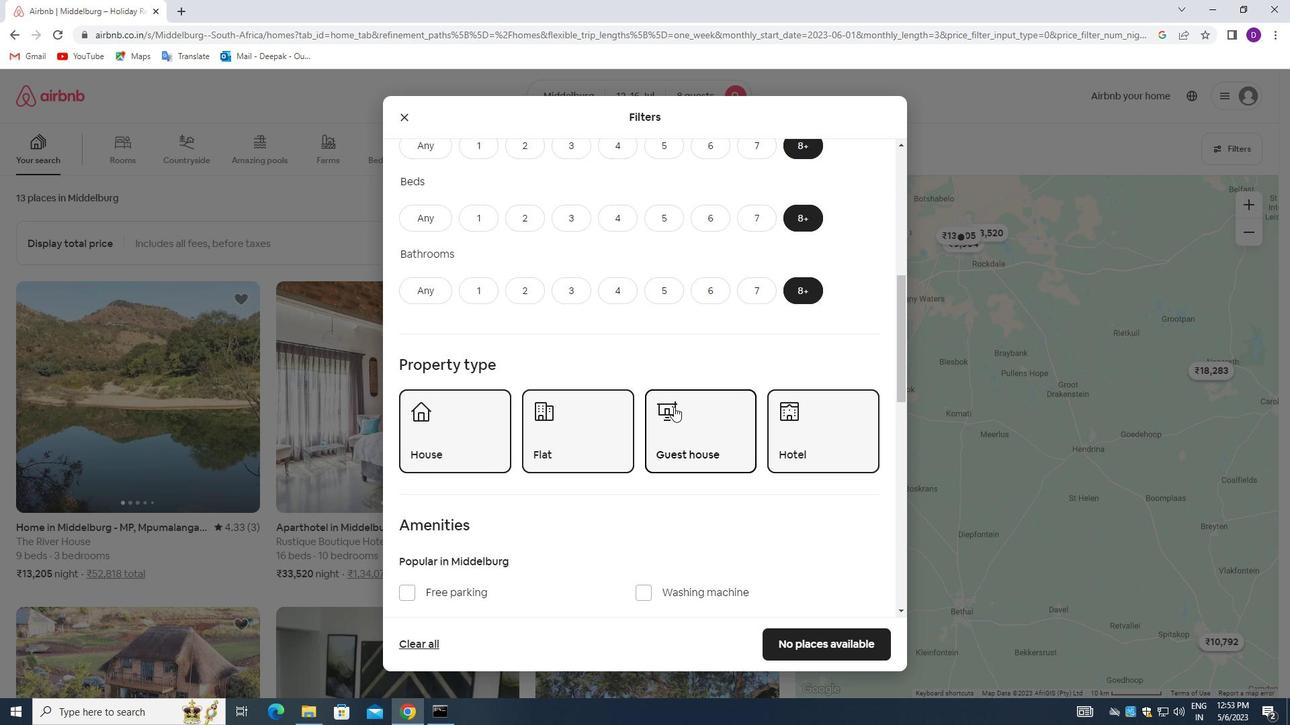 
Action: Mouse scrolled (673, 406) with delta (0, 0)
Screenshot: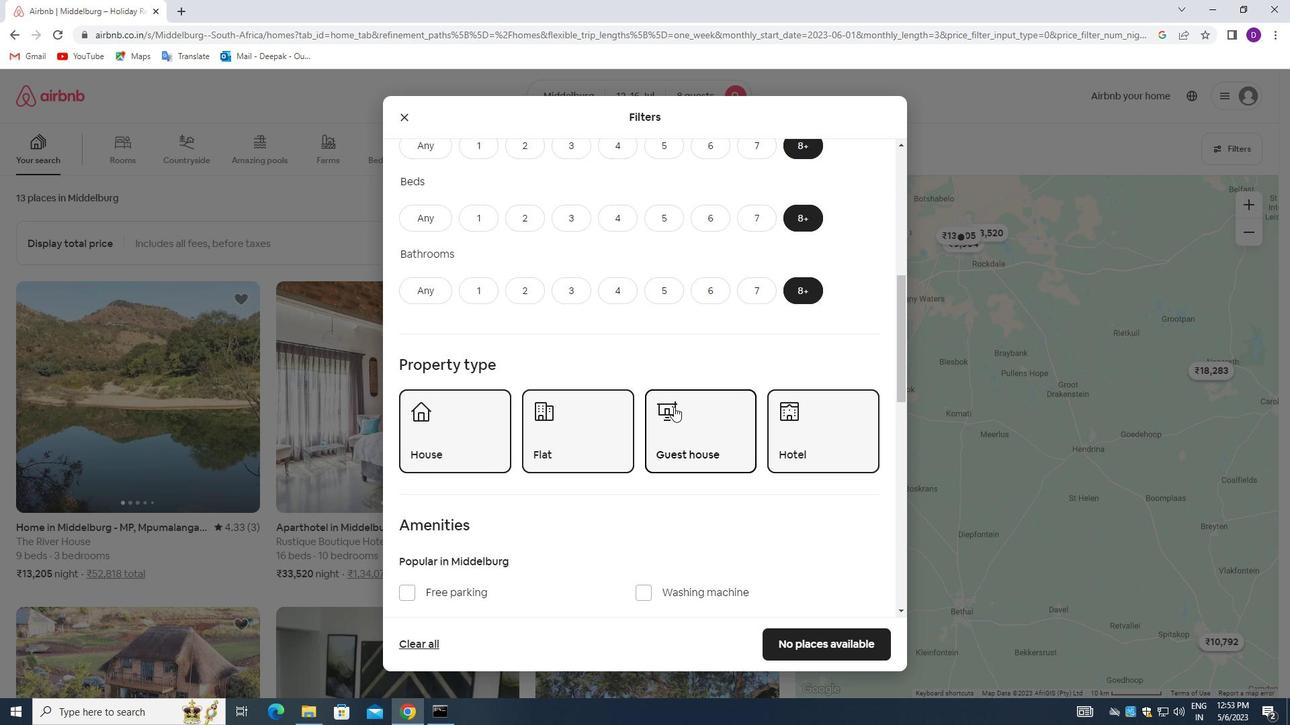 
Action: Mouse scrolled (673, 406) with delta (0, 0)
Screenshot: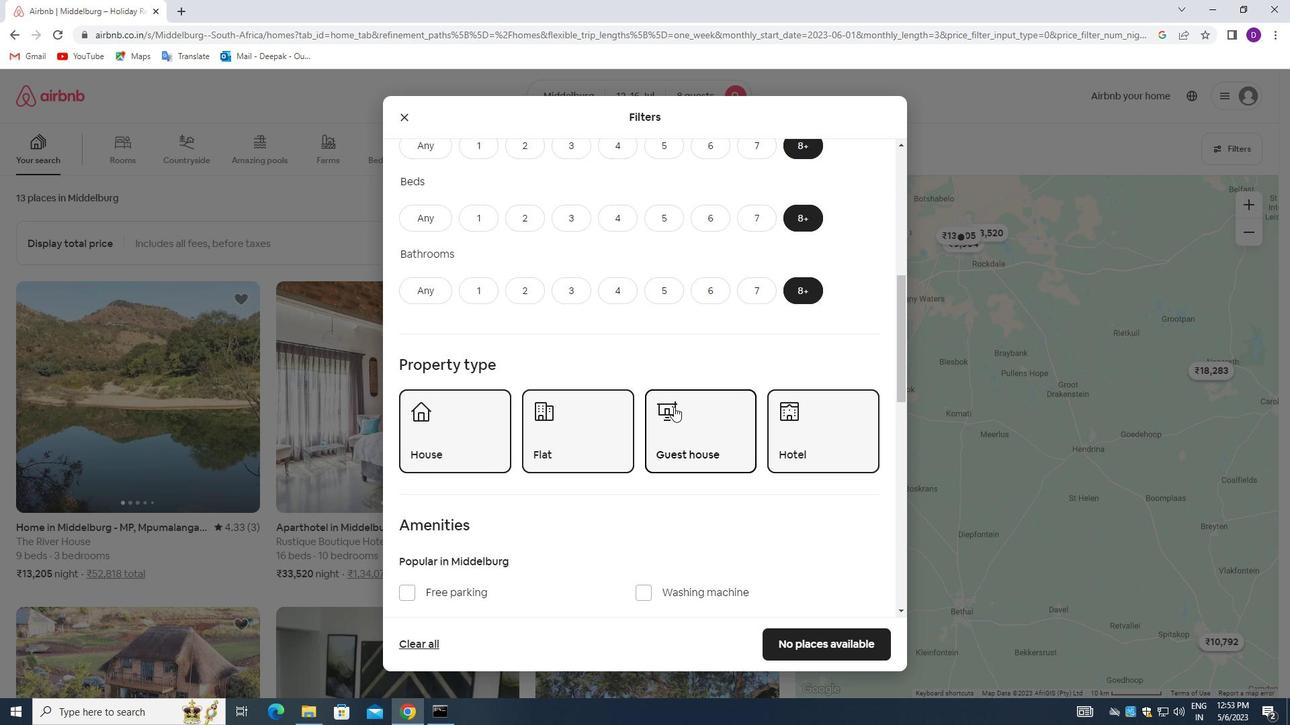 
Action: Mouse moved to (637, 398)
Screenshot: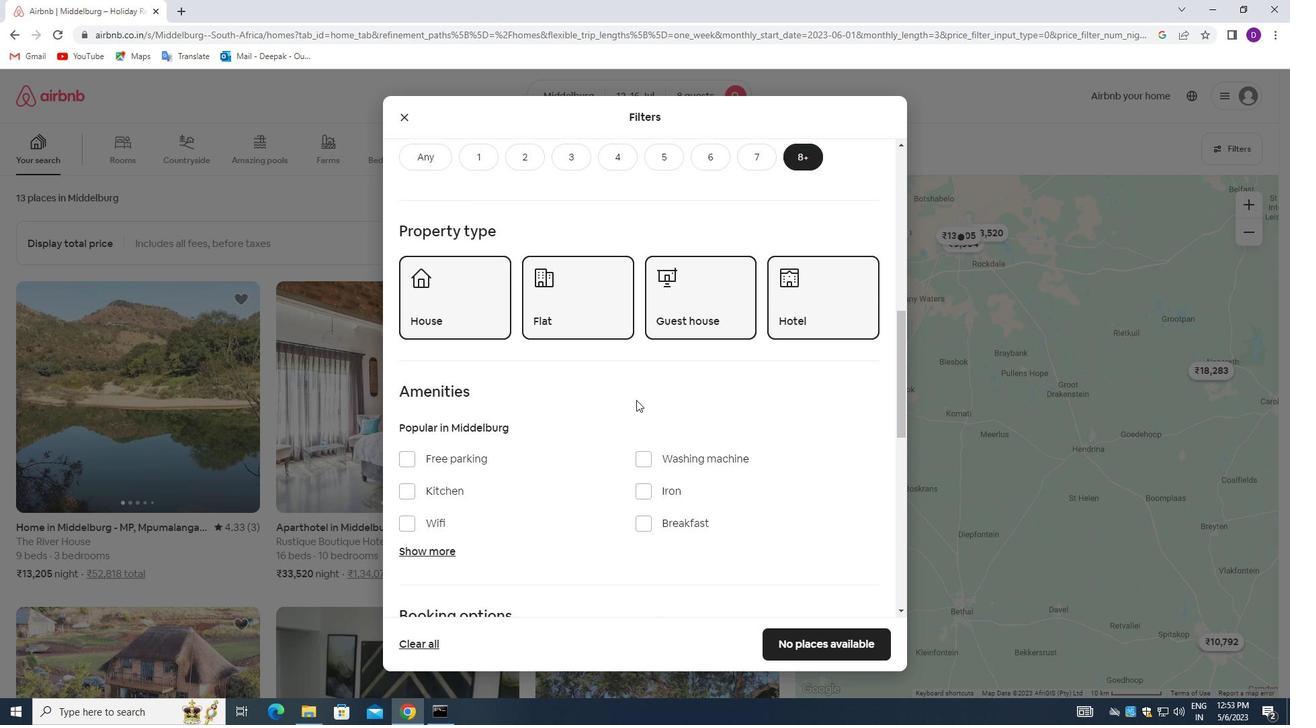 
Action: Mouse scrolled (637, 397) with delta (0, 0)
Screenshot: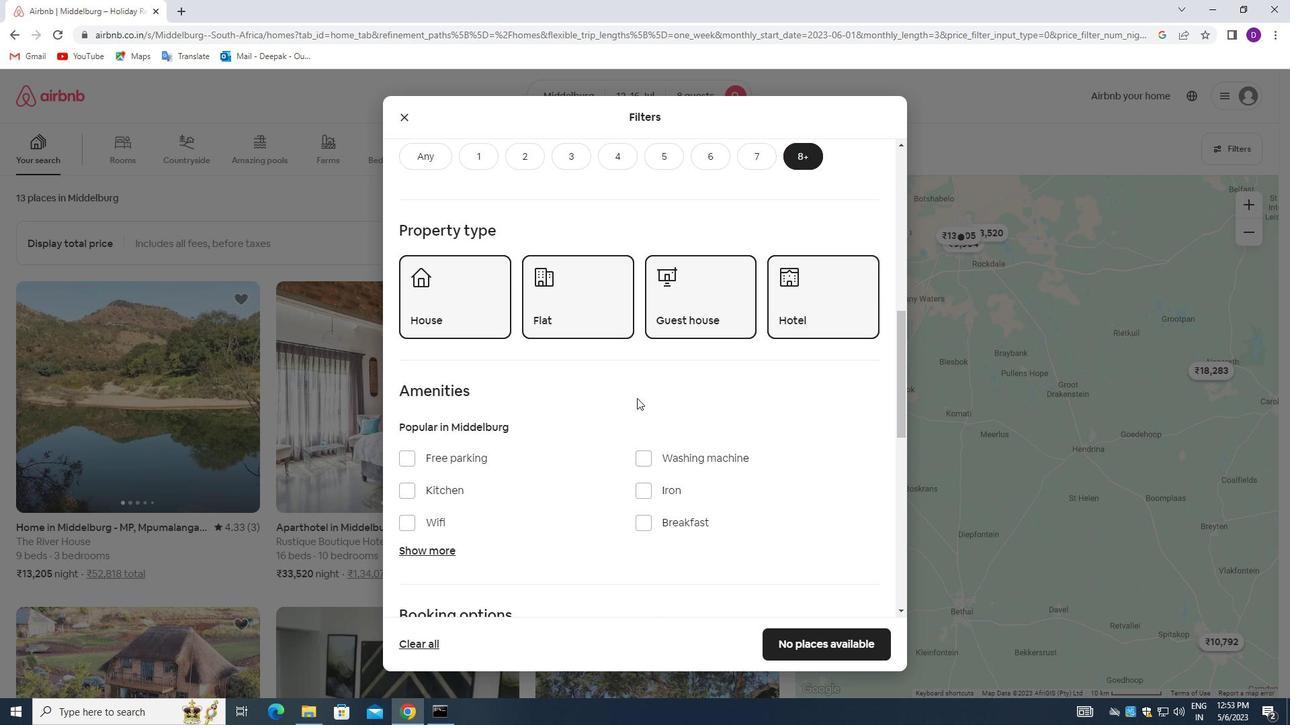 
Action: Mouse moved to (407, 458)
Screenshot: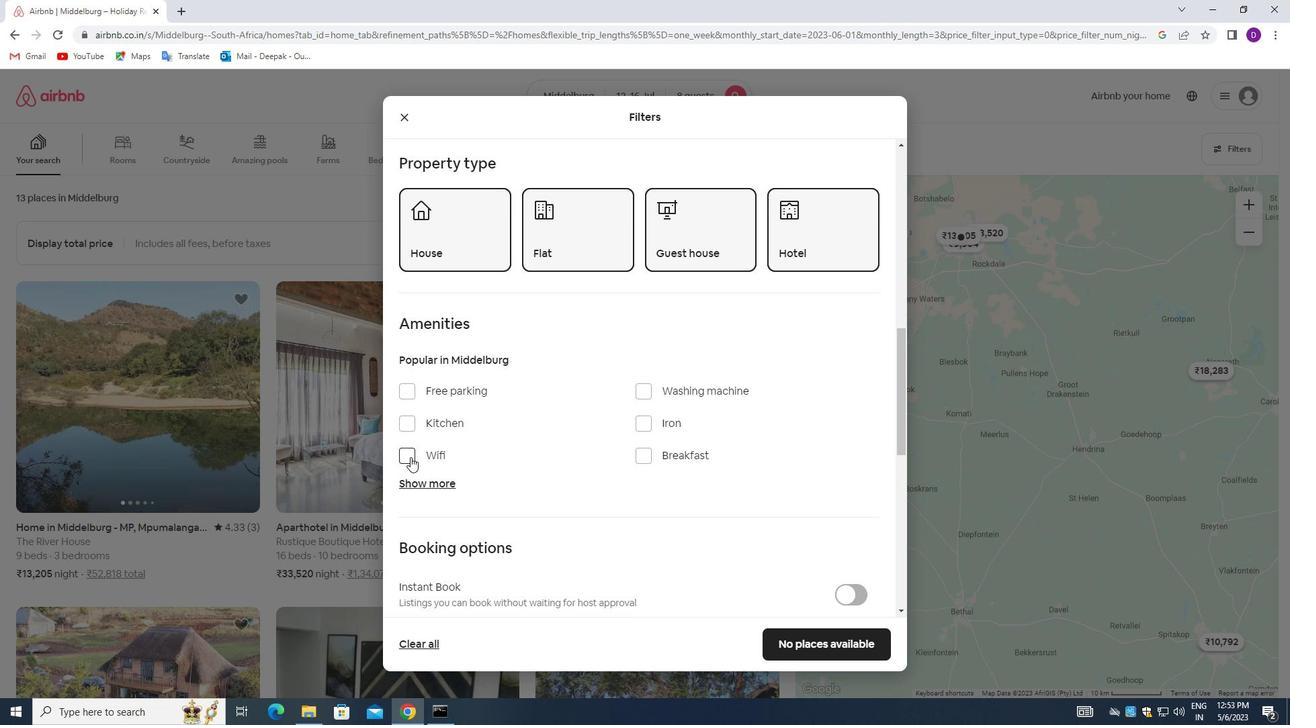
Action: Mouse pressed left at (407, 458)
Screenshot: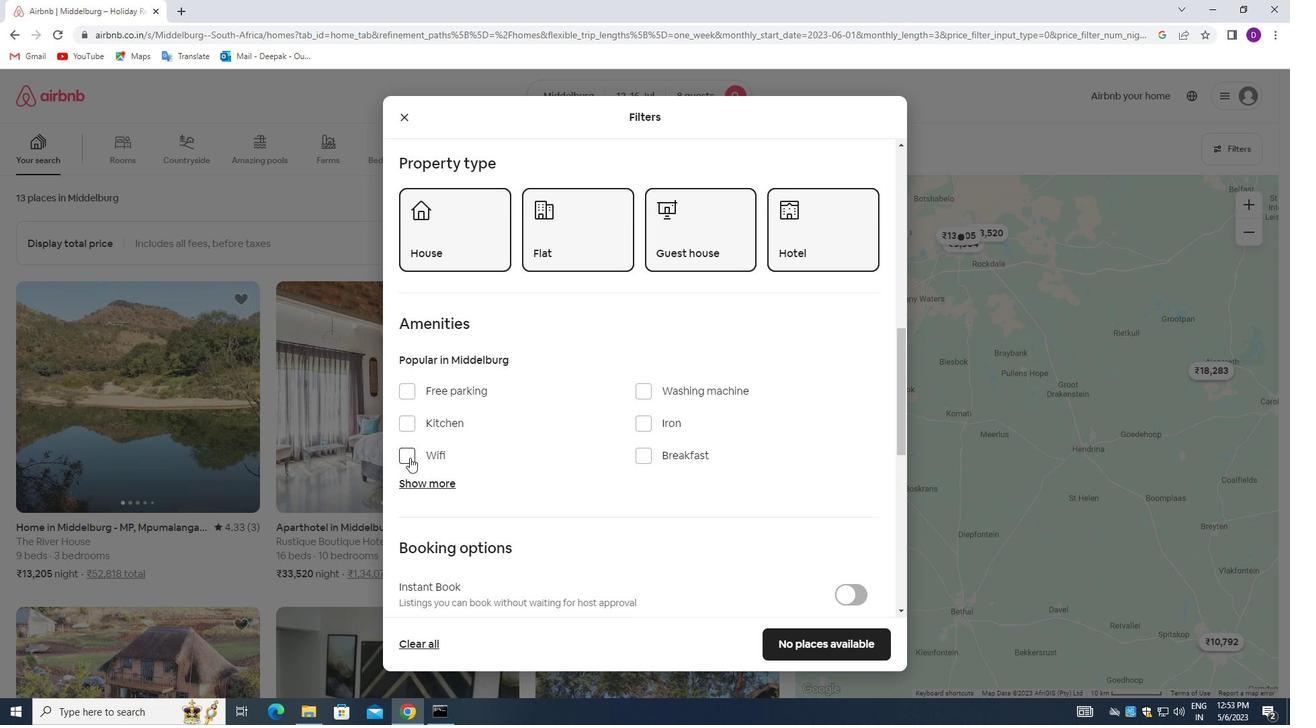 
Action: Mouse moved to (415, 386)
Screenshot: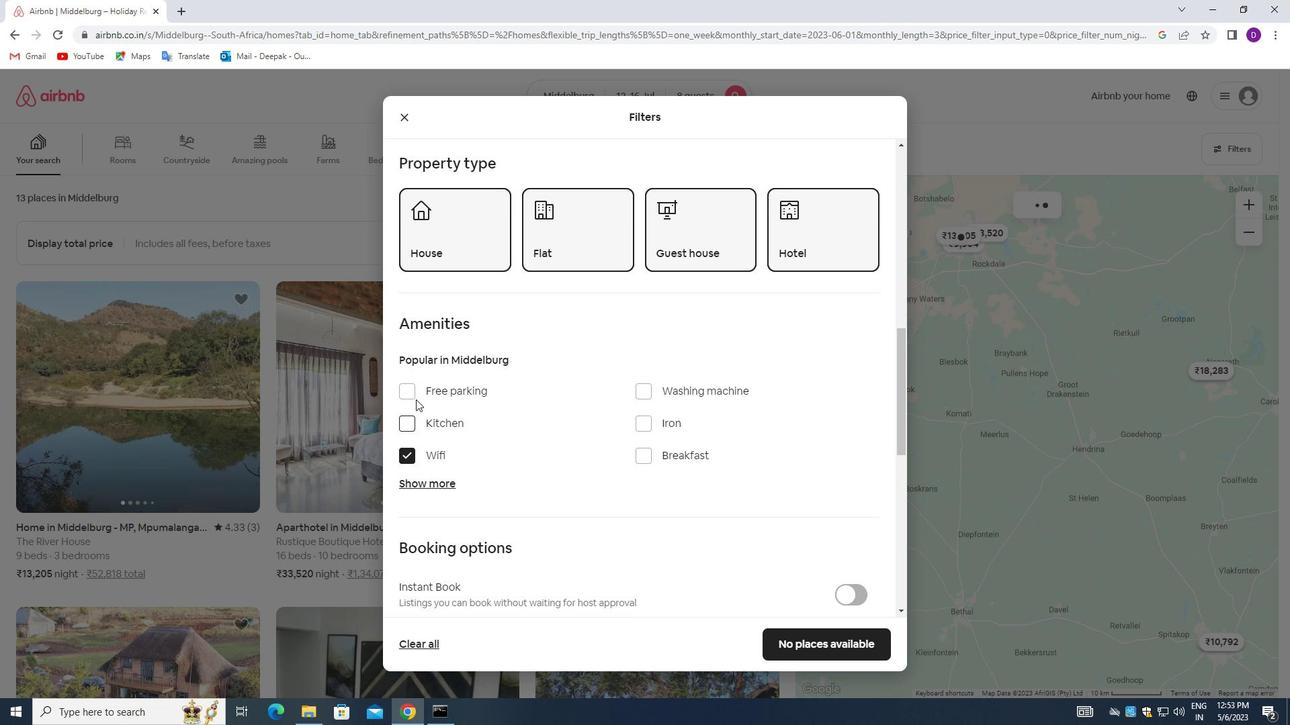 
Action: Mouse pressed left at (415, 386)
Screenshot: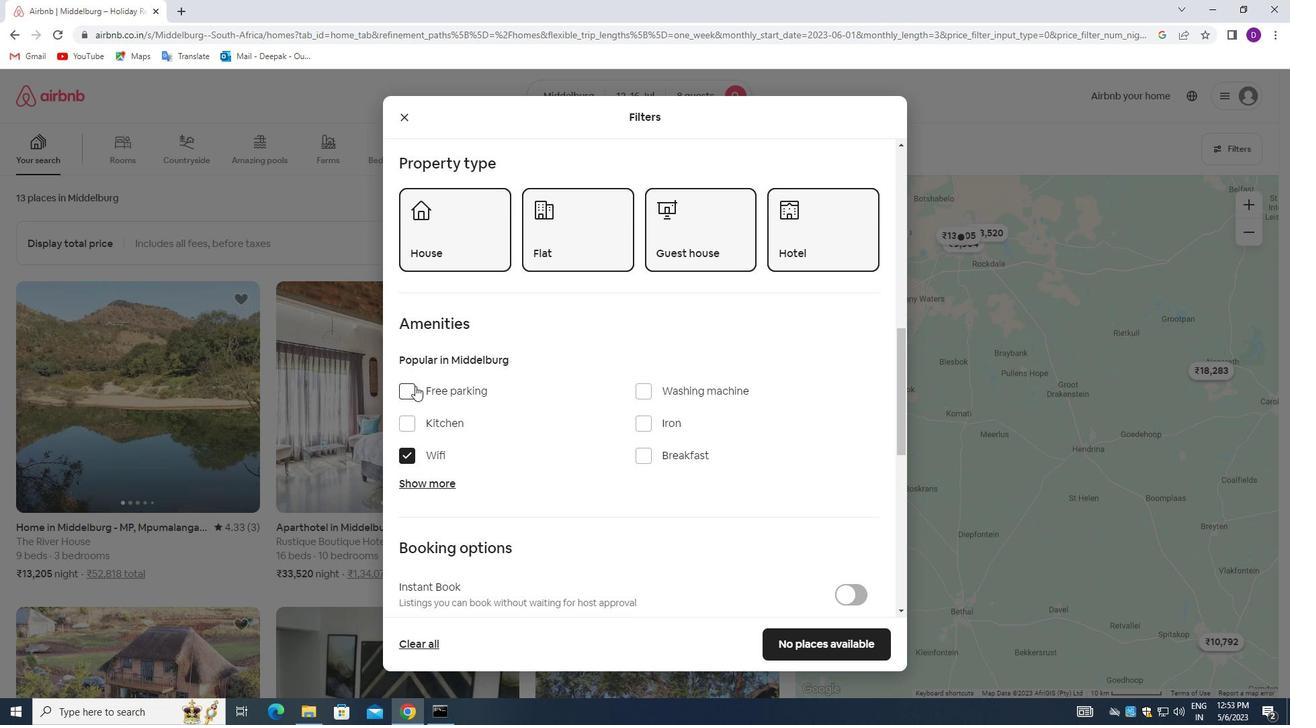 
Action: Mouse moved to (542, 403)
Screenshot: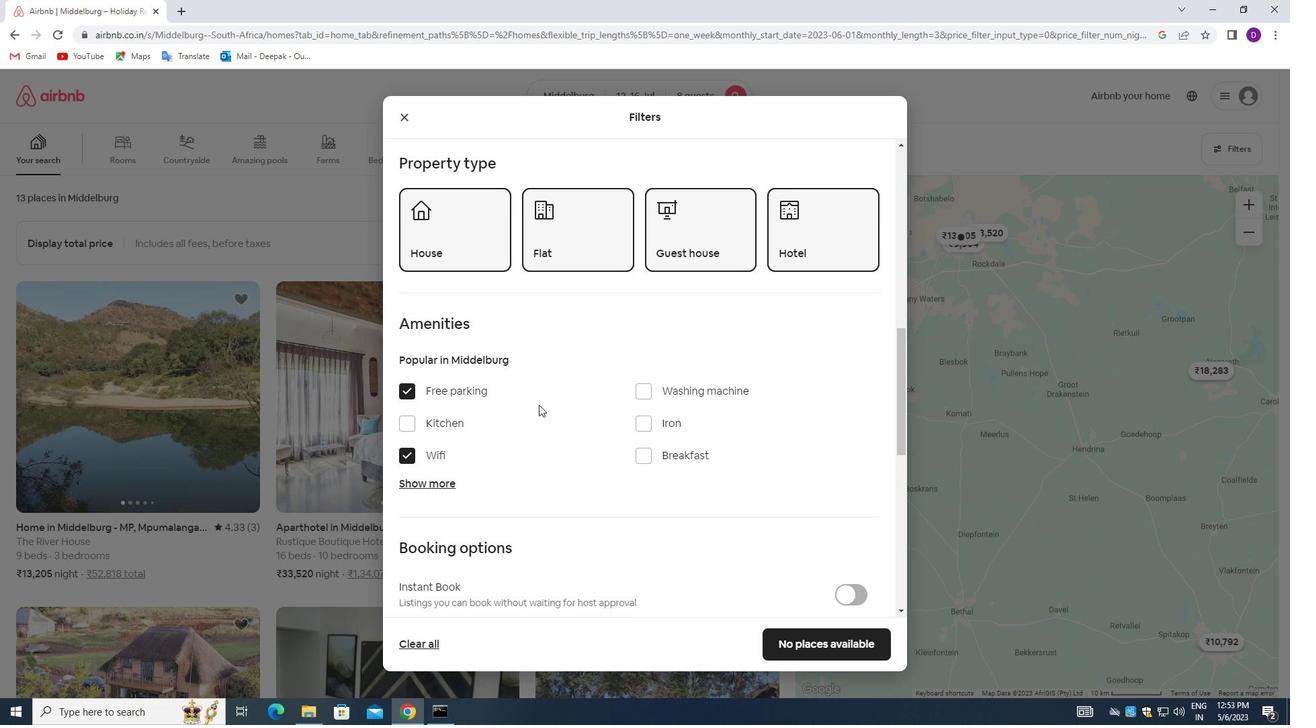 
Action: Mouse scrolled (542, 403) with delta (0, 0)
Screenshot: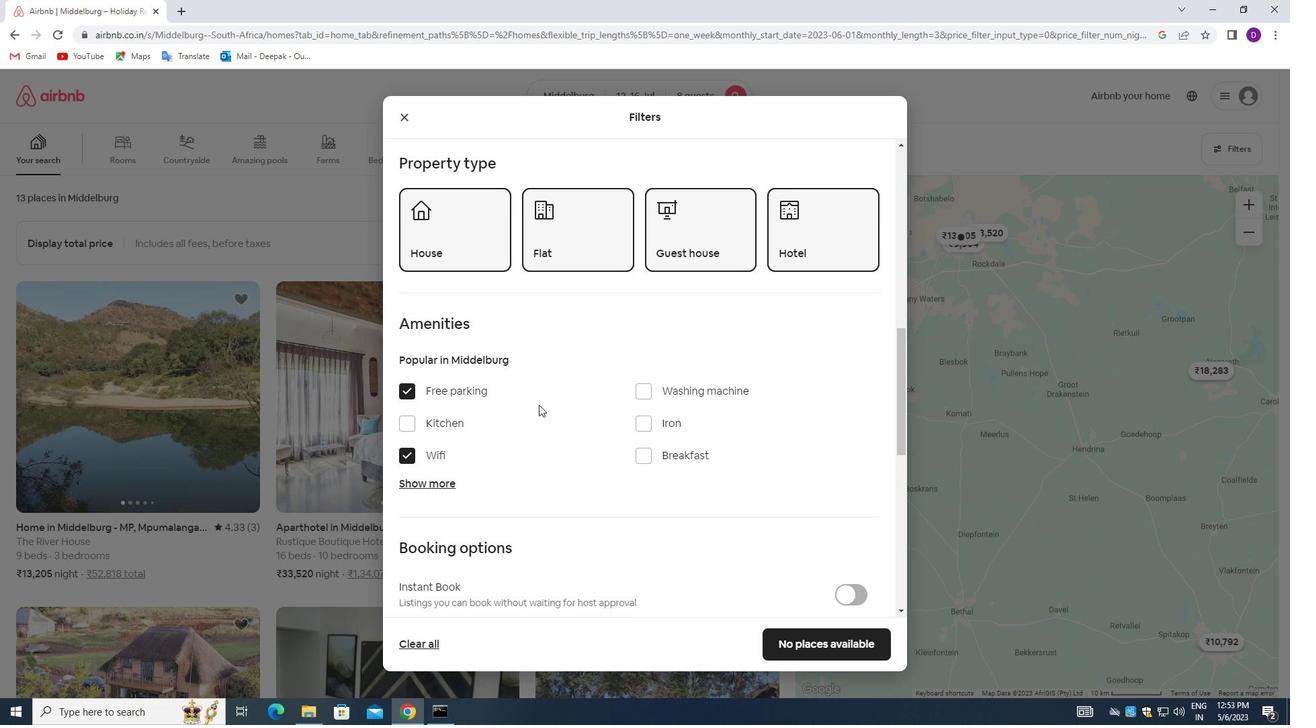 
Action: Mouse moved to (542, 403)
Screenshot: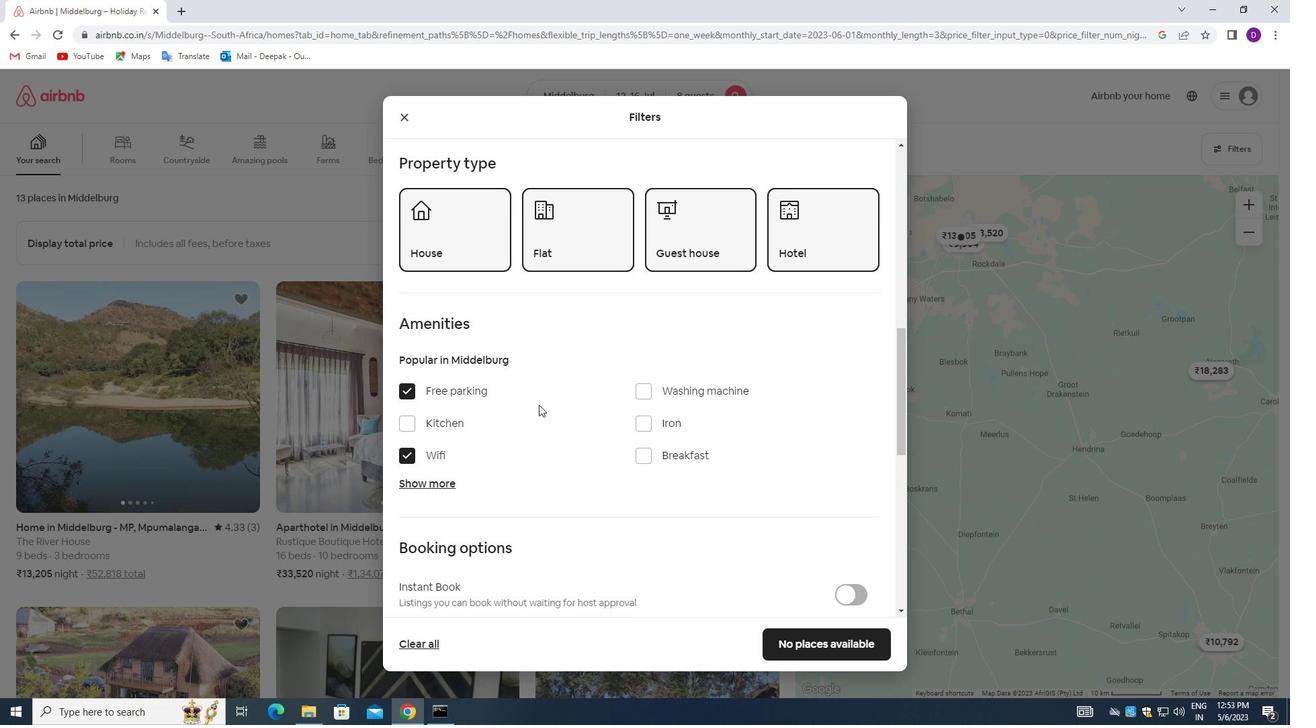 
Action: Mouse scrolled (542, 403) with delta (0, 0)
Screenshot: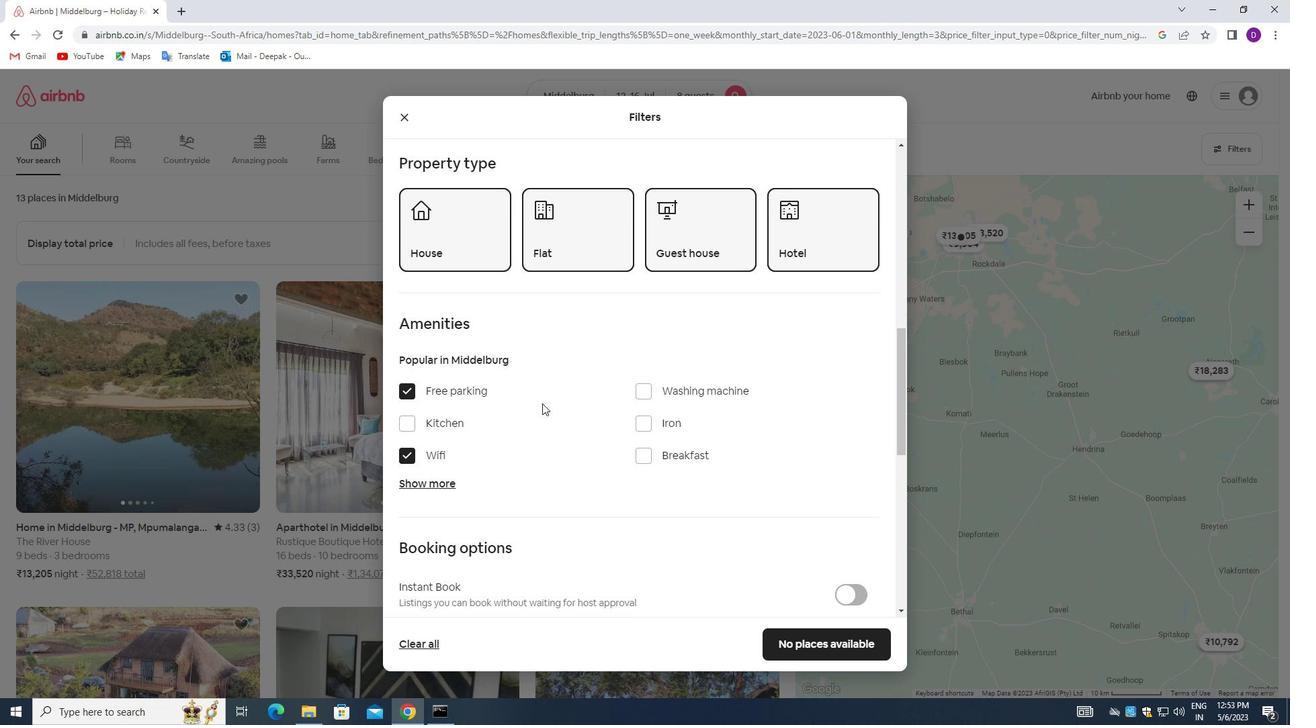 
Action: Mouse moved to (430, 352)
Screenshot: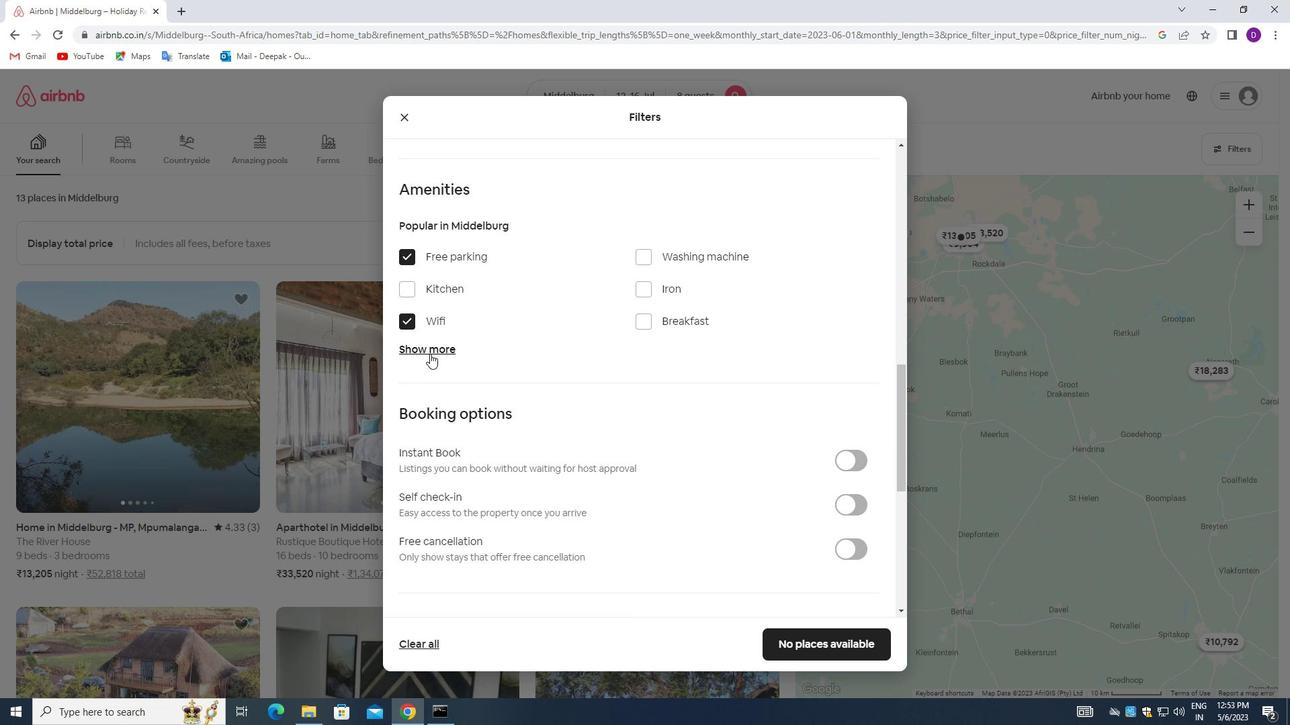 
Action: Mouse pressed left at (430, 352)
Screenshot: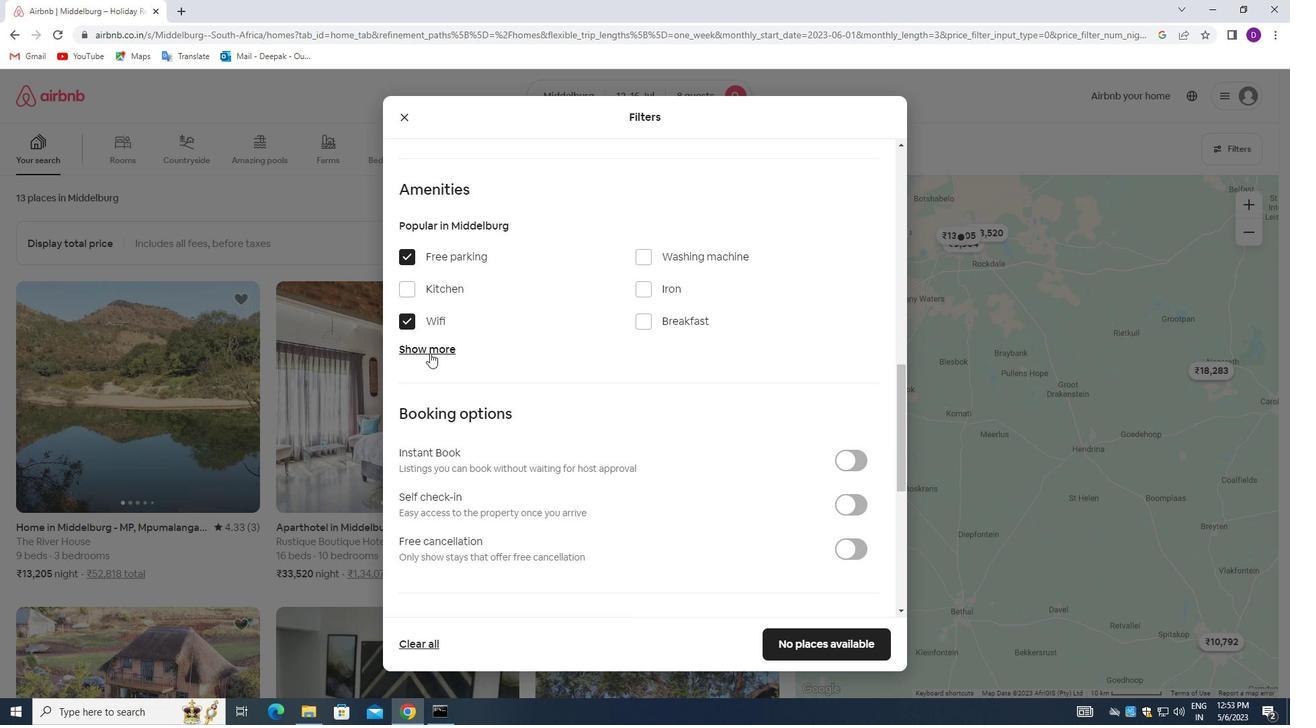 
Action: Mouse moved to (409, 462)
Screenshot: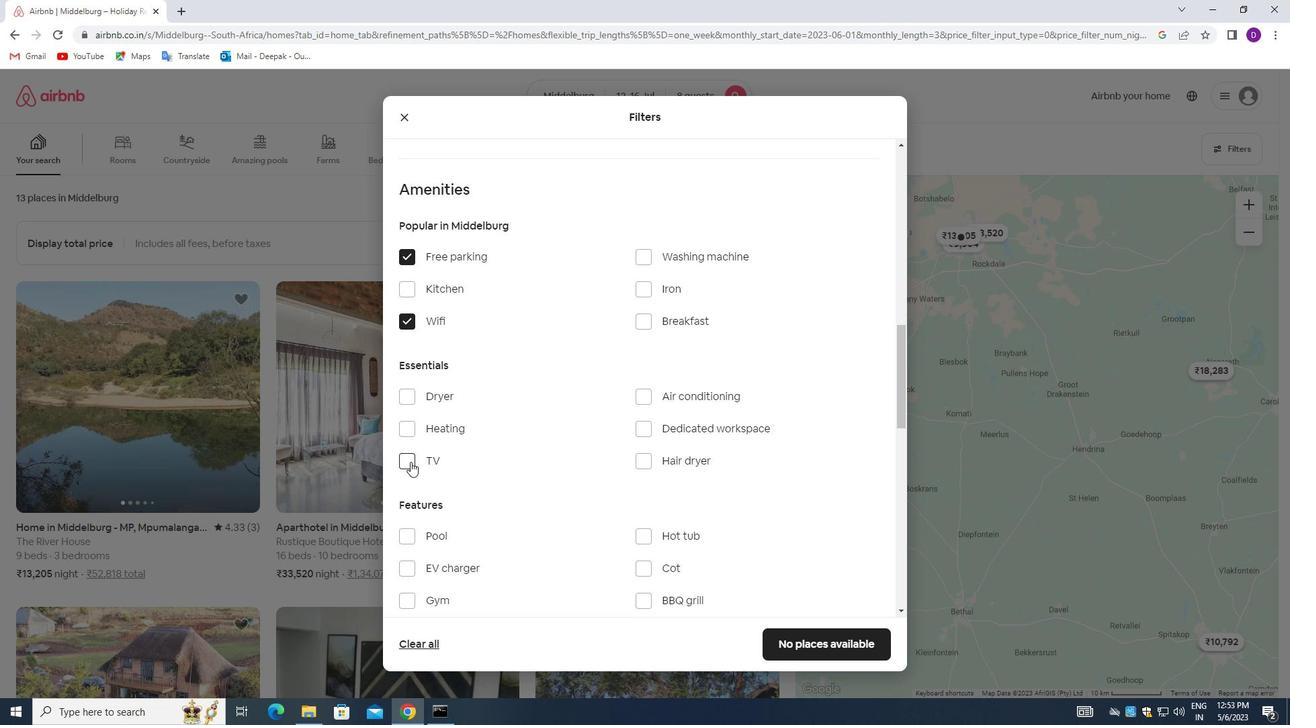 
Action: Mouse pressed left at (409, 462)
Screenshot: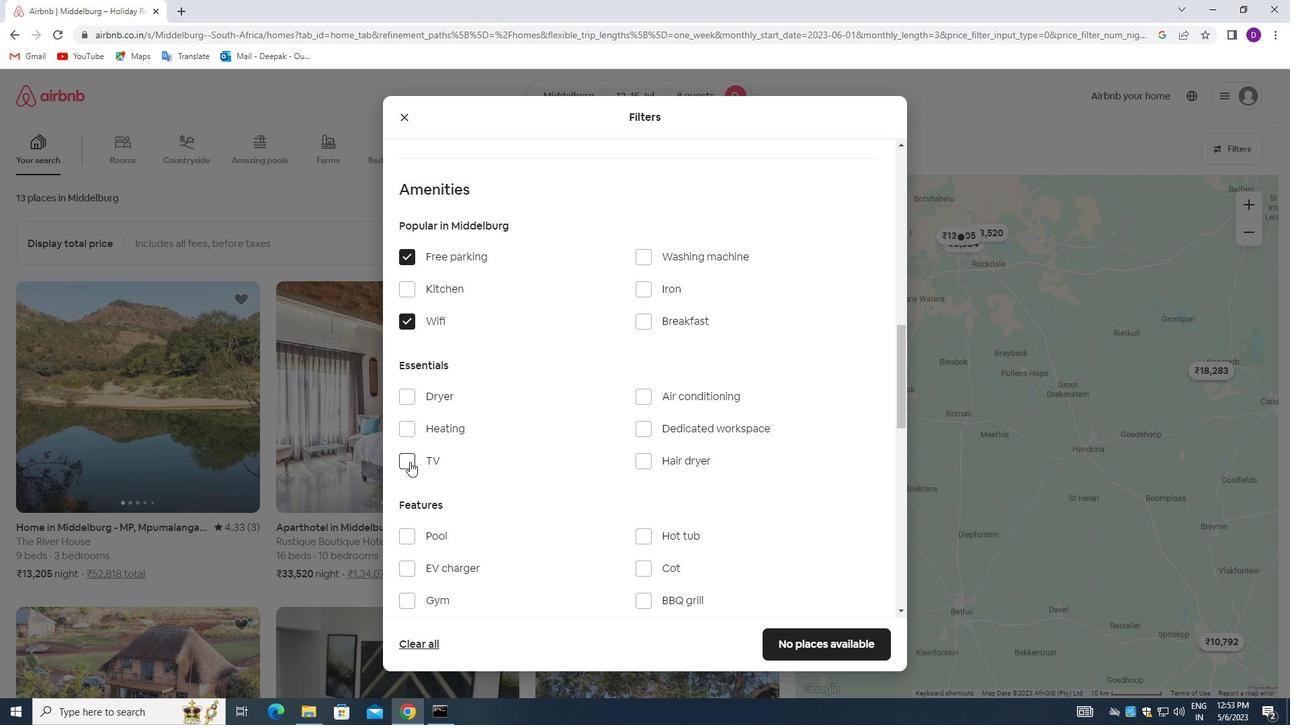
Action: Mouse moved to (535, 396)
Screenshot: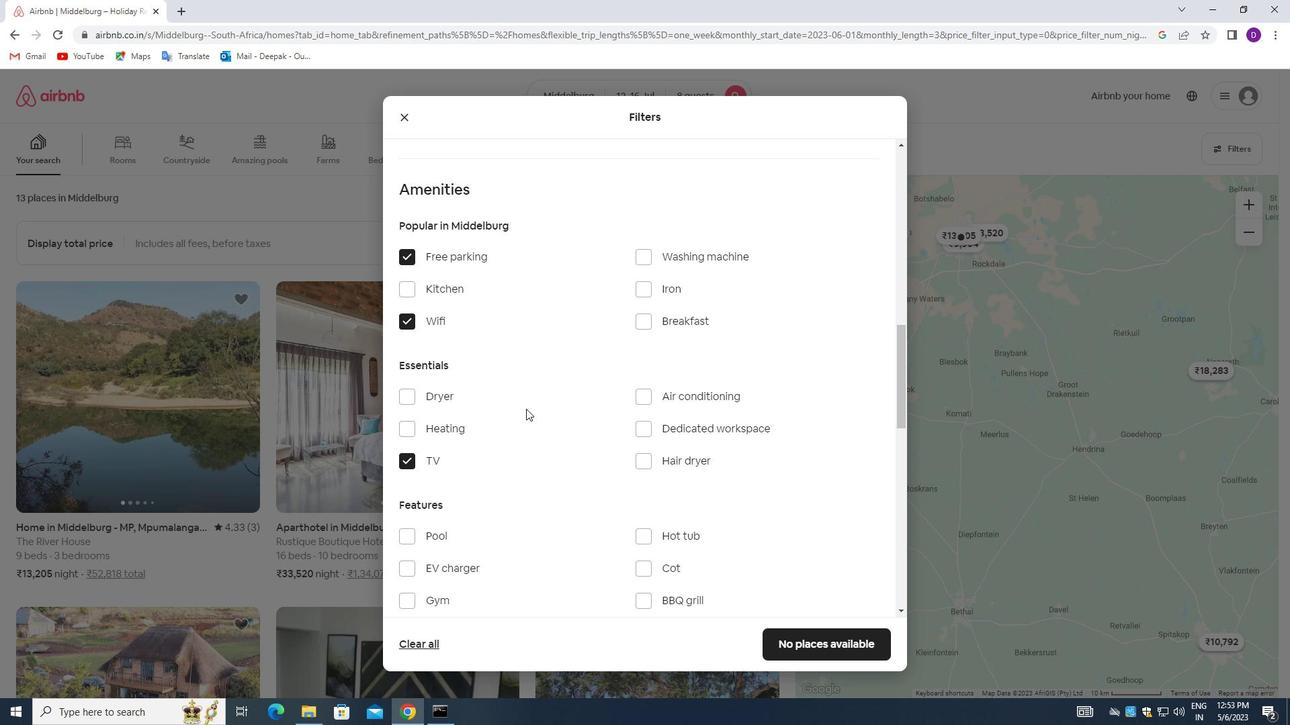 
Action: Mouse scrolled (535, 395) with delta (0, 0)
Screenshot: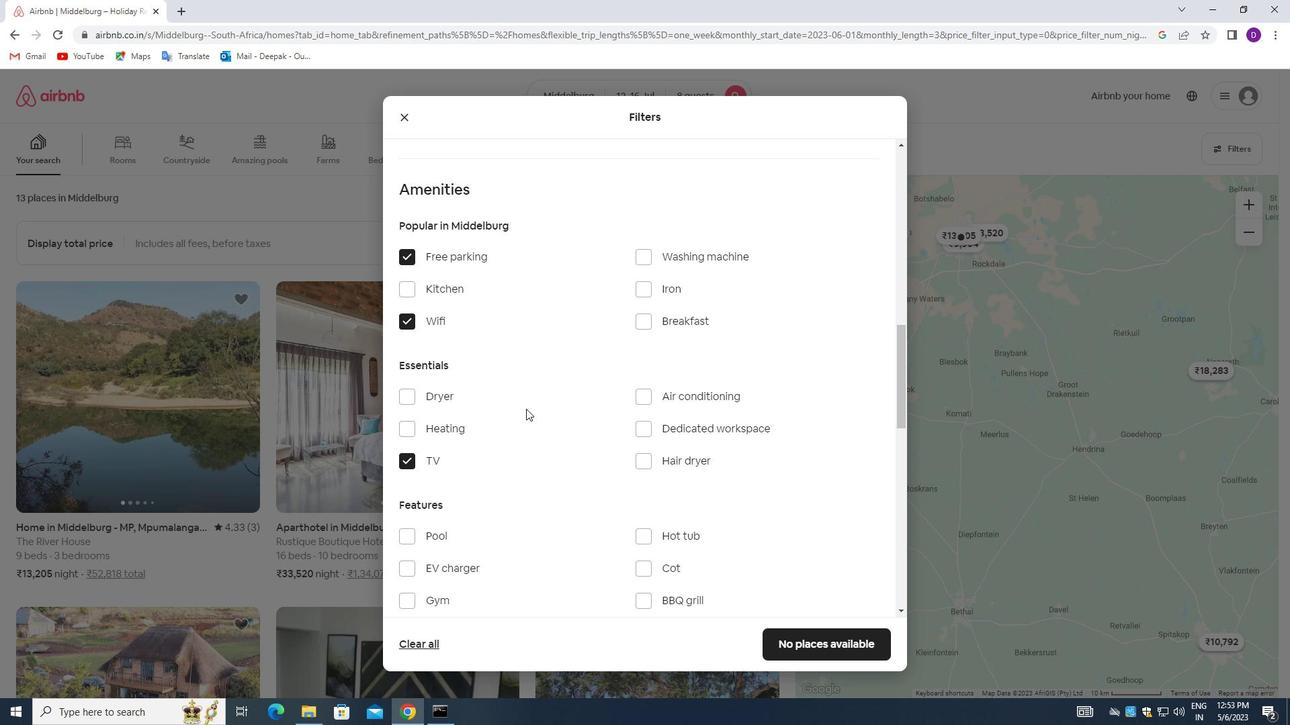 
Action: Mouse scrolled (535, 395) with delta (0, 0)
Screenshot: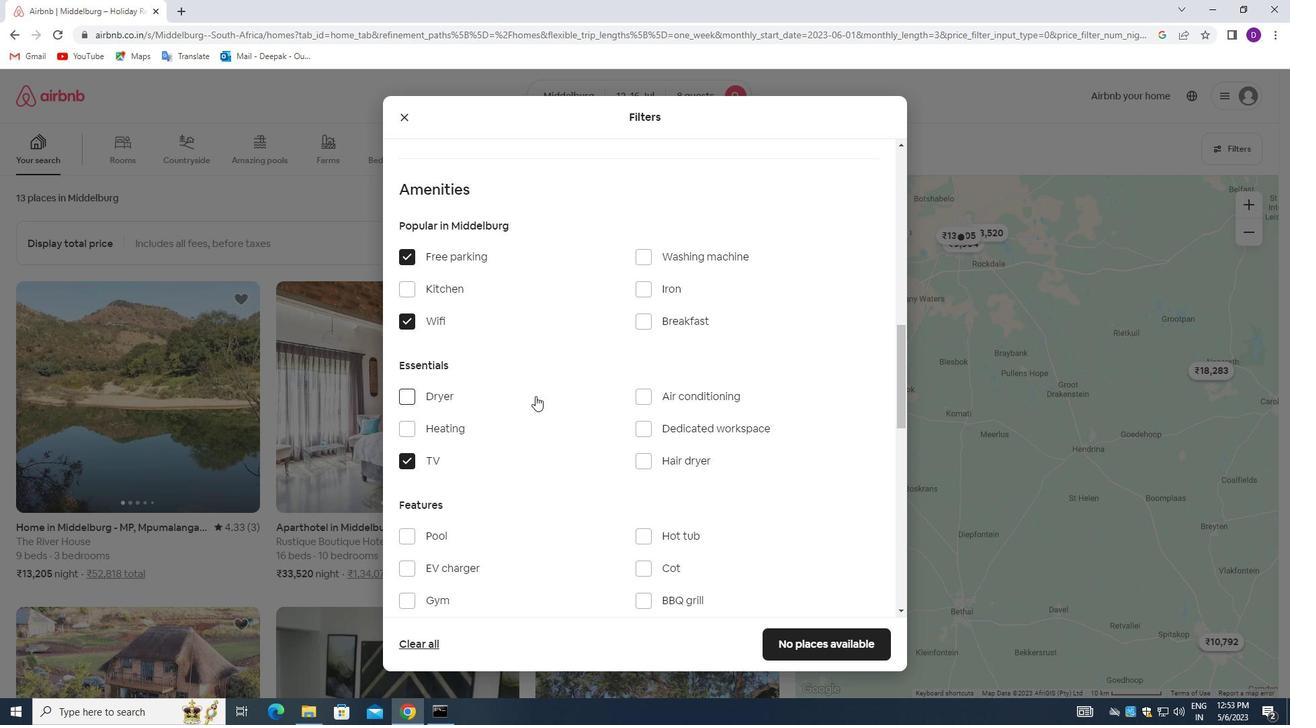 
Action: Mouse moved to (410, 464)
Screenshot: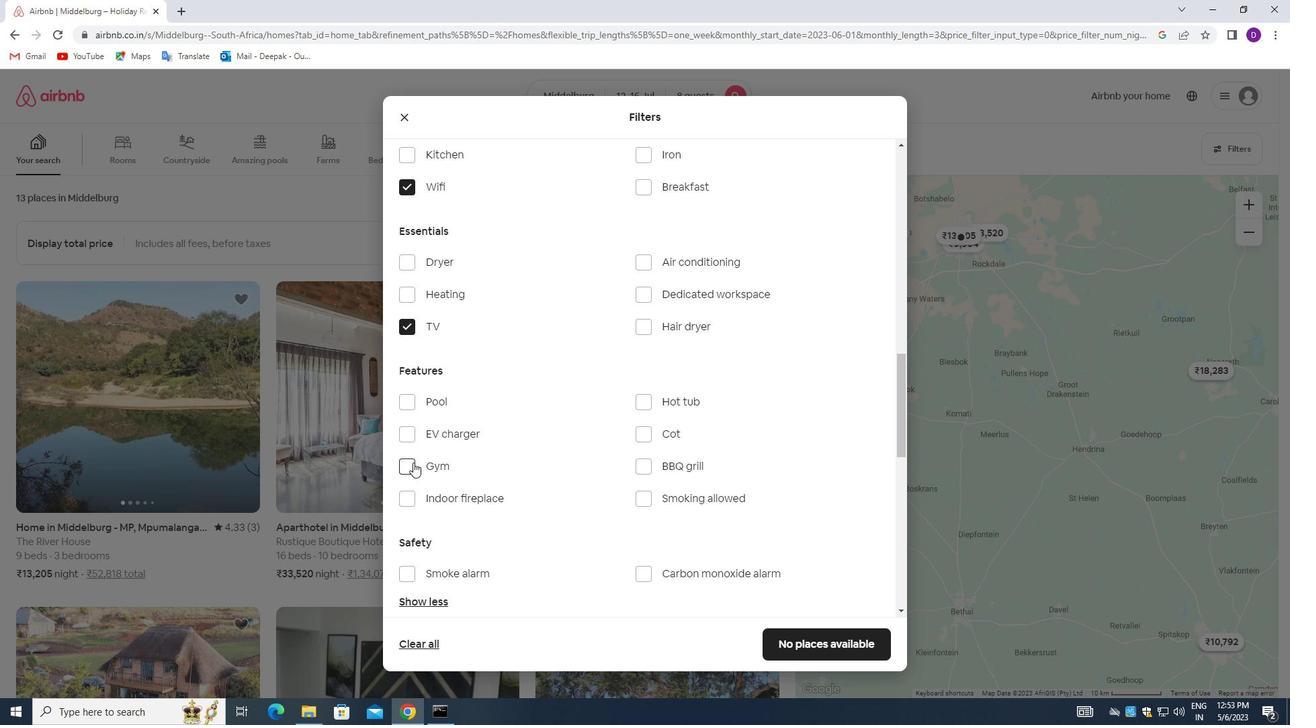 
Action: Mouse pressed left at (410, 464)
Screenshot: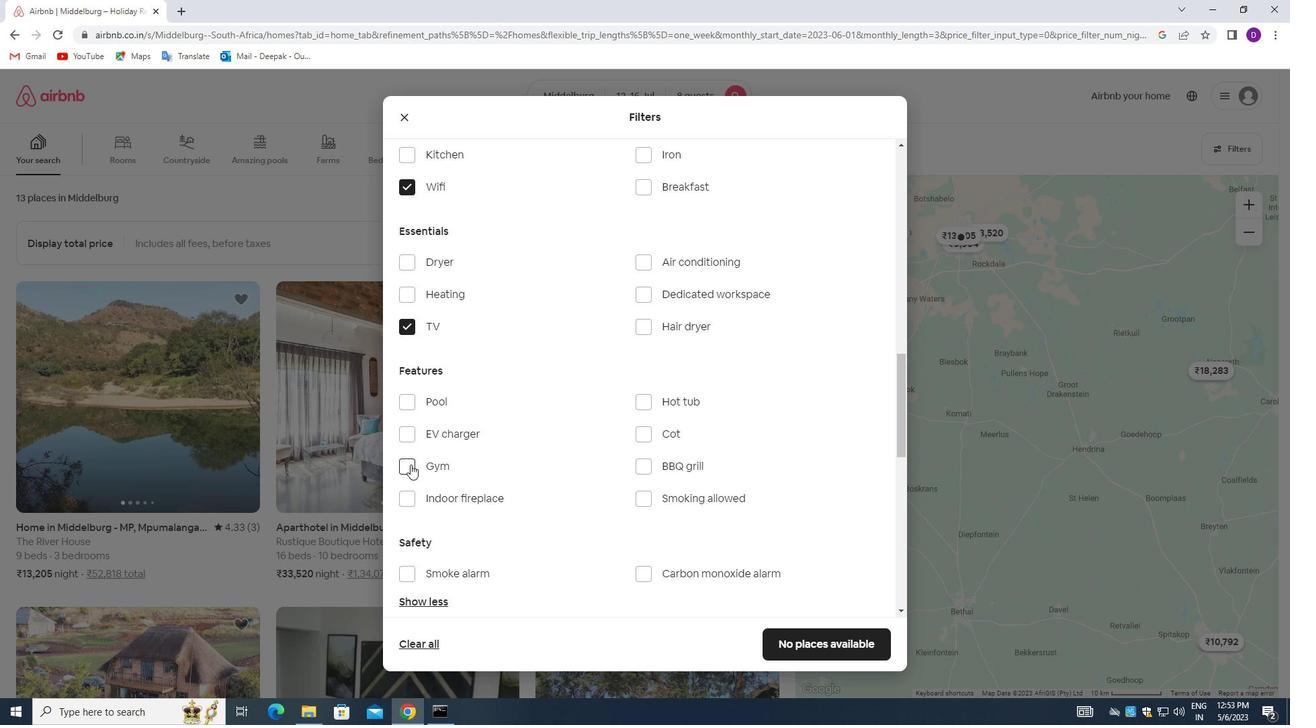 
Action: Mouse moved to (568, 410)
Screenshot: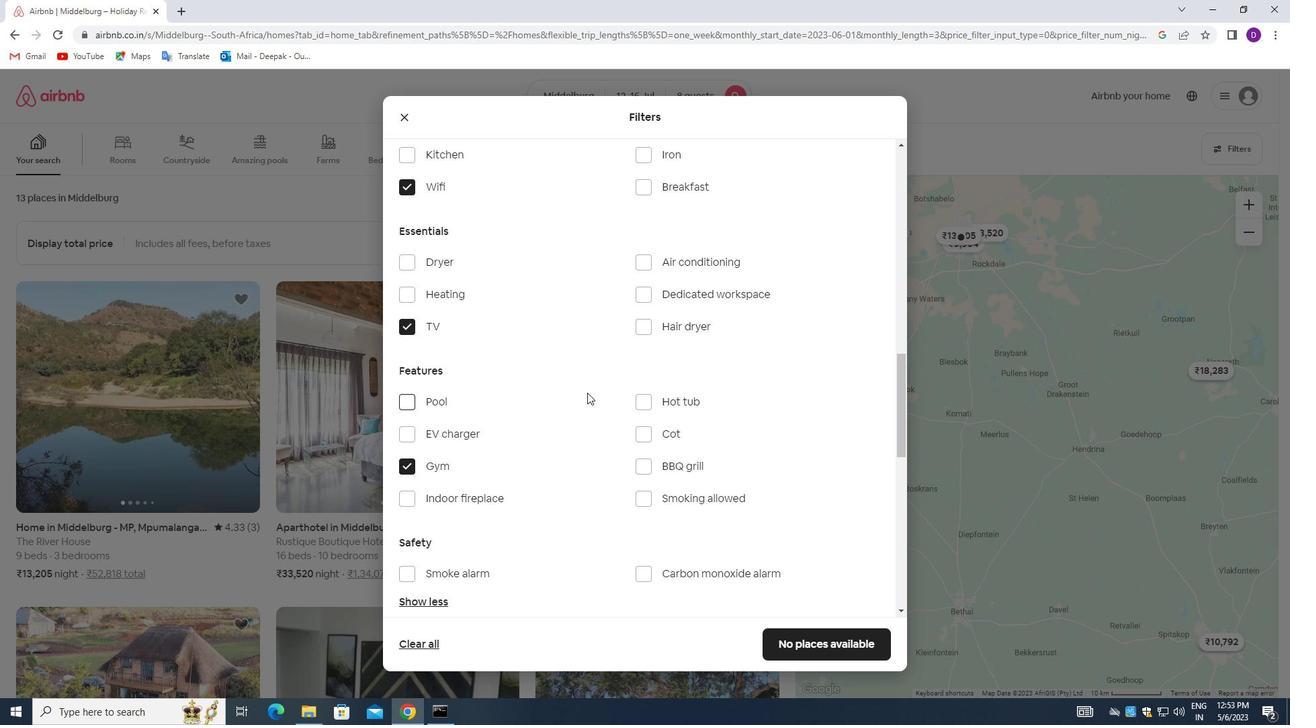
Action: Mouse scrolled (568, 411) with delta (0, 0)
Screenshot: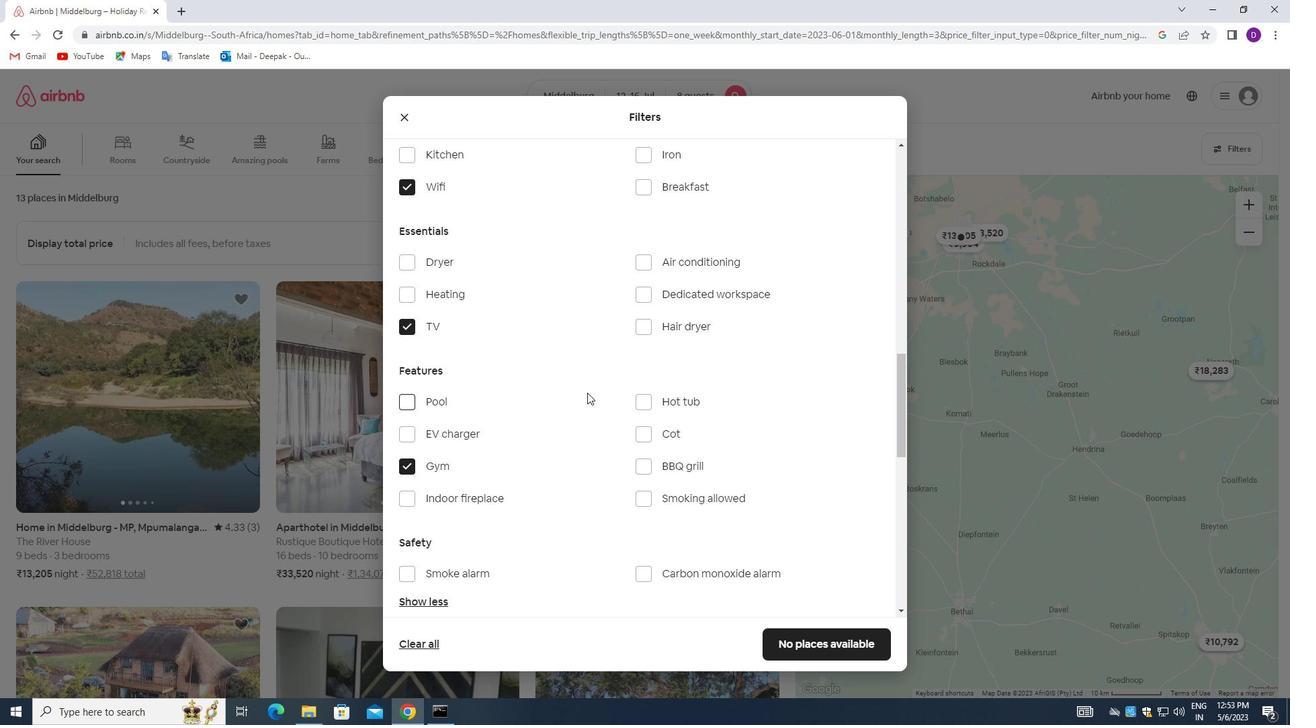 
Action: Mouse moved to (567, 419)
Screenshot: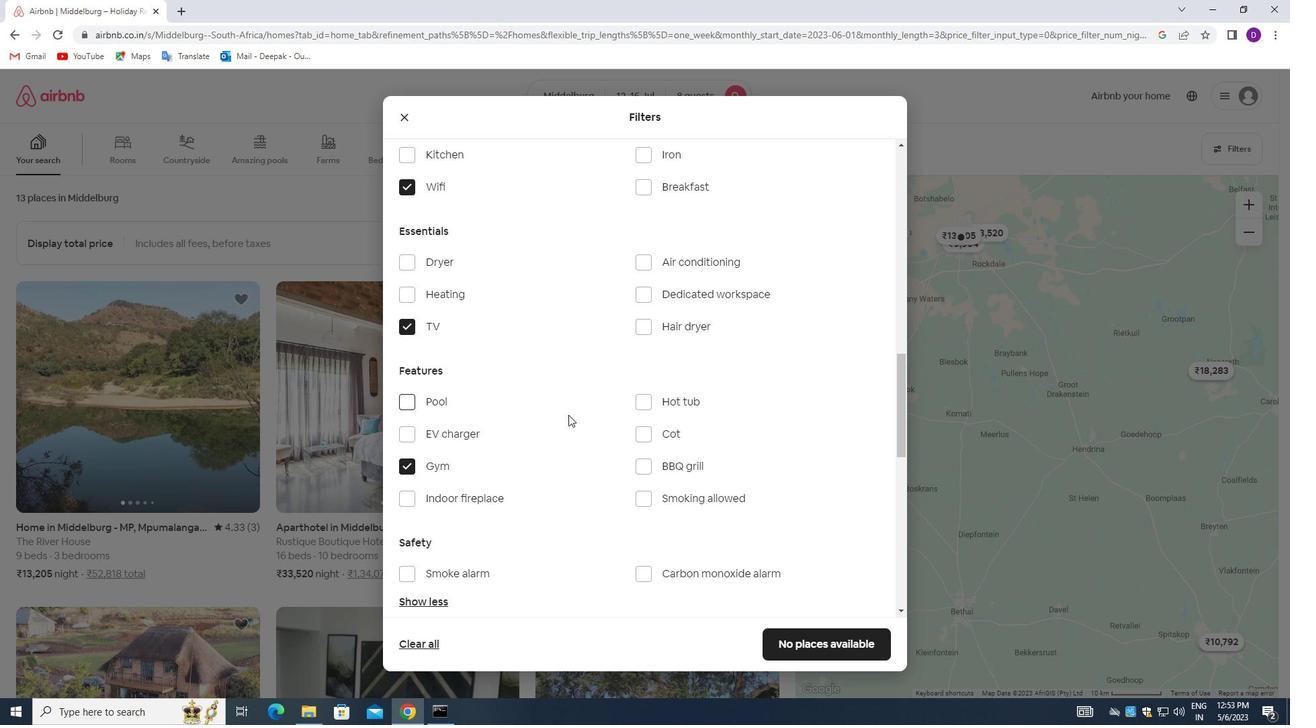 
Action: Mouse scrolled (567, 419) with delta (0, 0)
Screenshot: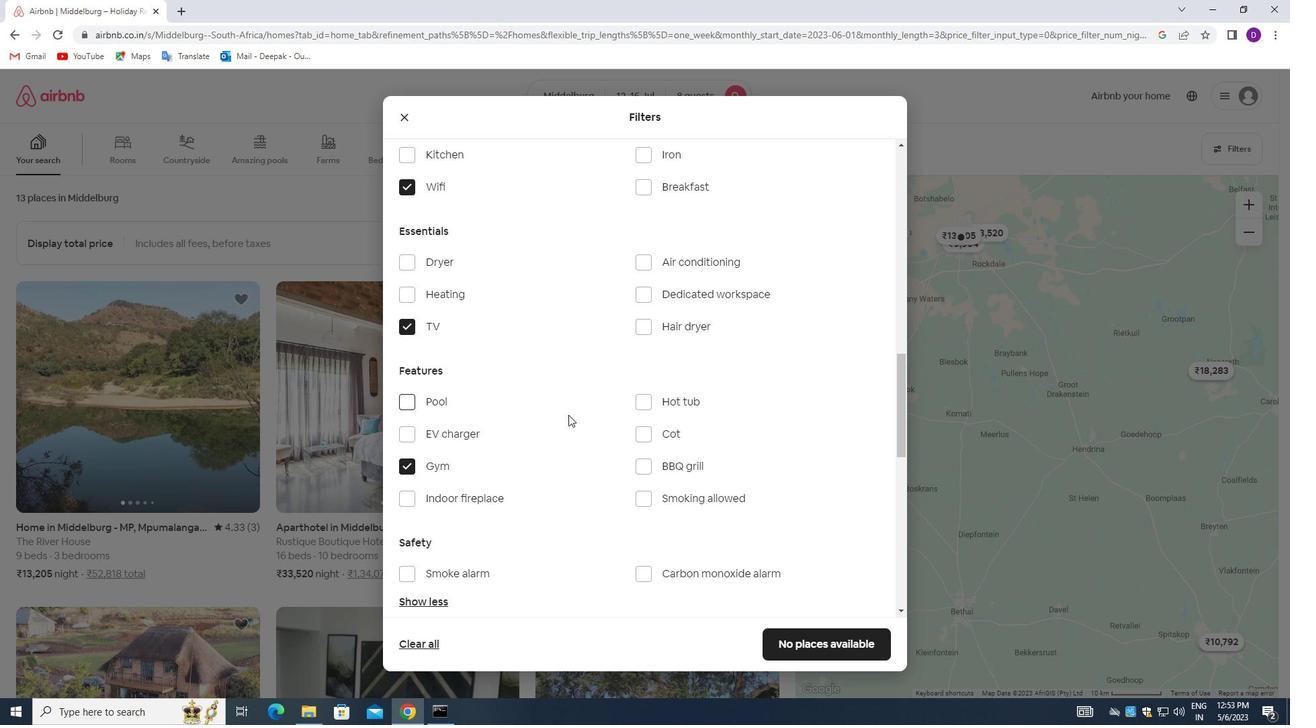 
Action: Mouse moved to (644, 325)
Screenshot: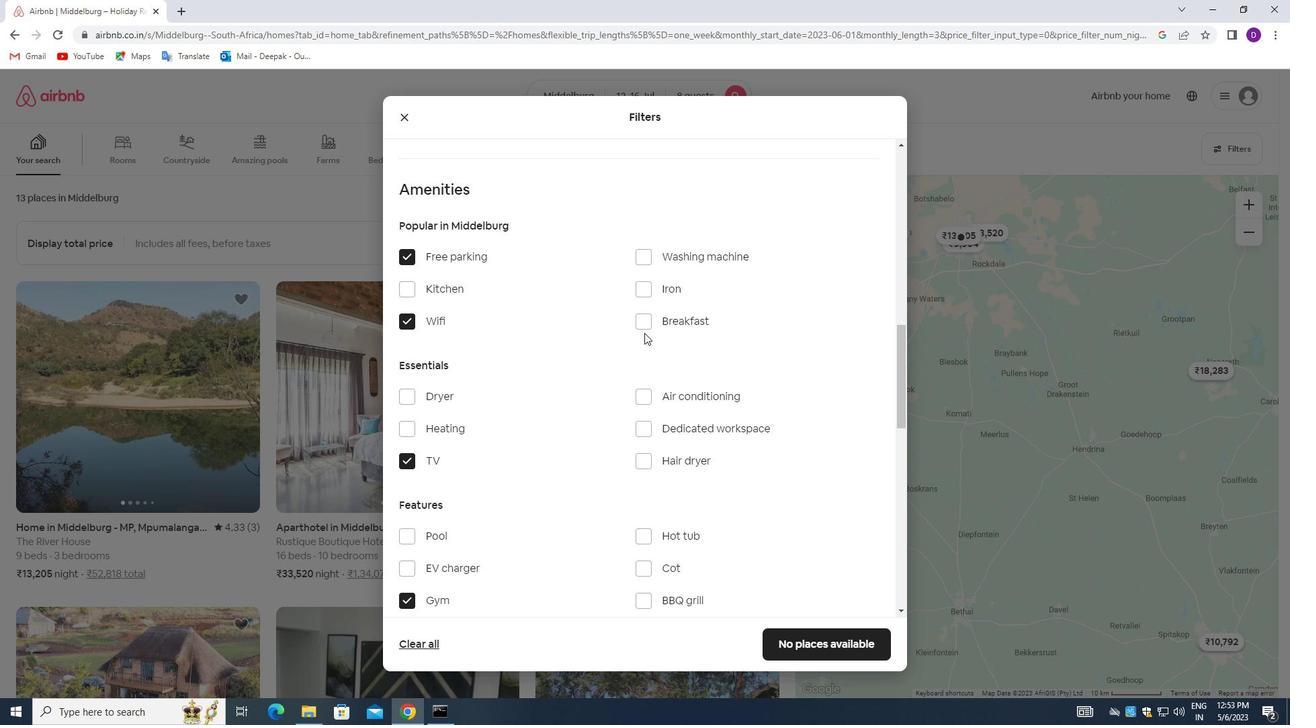 
Action: Mouse pressed left at (644, 325)
Screenshot: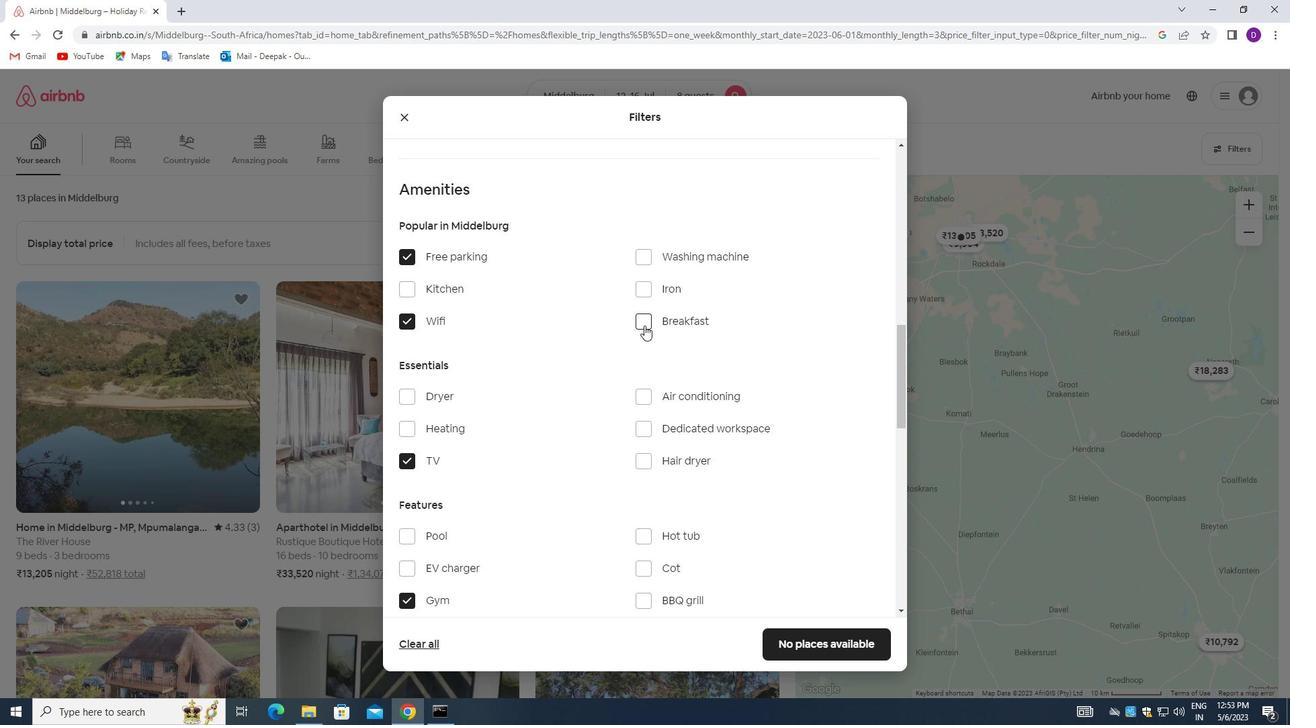 
Action: Mouse moved to (531, 423)
Screenshot: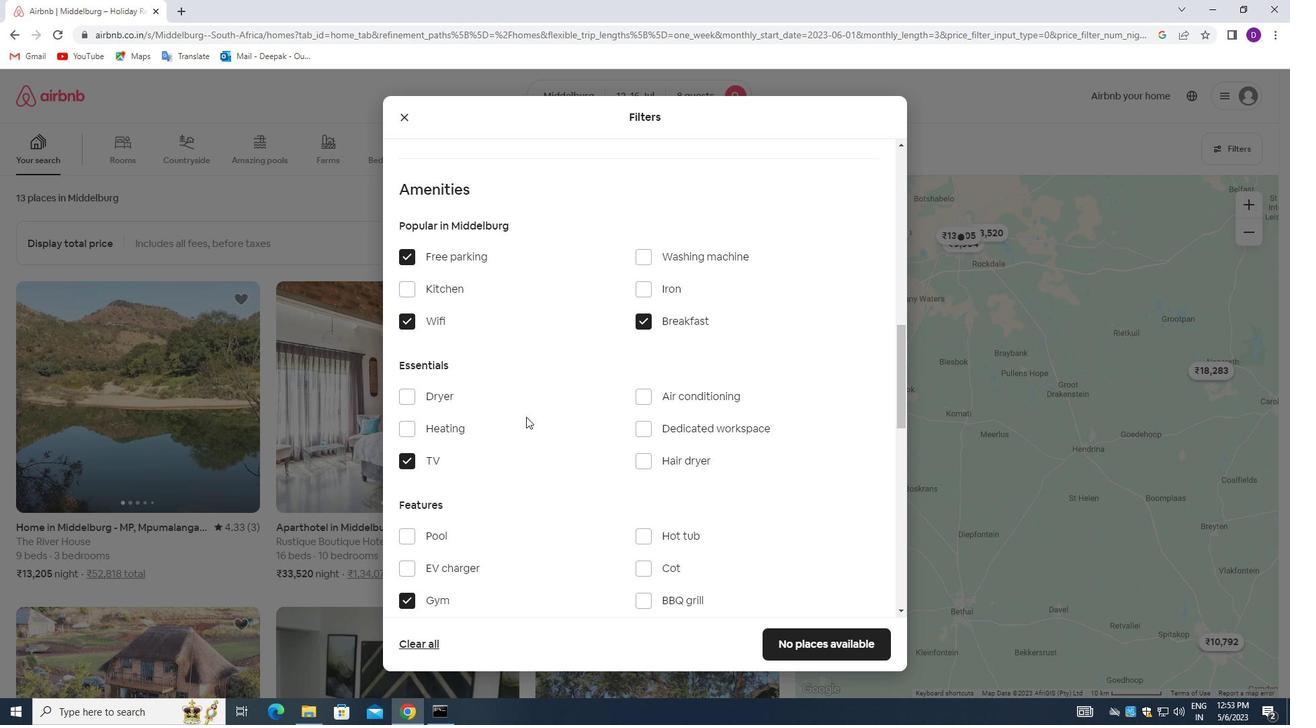 
Action: Mouse scrolled (531, 422) with delta (0, 0)
Screenshot: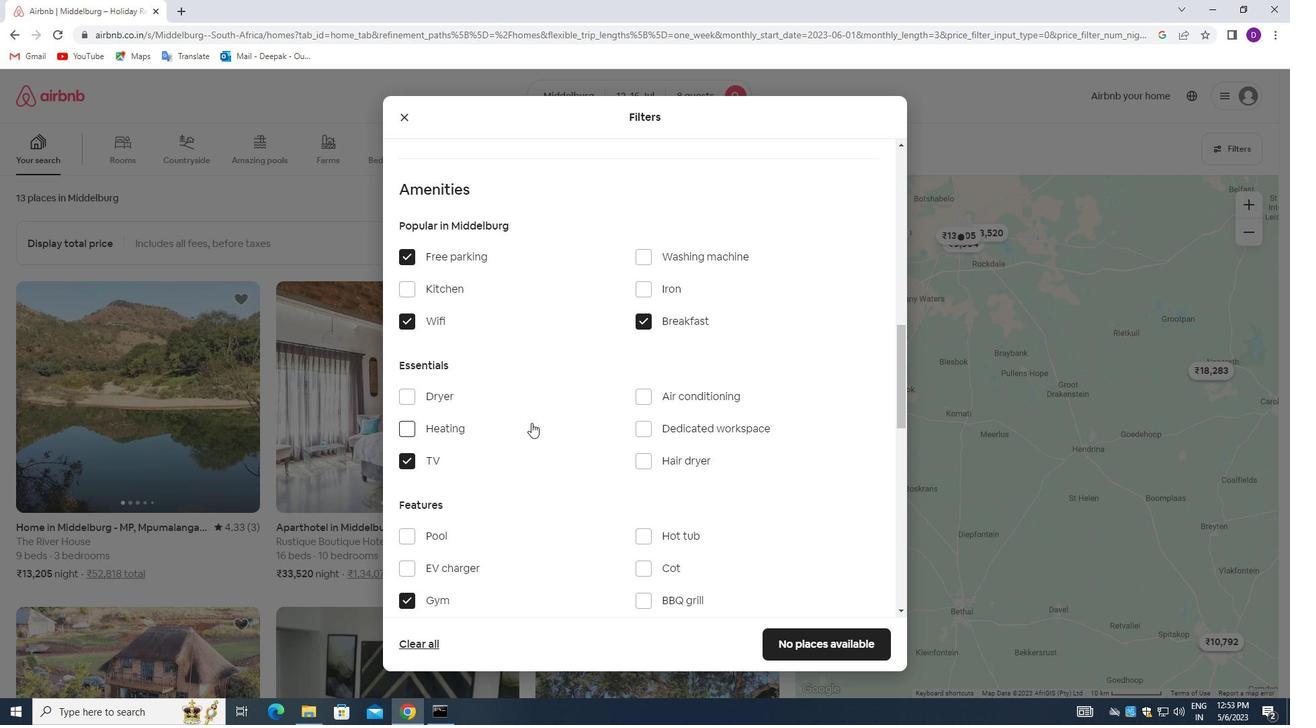 
Action: Mouse moved to (534, 424)
Screenshot: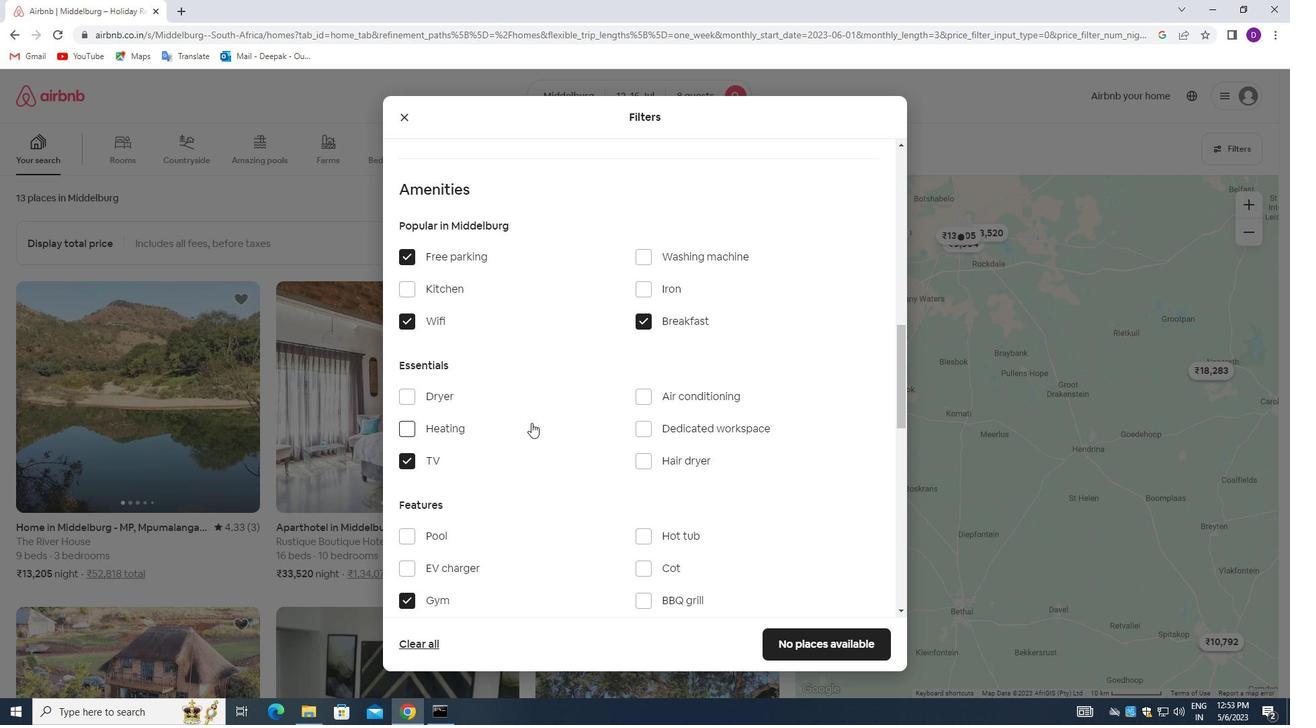 
Action: Mouse scrolled (534, 423) with delta (0, 0)
Screenshot: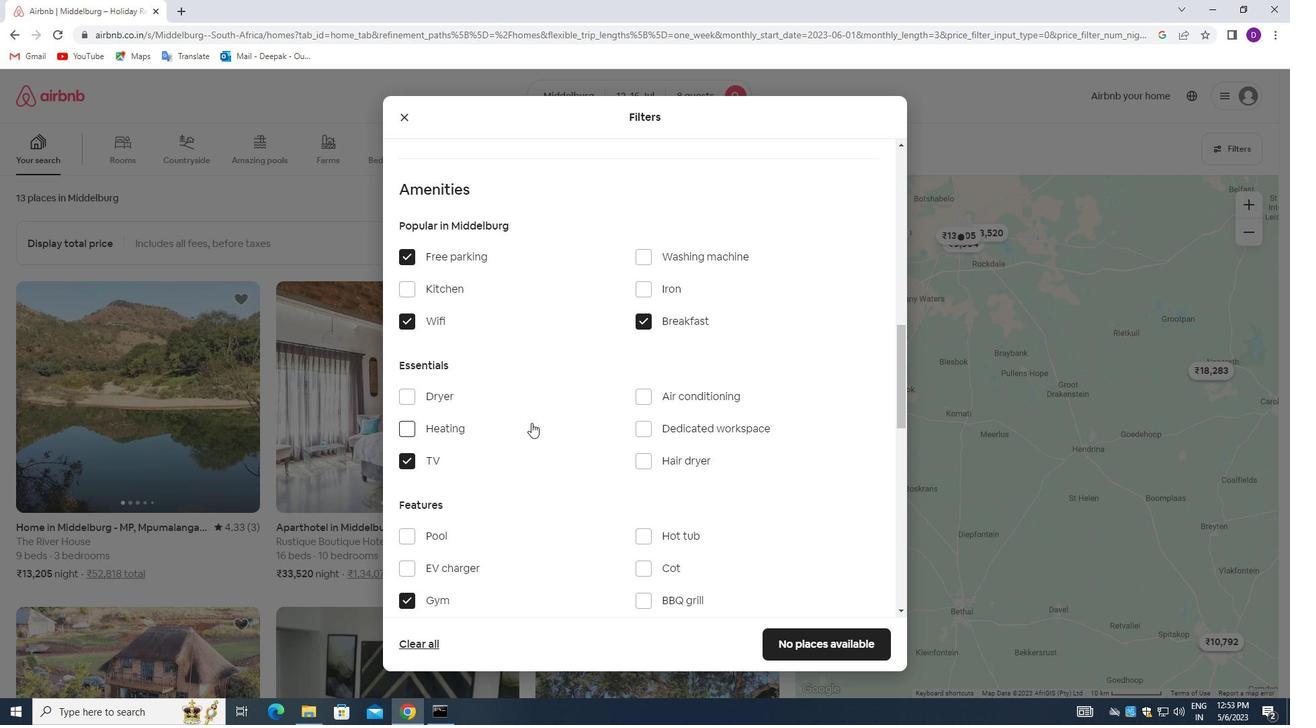 
Action: Mouse moved to (559, 415)
Screenshot: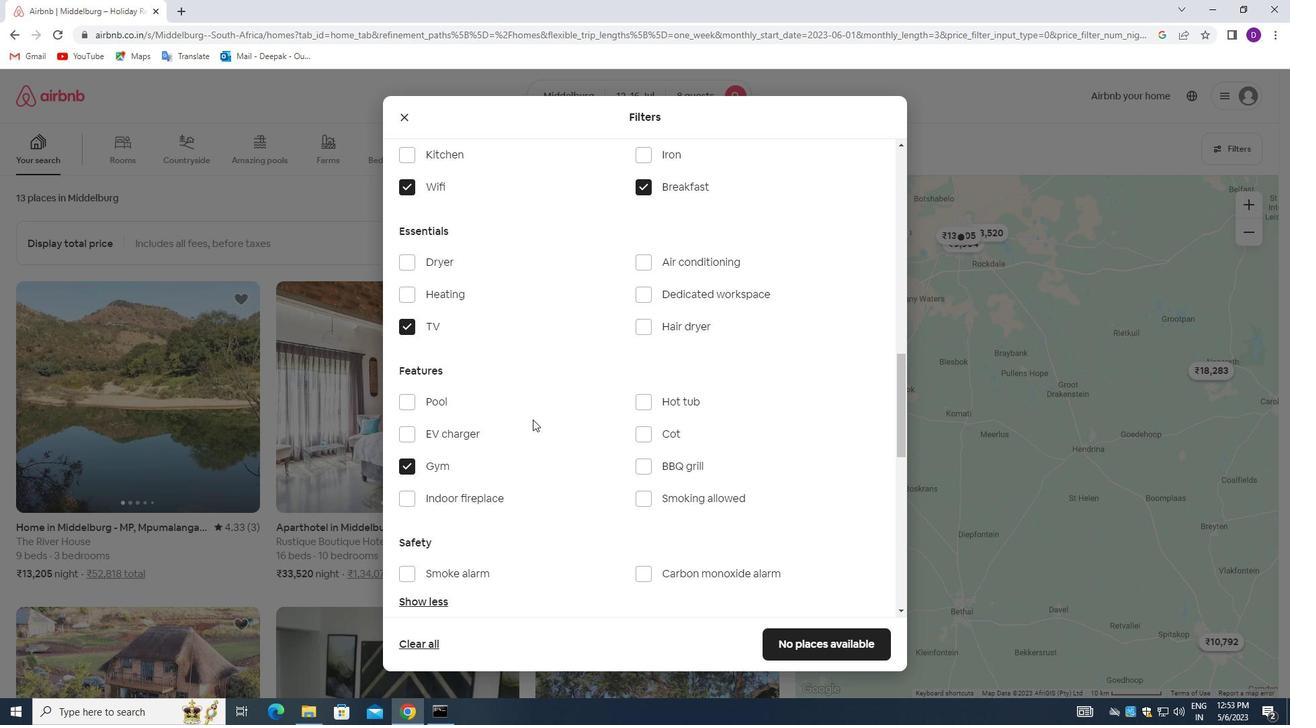 
Action: Mouse scrolled (559, 415) with delta (0, 0)
Screenshot: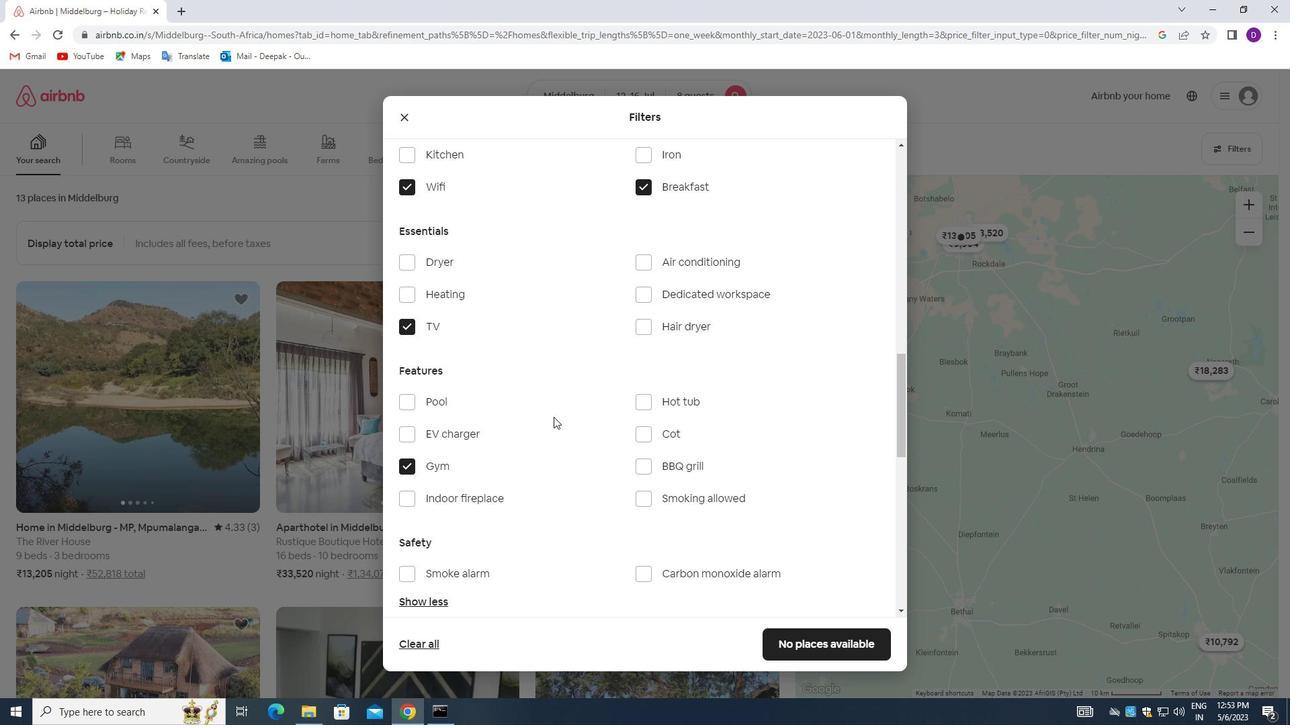 
Action: Mouse scrolled (559, 415) with delta (0, 0)
Screenshot: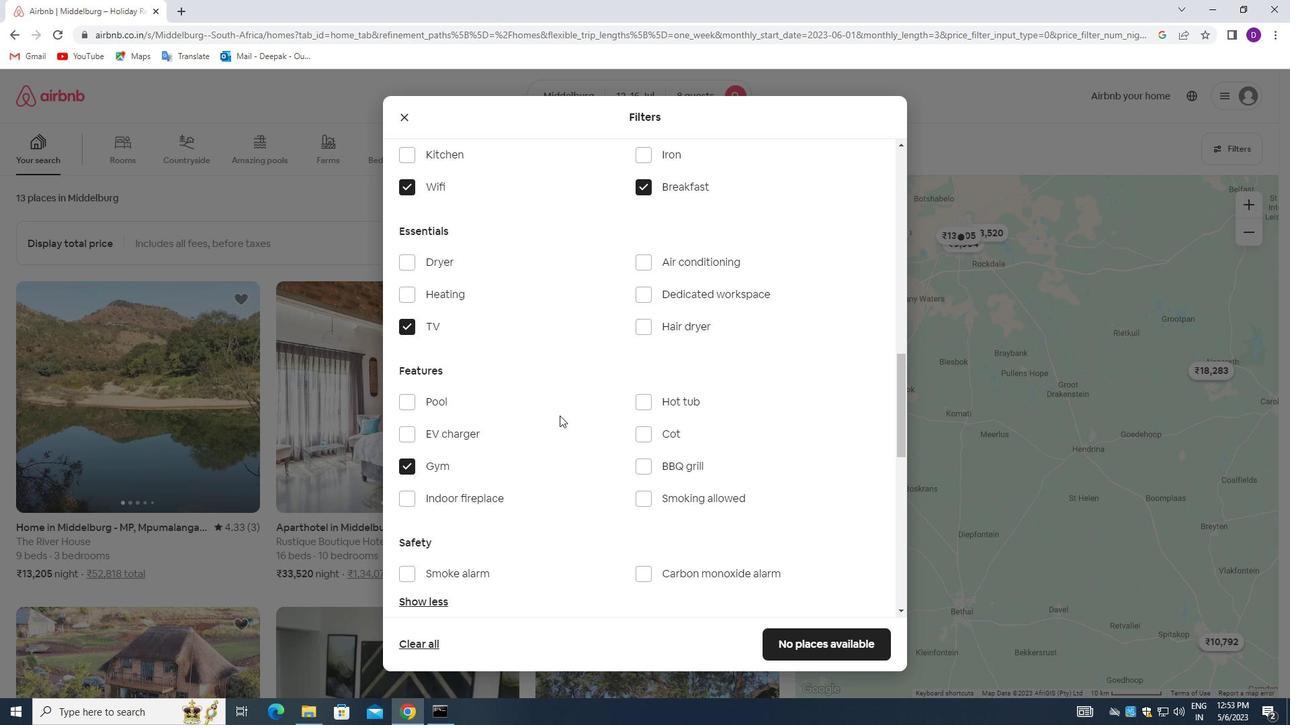 
Action: Mouse moved to (559, 427)
Screenshot: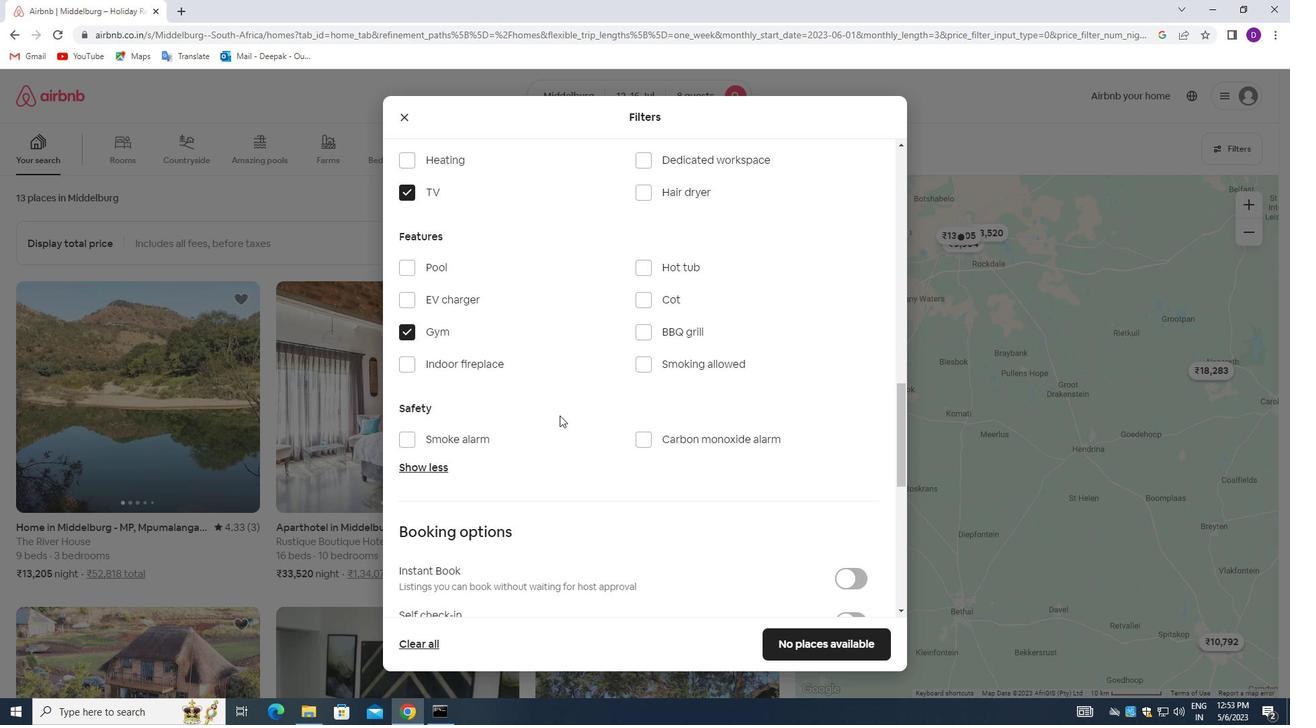 
Action: Mouse scrolled (559, 426) with delta (0, 0)
Screenshot: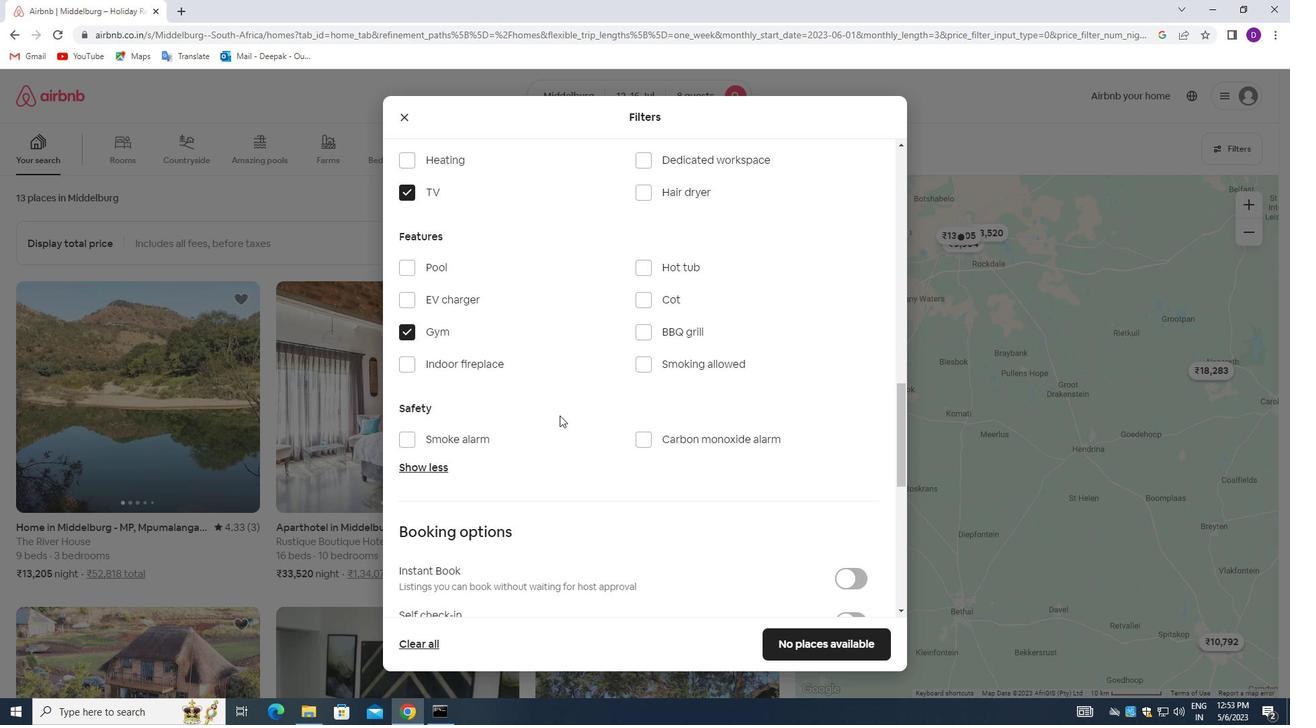 
Action: Mouse moved to (561, 432)
Screenshot: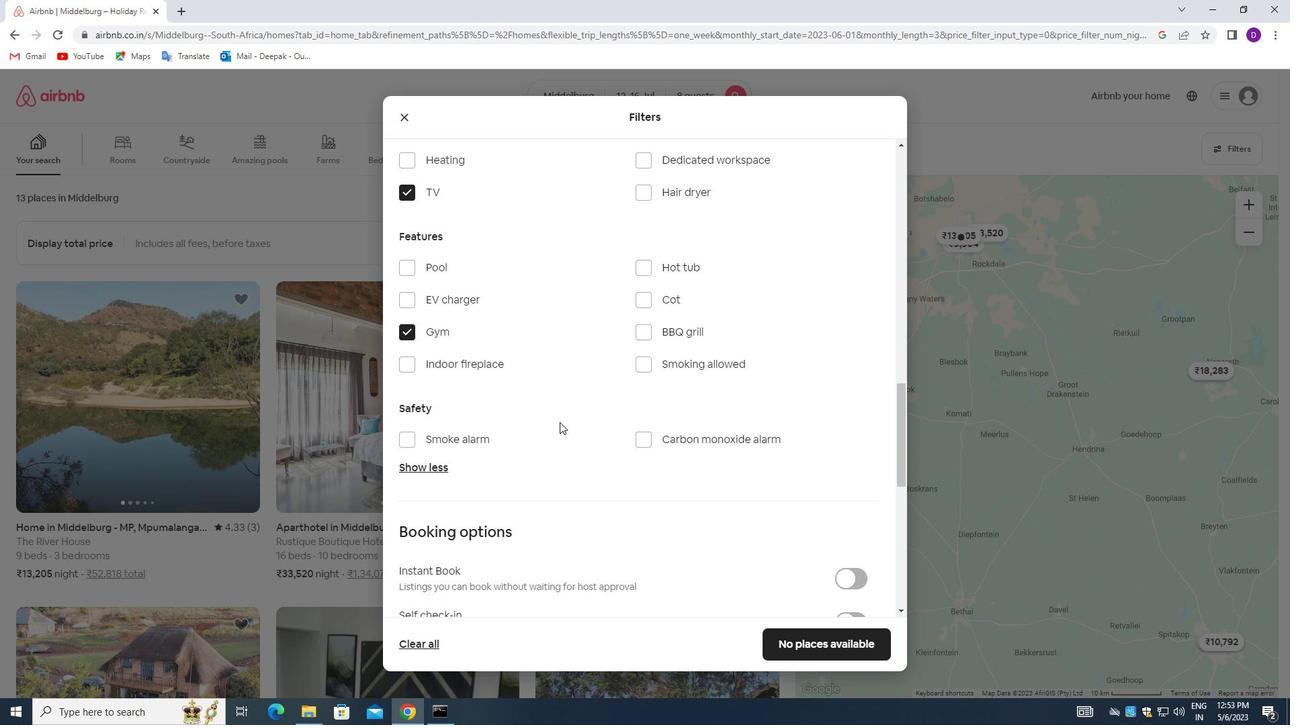 
Action: Mouse scrolled (561, 431) with delta (0, 0)
Screenshot: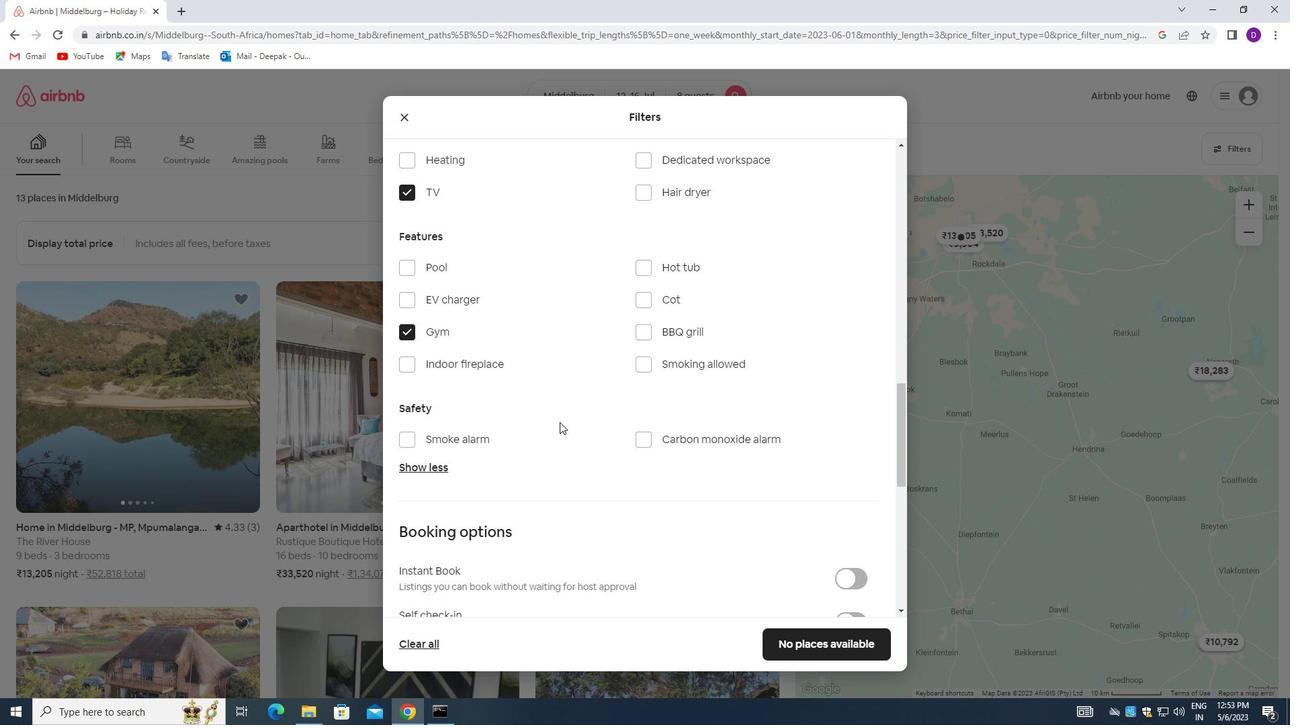 
Action: Mouse moved to (849, 490)
Screenshot: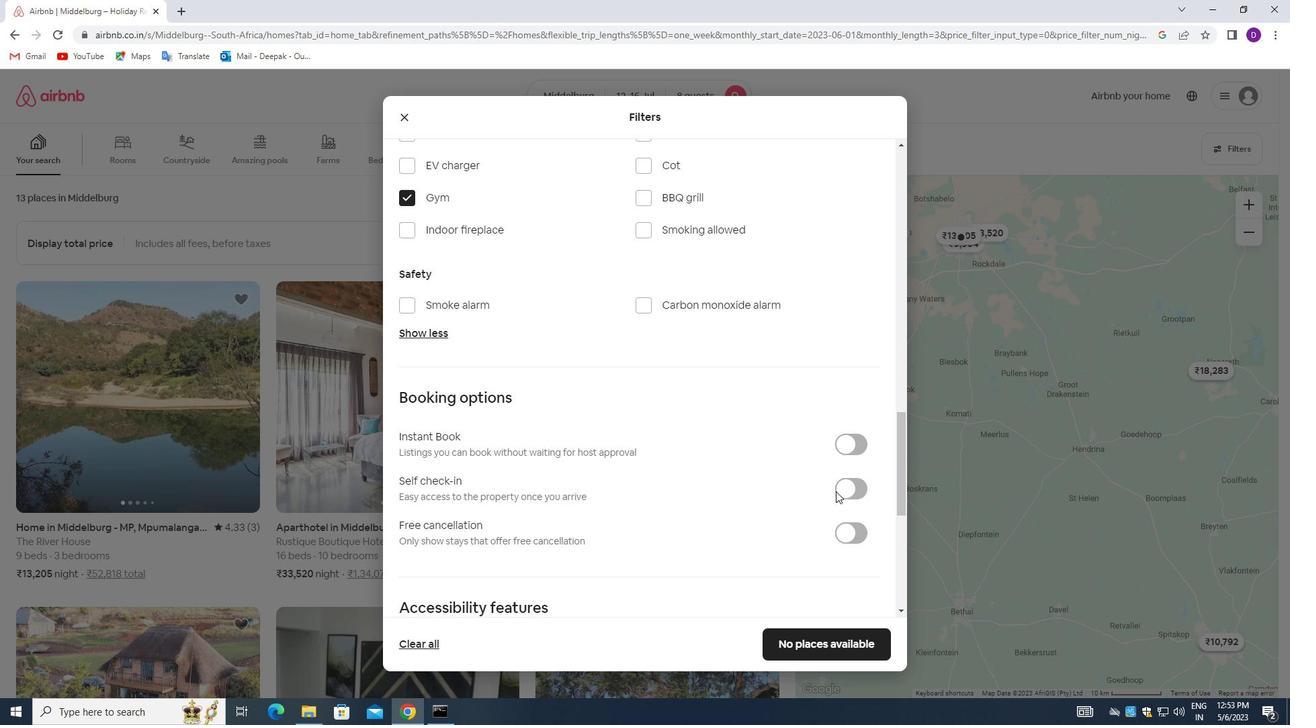 
Action: Mouse pressed left at (849, 490)
Screenshot: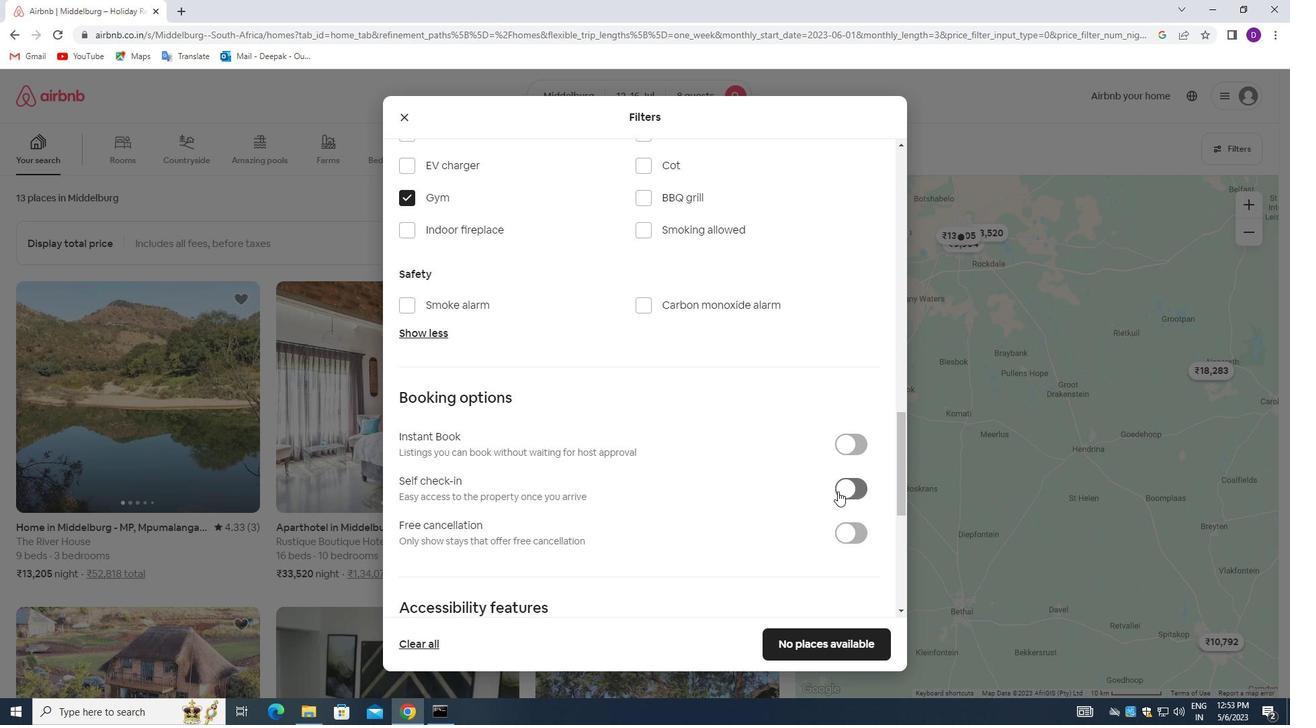 
Action: Mouse moved to (614, 503)
Screenshot: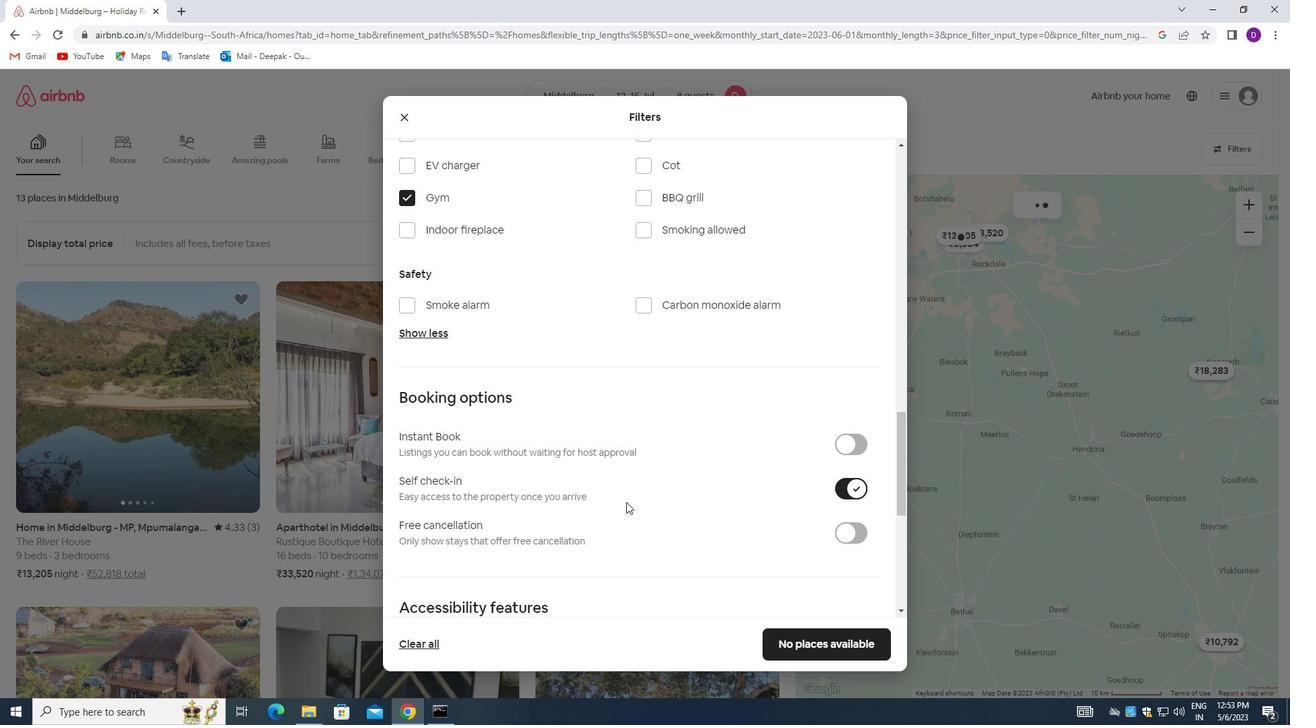 
Action: Mouse scrolled (614, 503) with delta (0, 0)
Screenshot: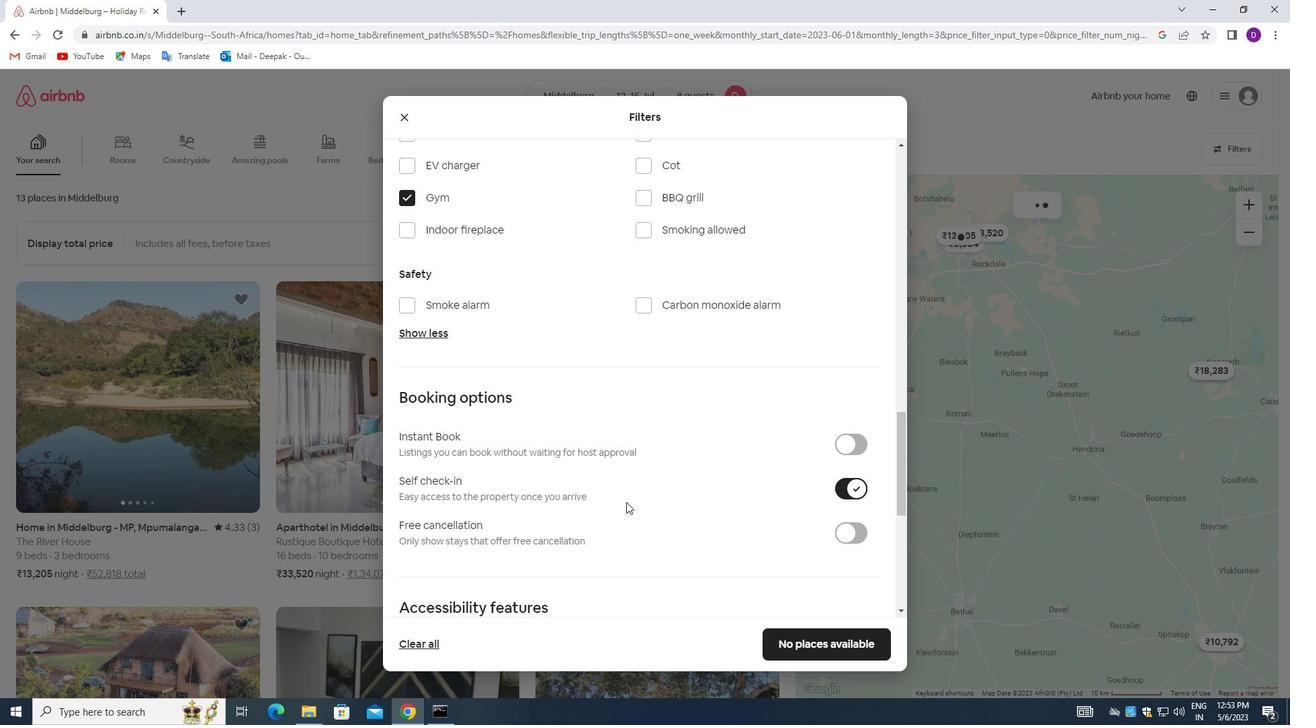 
Action: Mouse moved to (612, 503)
Screenshot: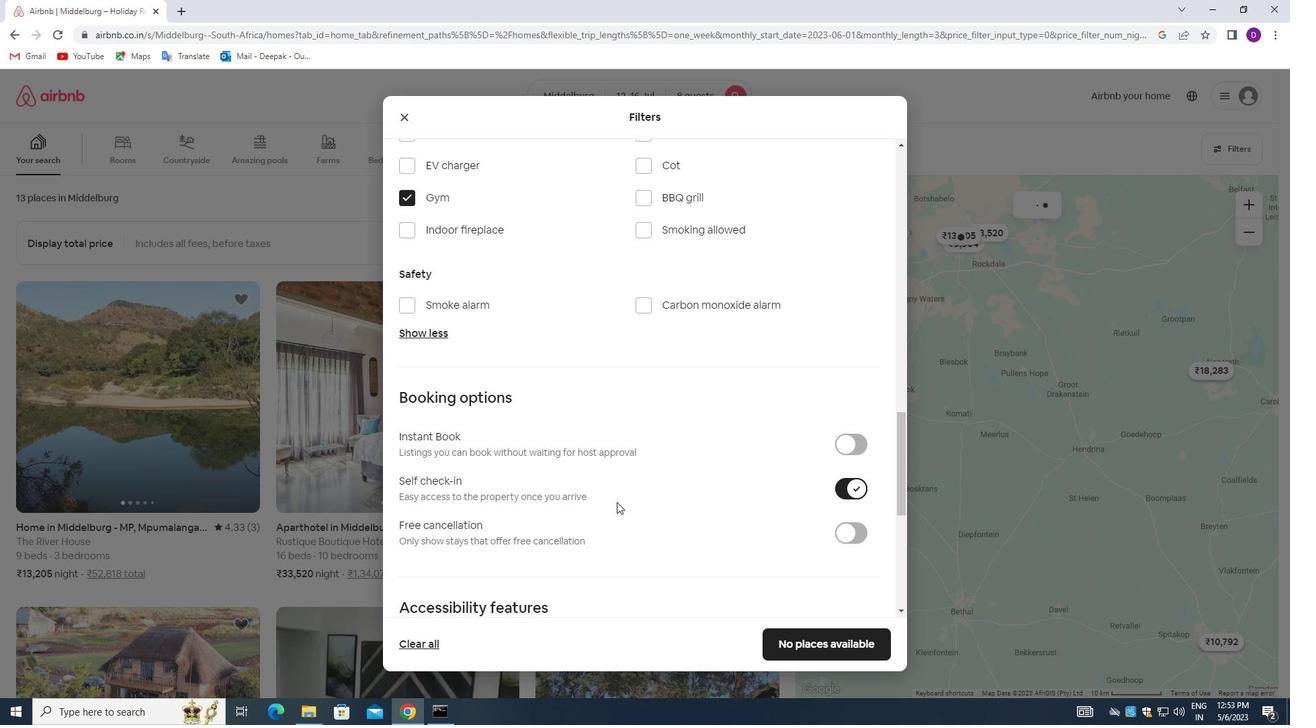 
Action: Mouse scrolled (612, 503) with delta (0, 0)
Screenshot: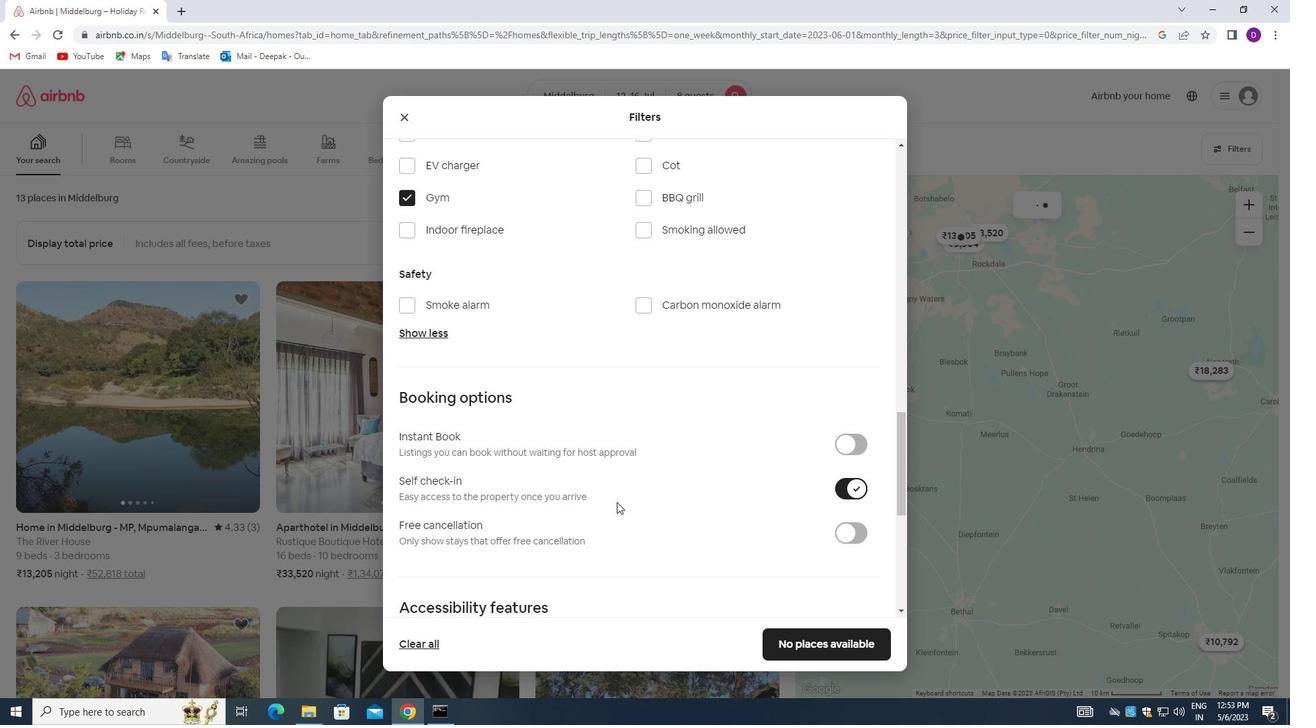 
Action: Mouse moved to (499, 501)
Screenshot: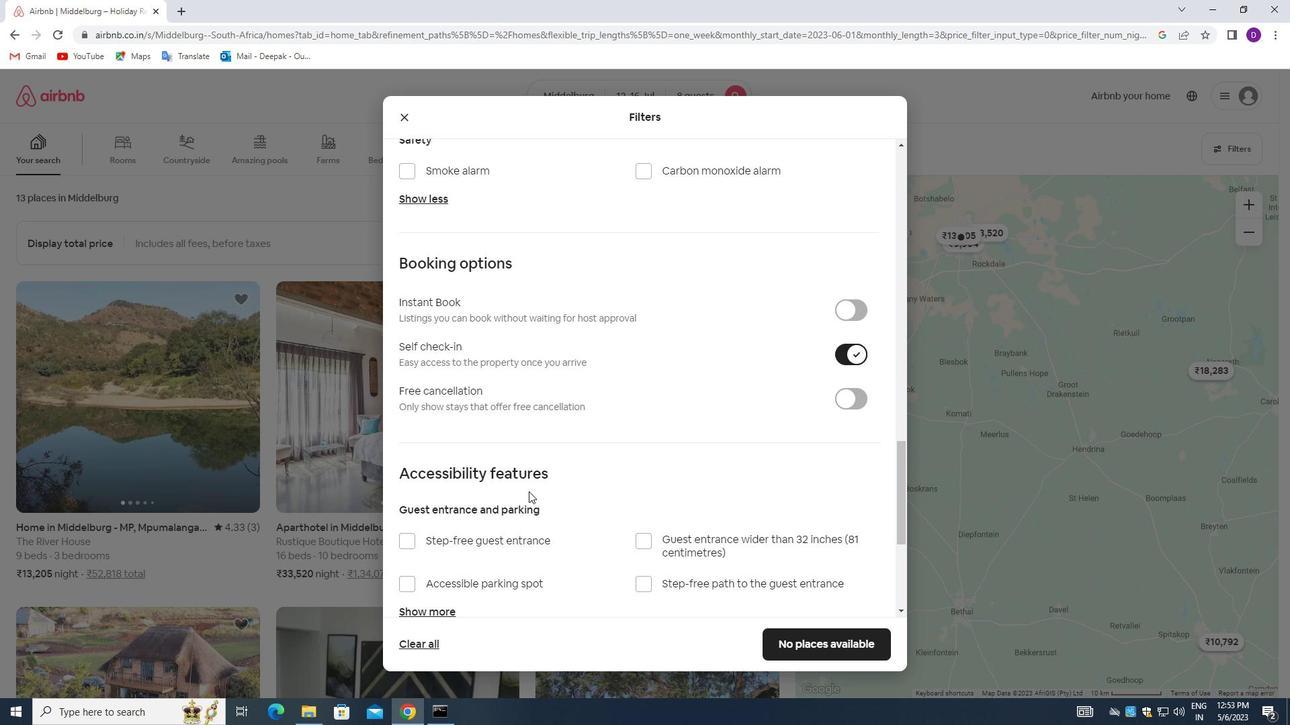 
Action: Mouse scrolled (499, 500) with delta (0, 0)
Screenshot: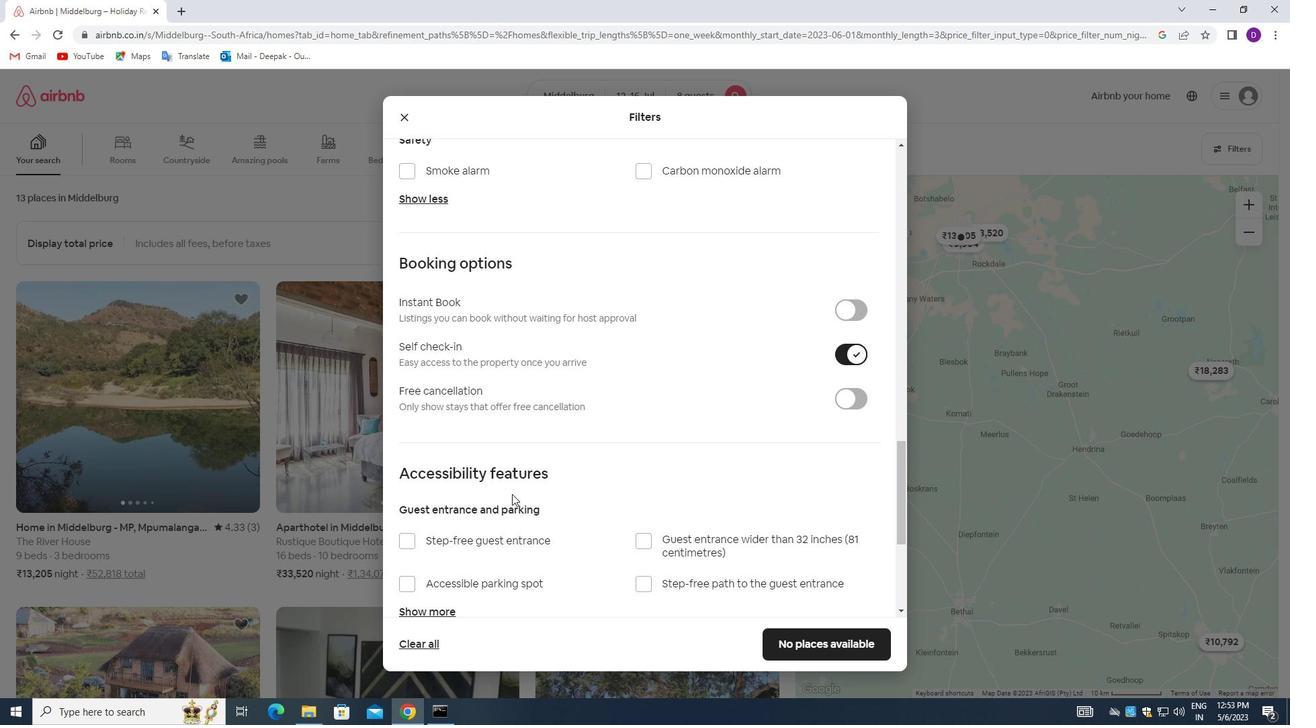 
Action: Mouse moved to (498, 503)
Screenshot: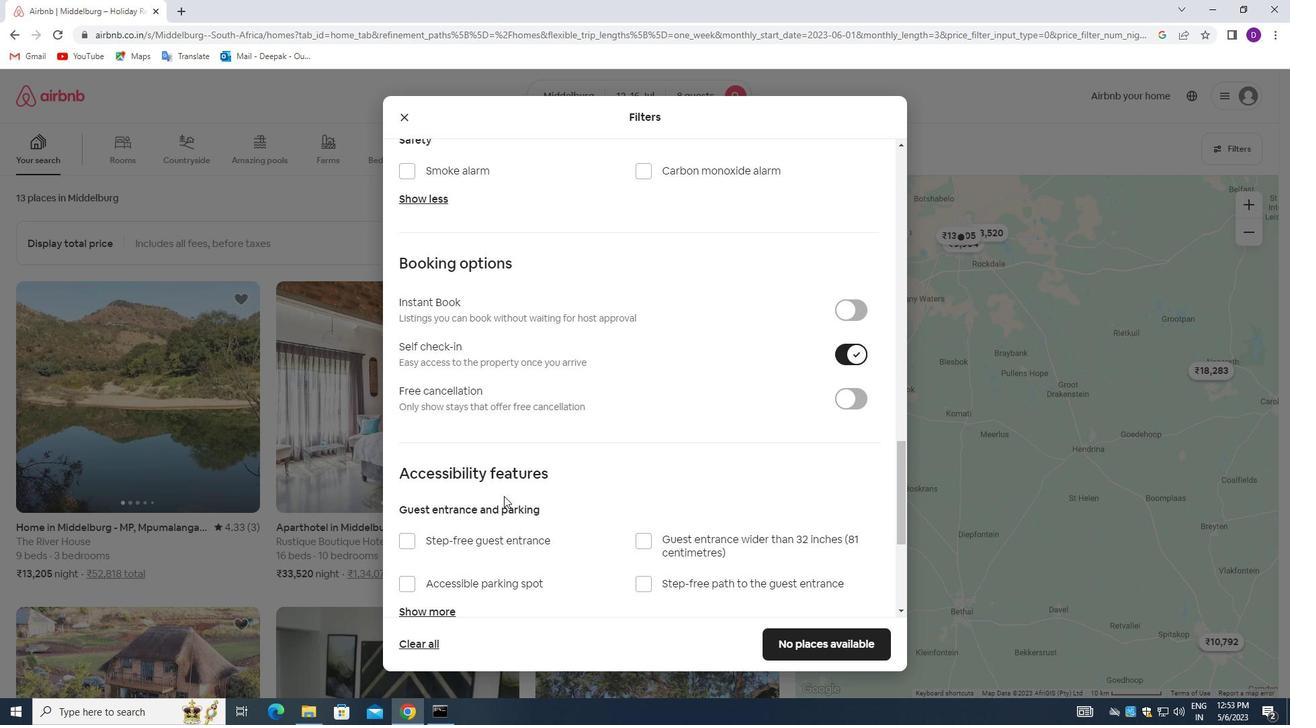 
Action: Mouse scrolled (498, 502) with delta (0, 0)
Screenshot: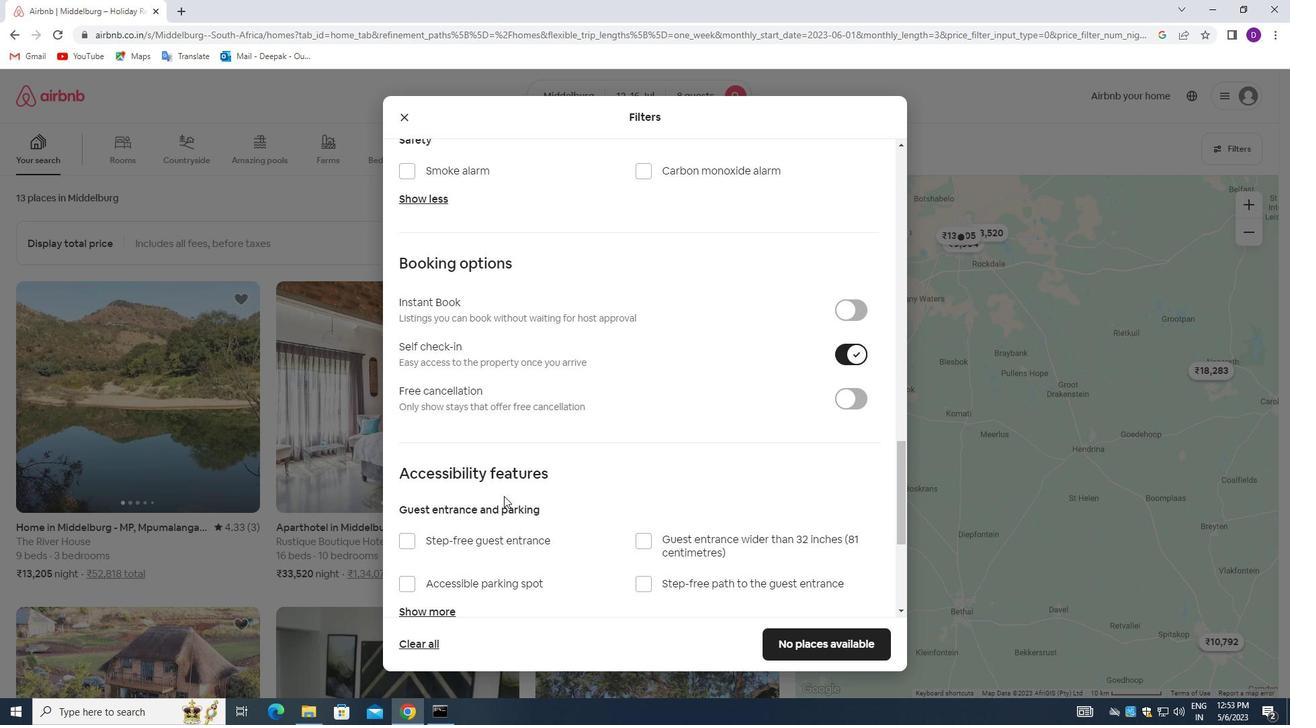 
Action: Mouse moved to (497, 505)
Screenshot: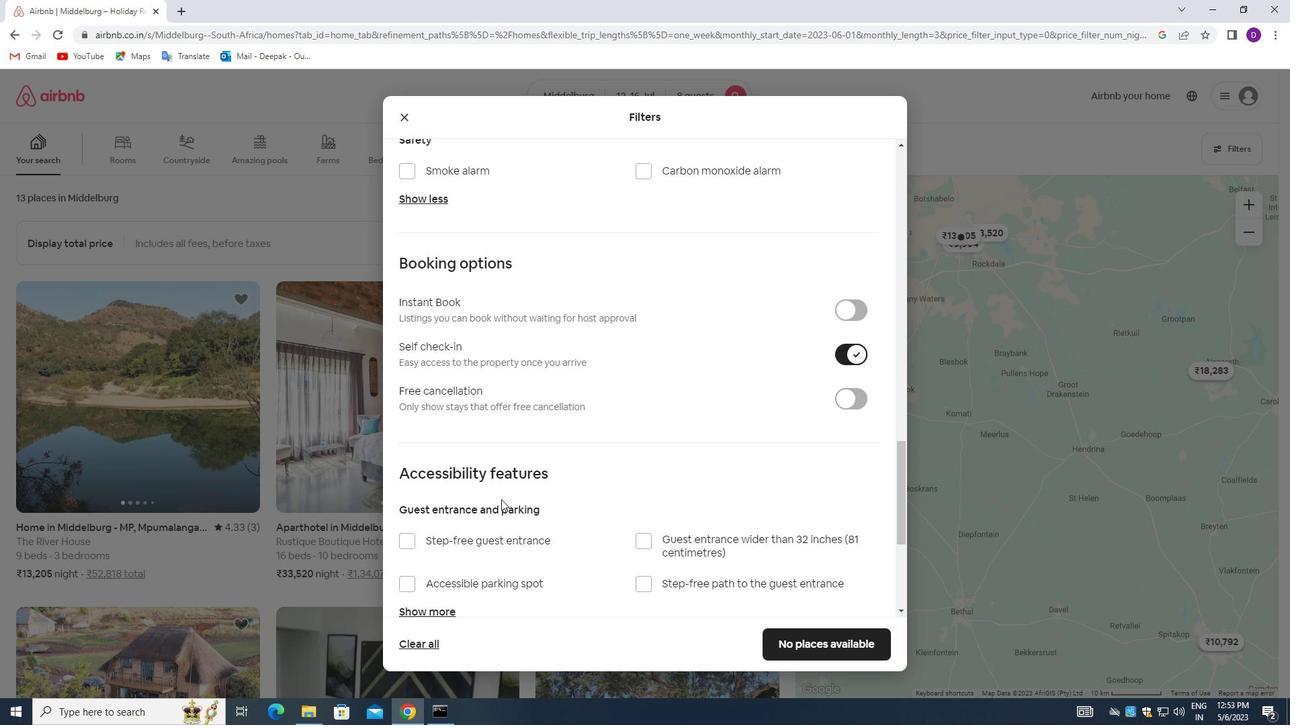 
Action: Mouse scrolled (497, 504) with delta (0, 0)
Screenshot: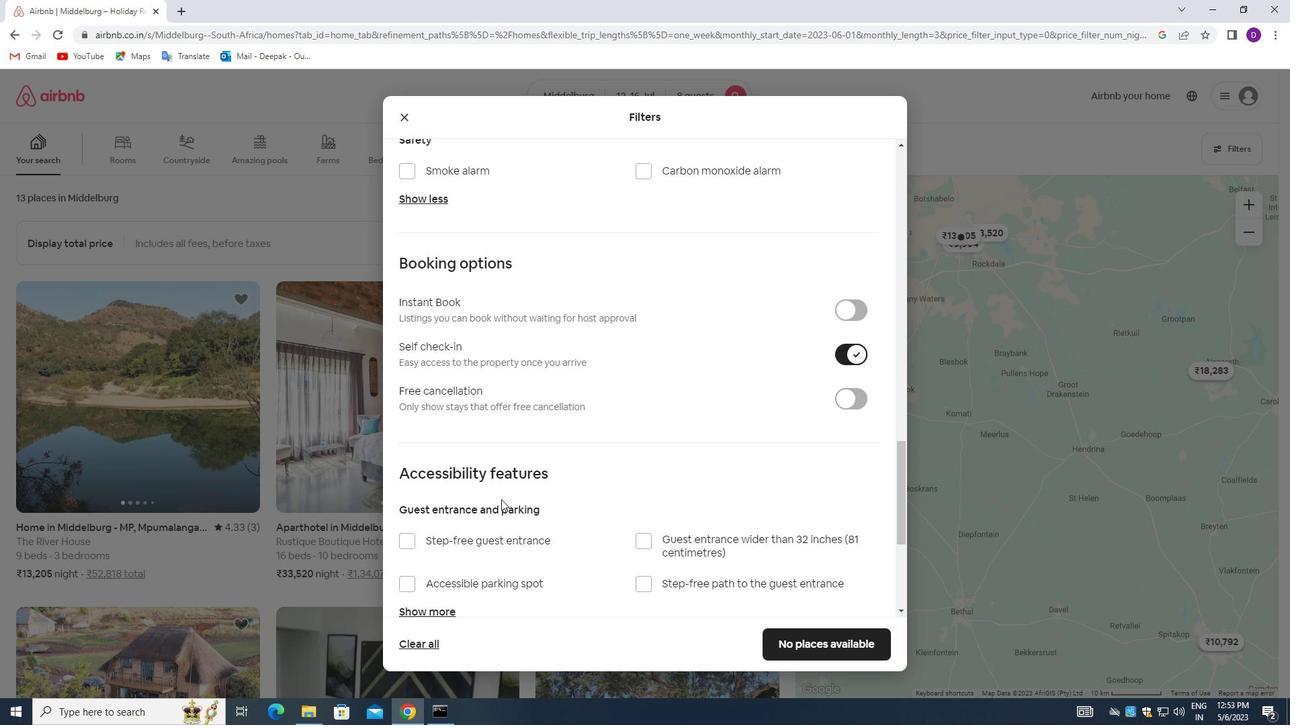 
Action: Mouse moved to (501, 517)
Screenshot: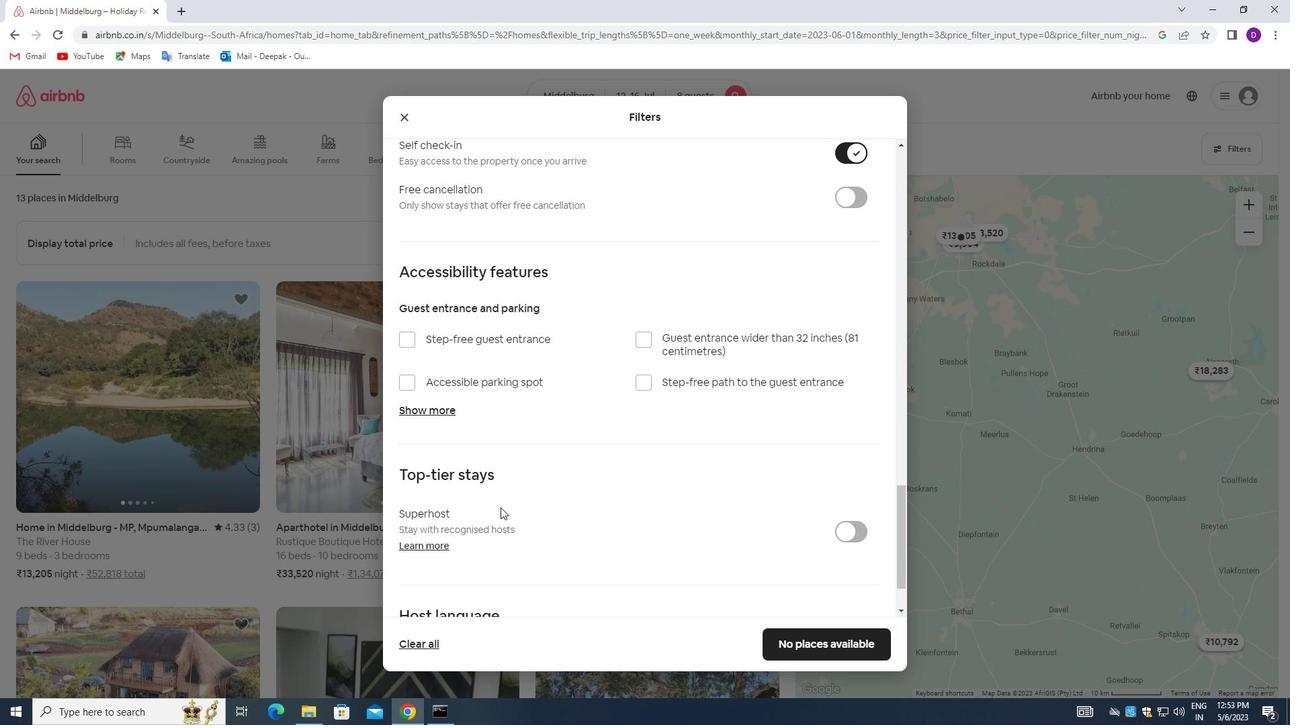 
Action: Mouse scrolled (501, 516) with delta (0, 0)
Screenshot: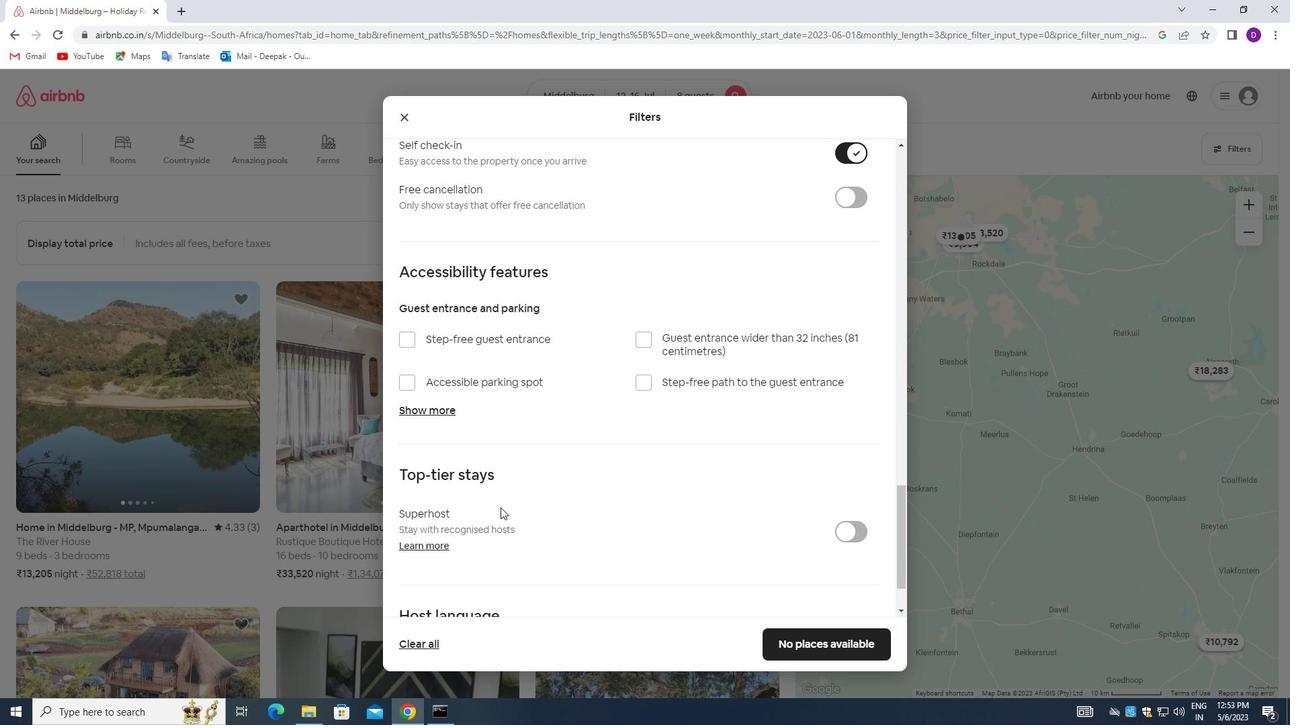 
Action: Mouse moved to (501, 522)
Screenshot: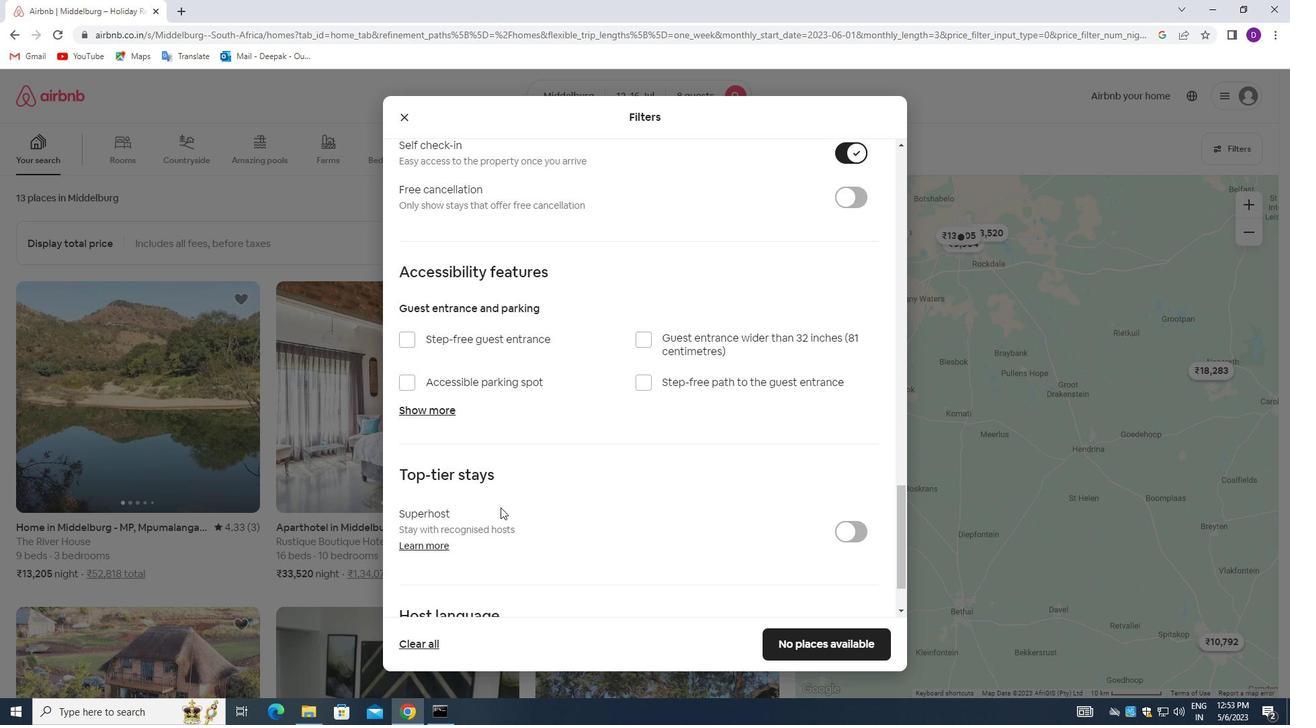 
Action: Mouse scrolled (501, 521) with delta (0, 0)
Screenshot: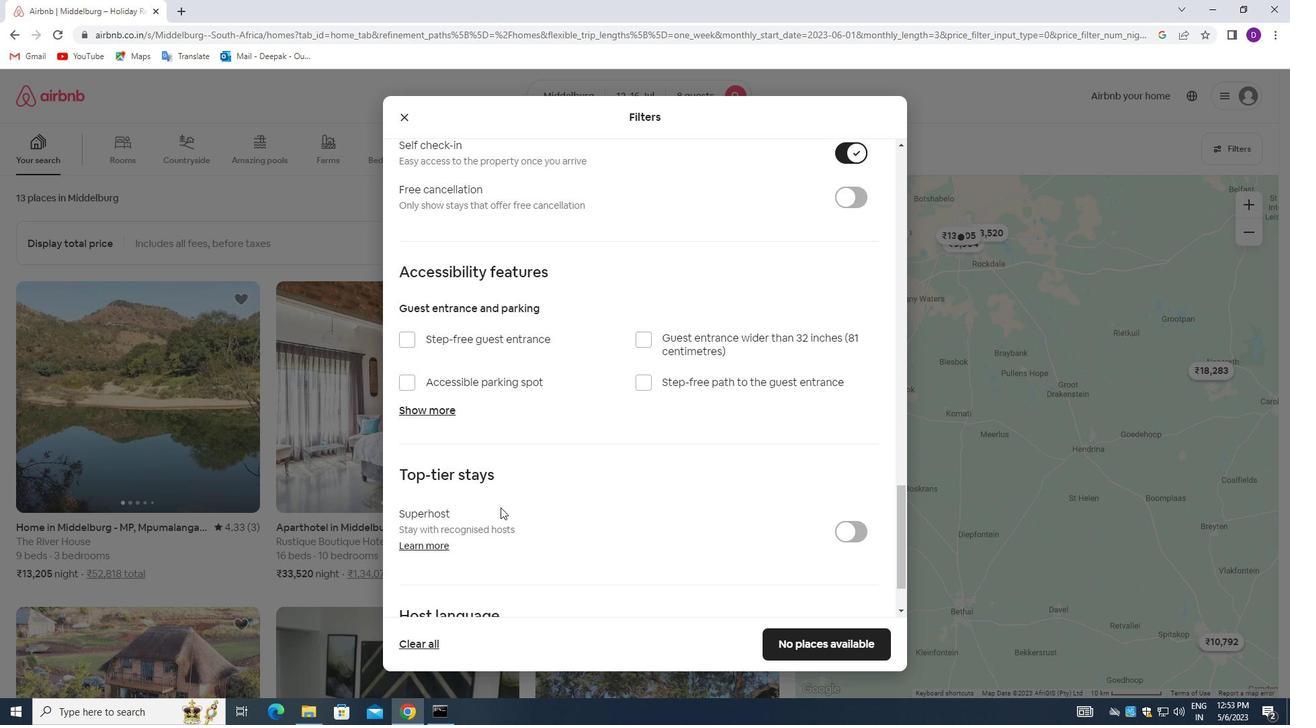 
Action: Mouse moved to (501, 524)
Screenshot: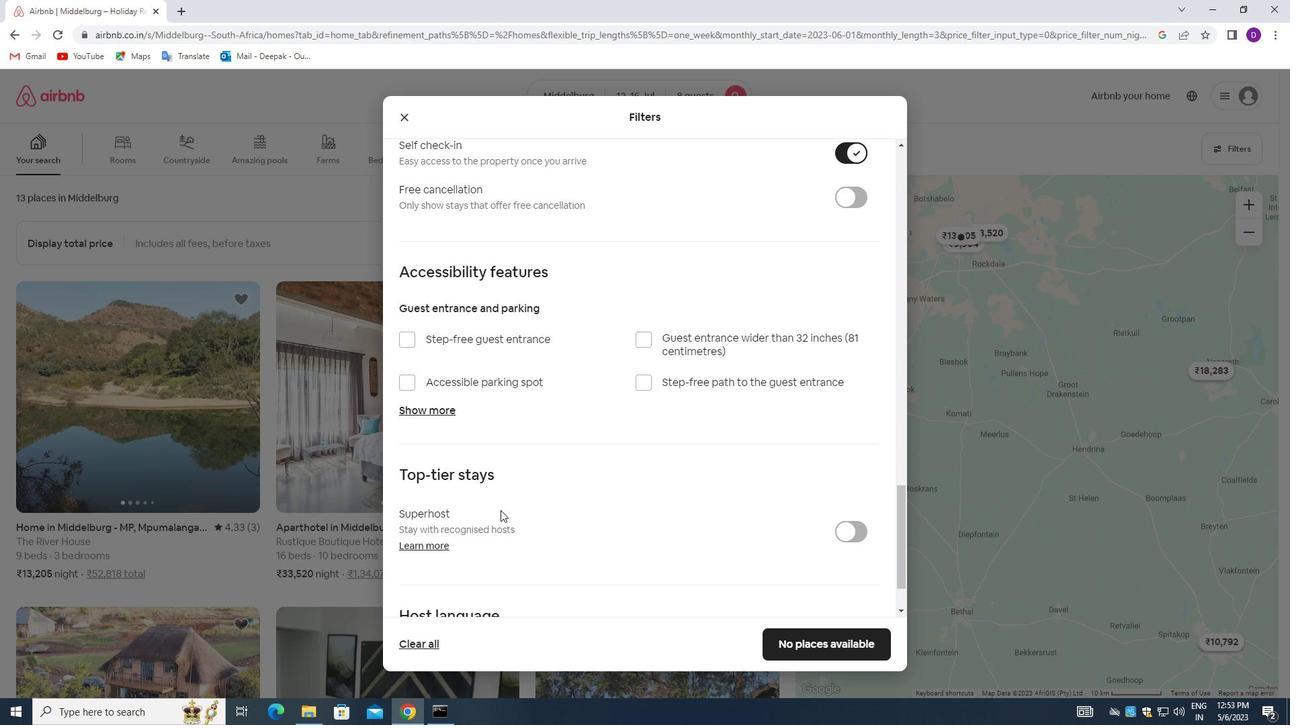 
Action: Mouse scrolled (501, 523) with delta (0, 0)
Screenshot: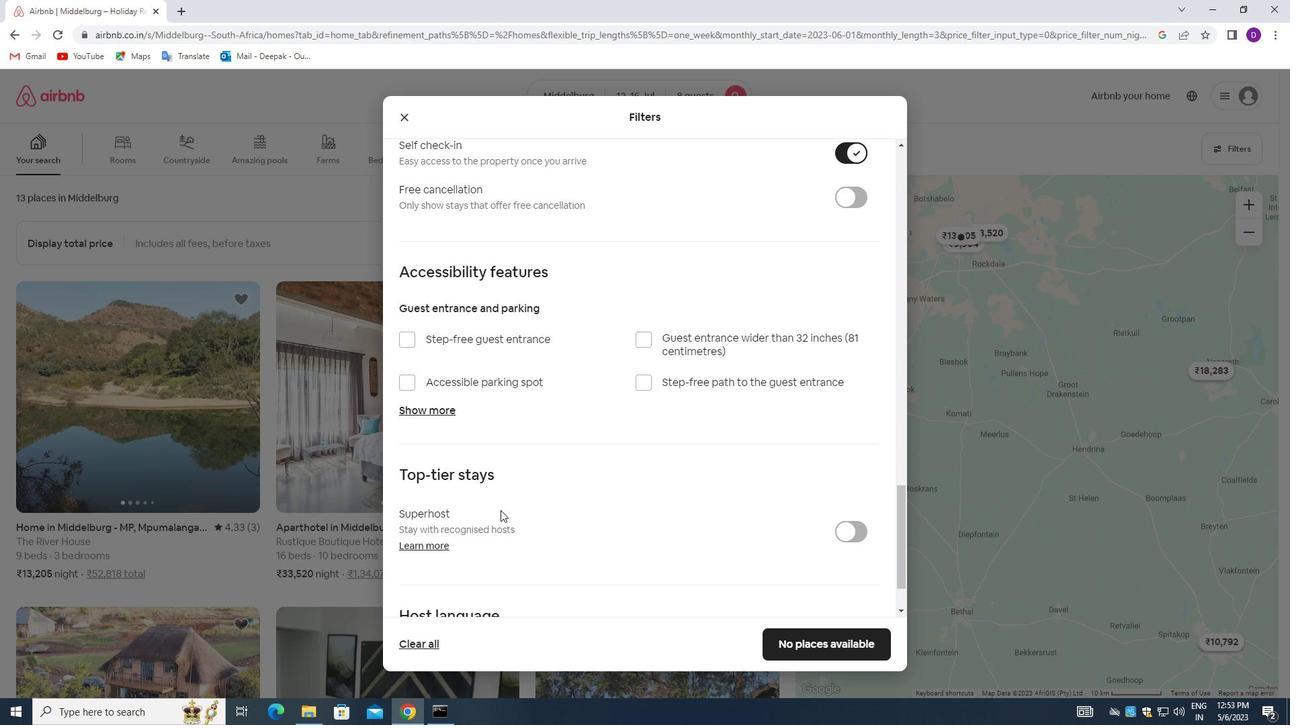 
Action: Mouse moved to (407, 583)
Screenshot: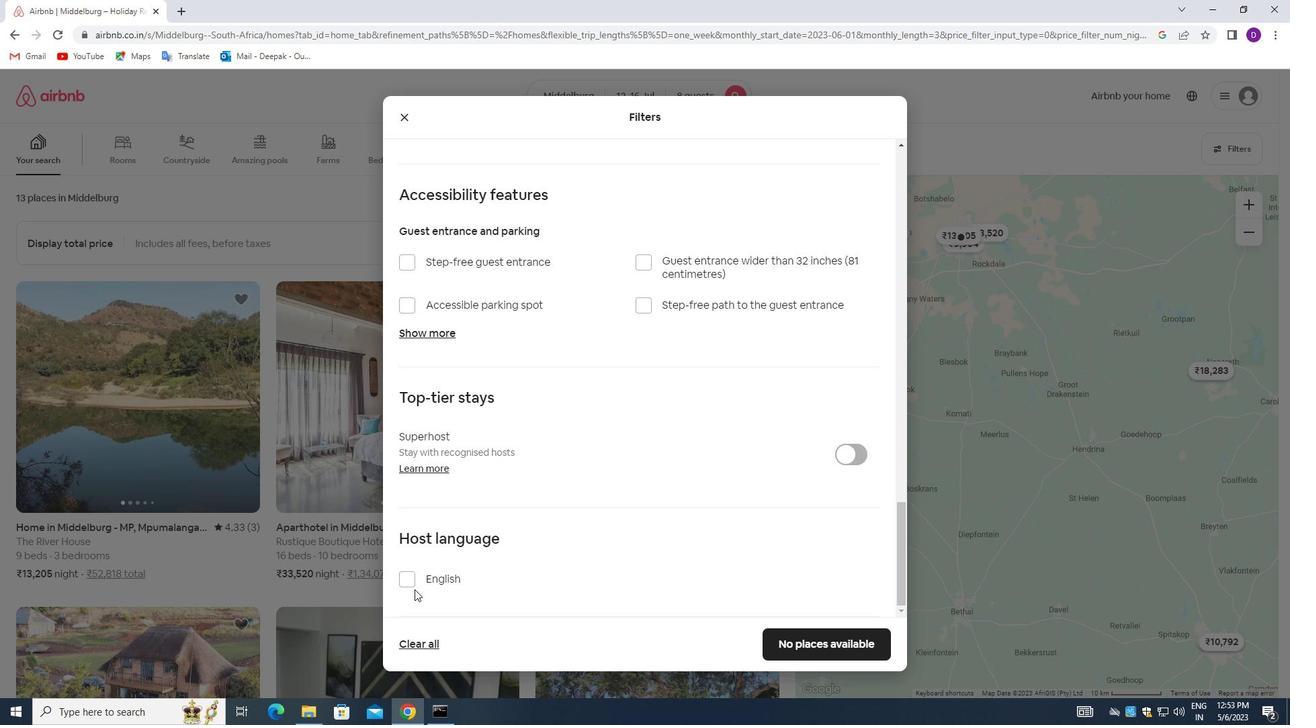
Action: Mouse pressed left at (407, 583)
Screenshot: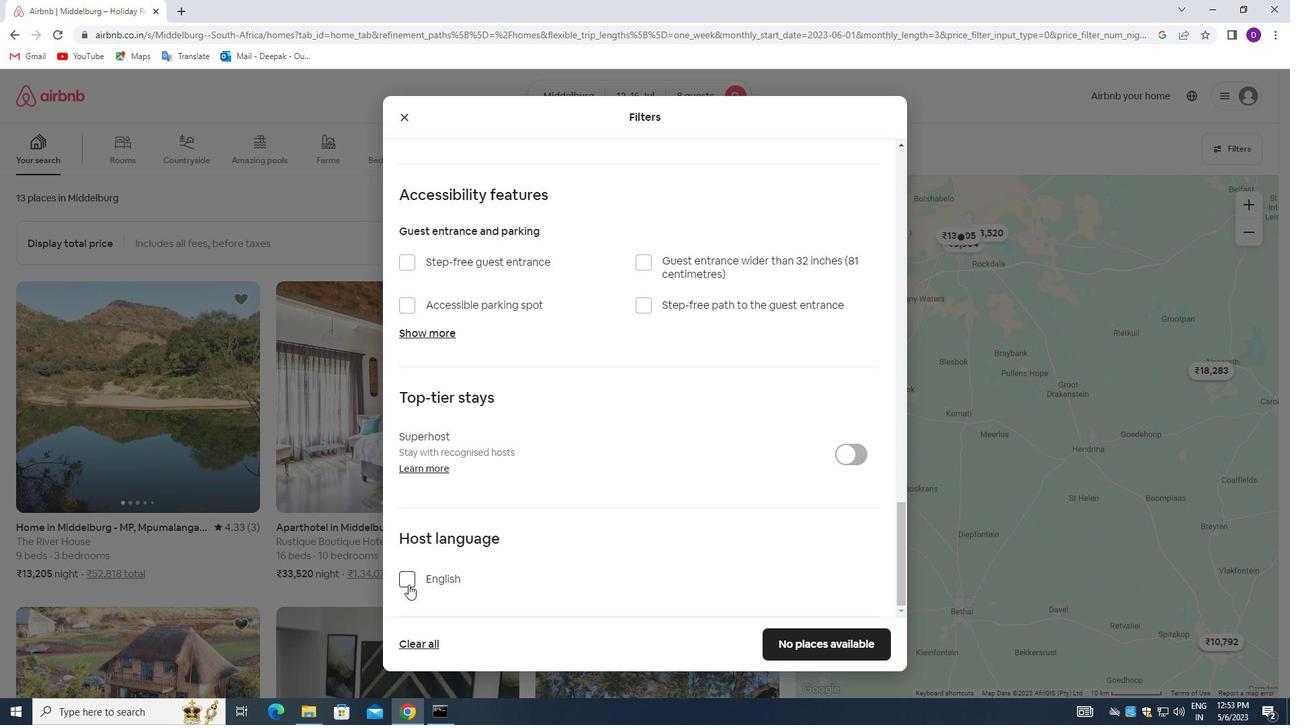 
Action: Mouse moved to (819, 640)
Screenshot: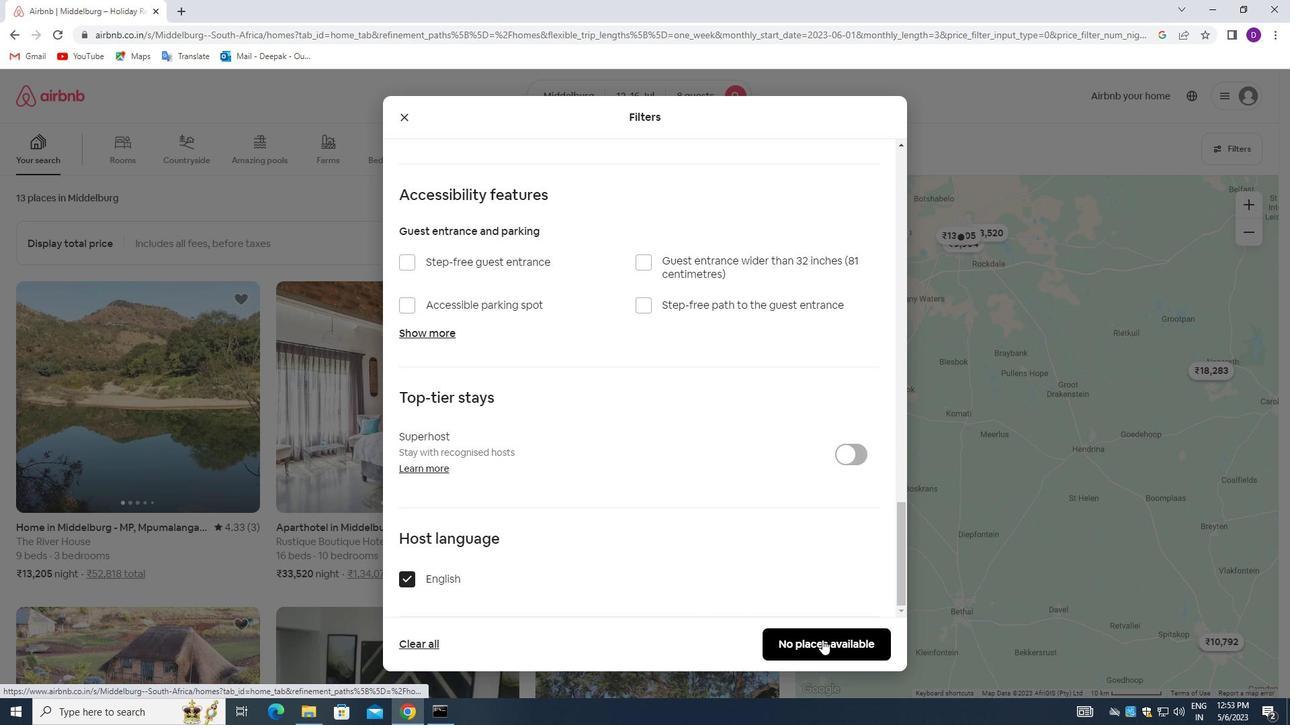 
Action: Mouse pressed left at (819, 640)
Screenshot: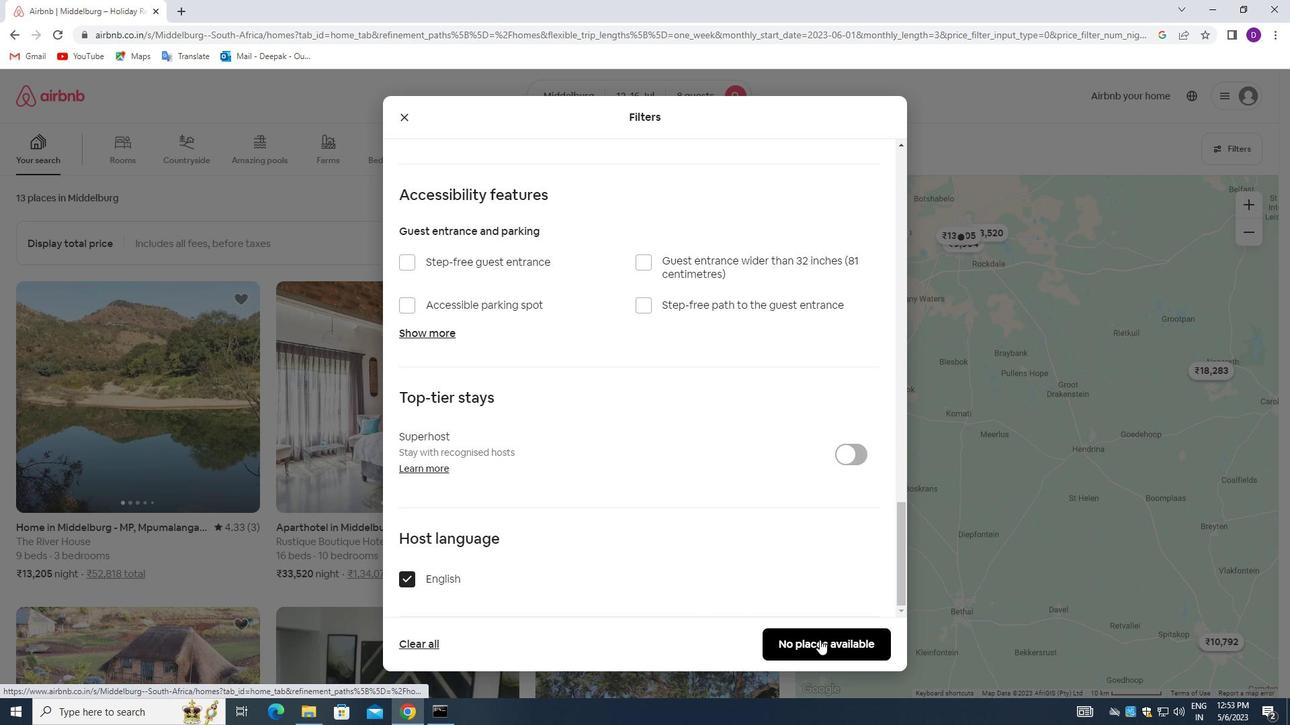 
Action: Mouse moved to (723, 488)
Screenshot: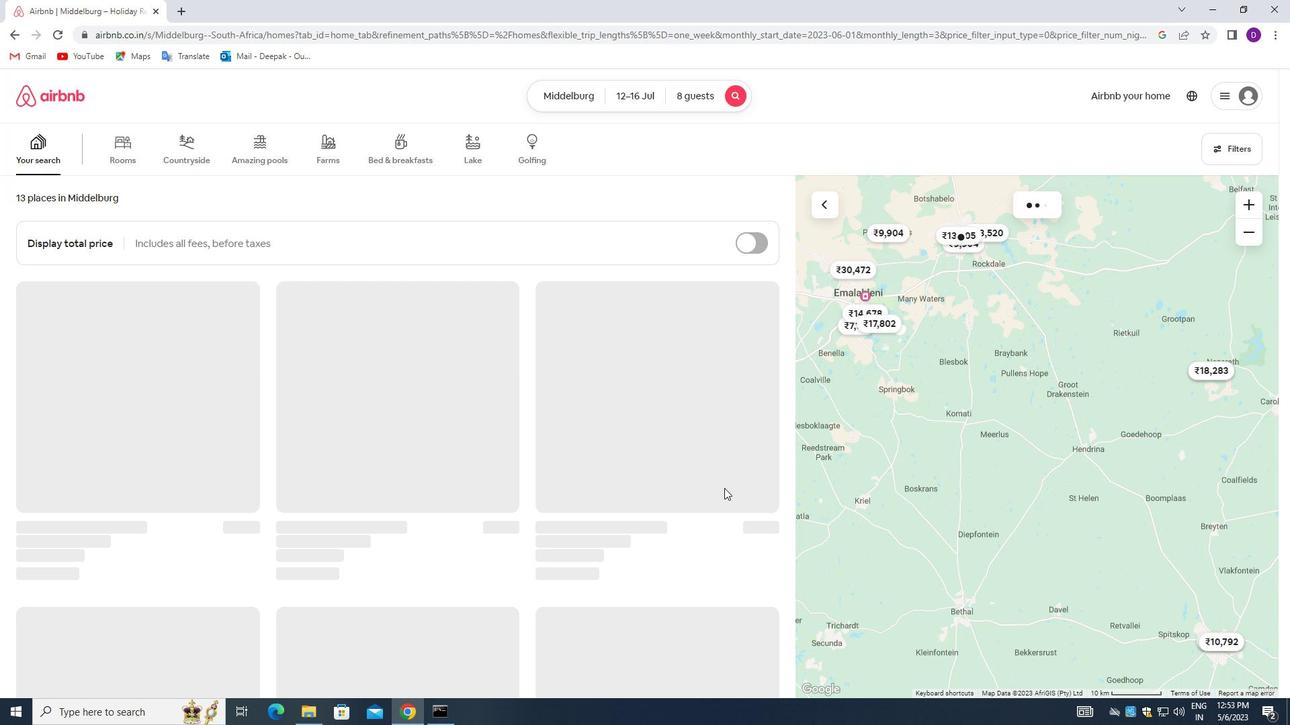
